 Task: Send an email with the signature Cooper Powell with the subject Product update announcement and the message I will be unavailable during this time. from softage.1@softage.net to softage.6@softage.net and softage.7@softage.net with an attached document Quality_assurance_plan.docx
Action: Mouse moved to (502, 641)
Screenshot: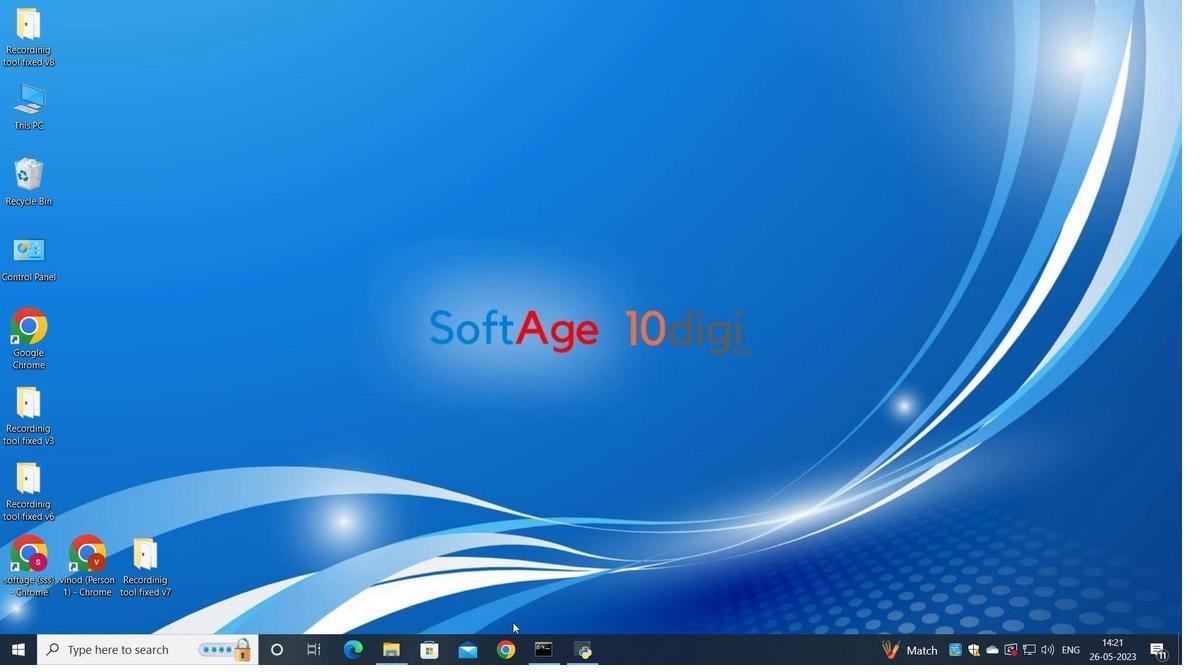 
Action: Mouse pressed left at (502, 641)
Screenshot: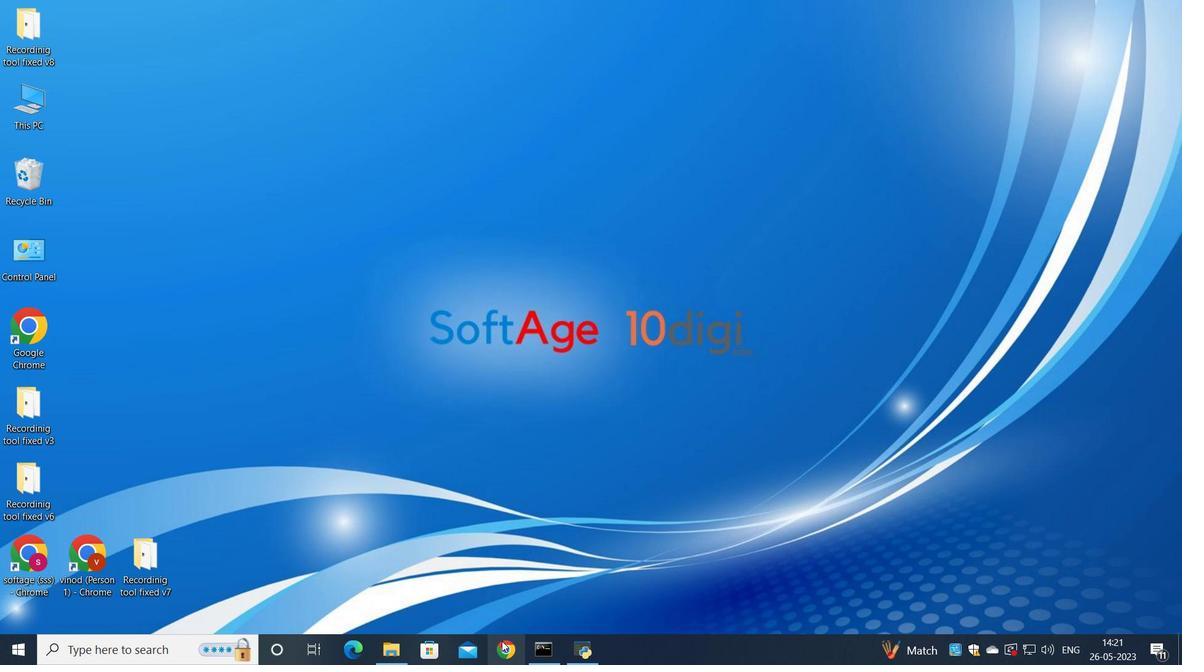 
Action: Mouse moved to (515, 407)
Screenshot: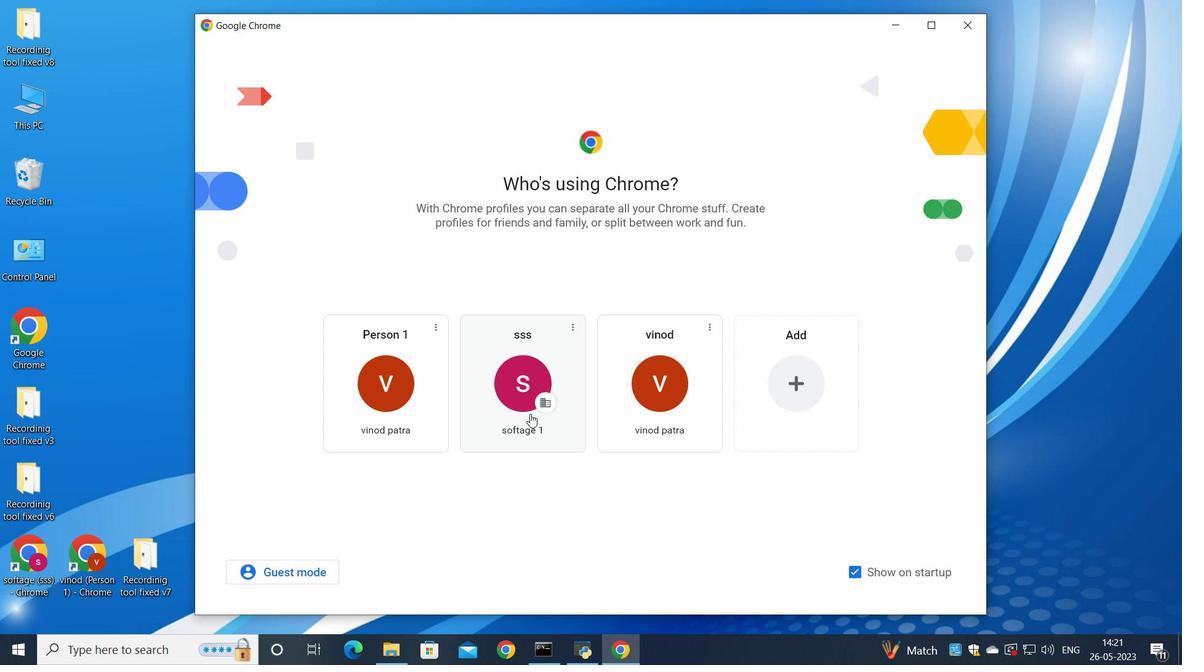 
Action: Mouse pressed left at (515, 407)
Screenshot: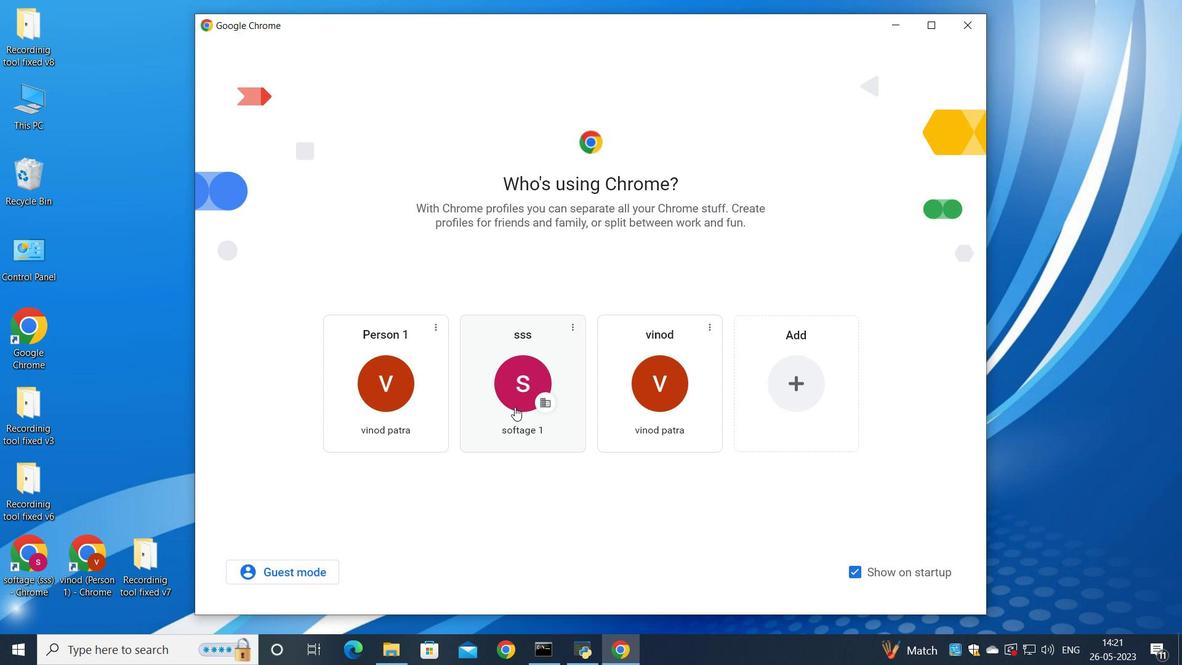 
Action: Mouse moved to (1040, 75)
Screenshot: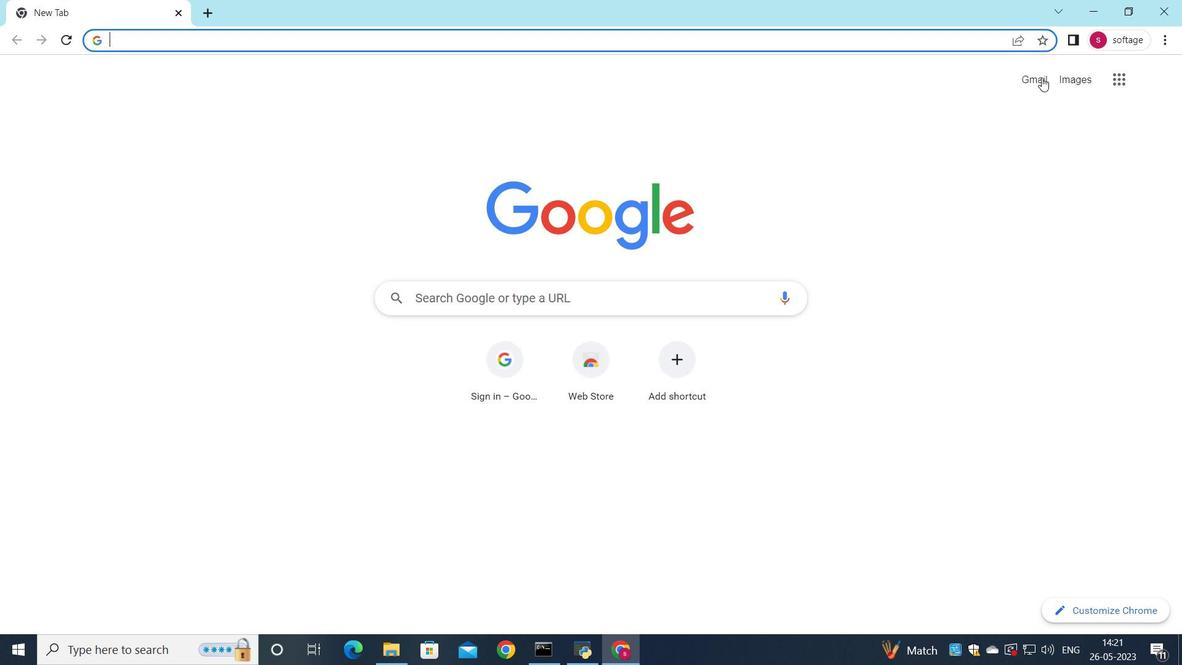 
Action: Mouse pressed left at (1040, 75)
Screenshot: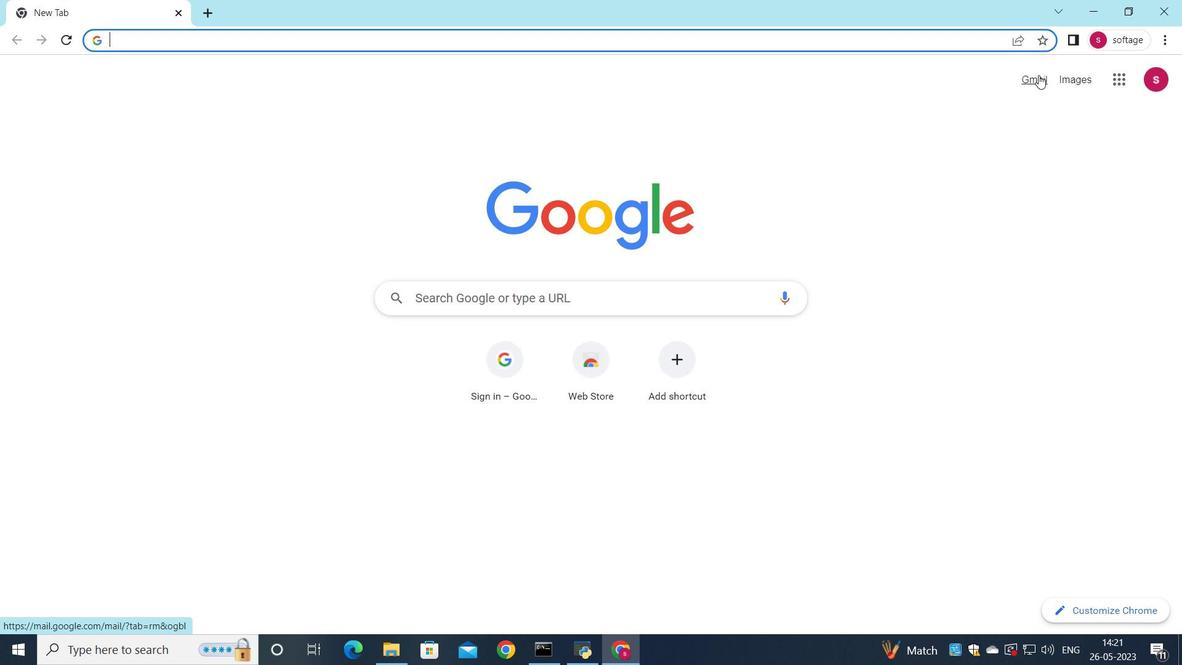 
Action: Mouse moved to (1013, 100)
Screenshot: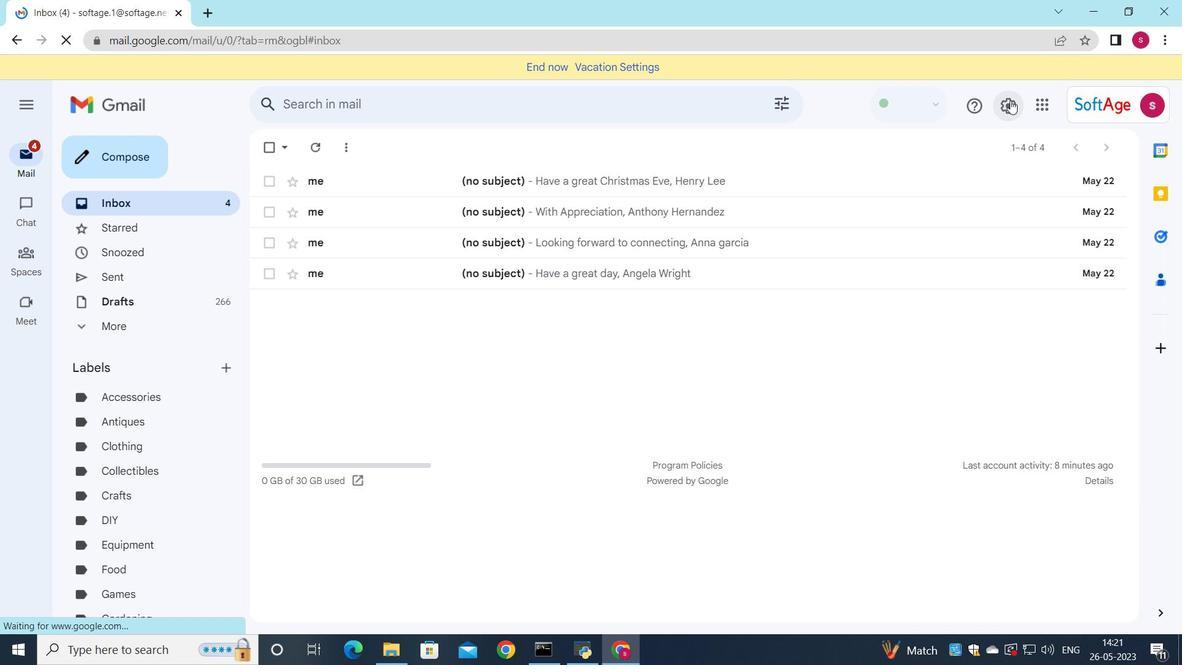 
Action: Mouse pressed left at (1013, 100)
Screenshot: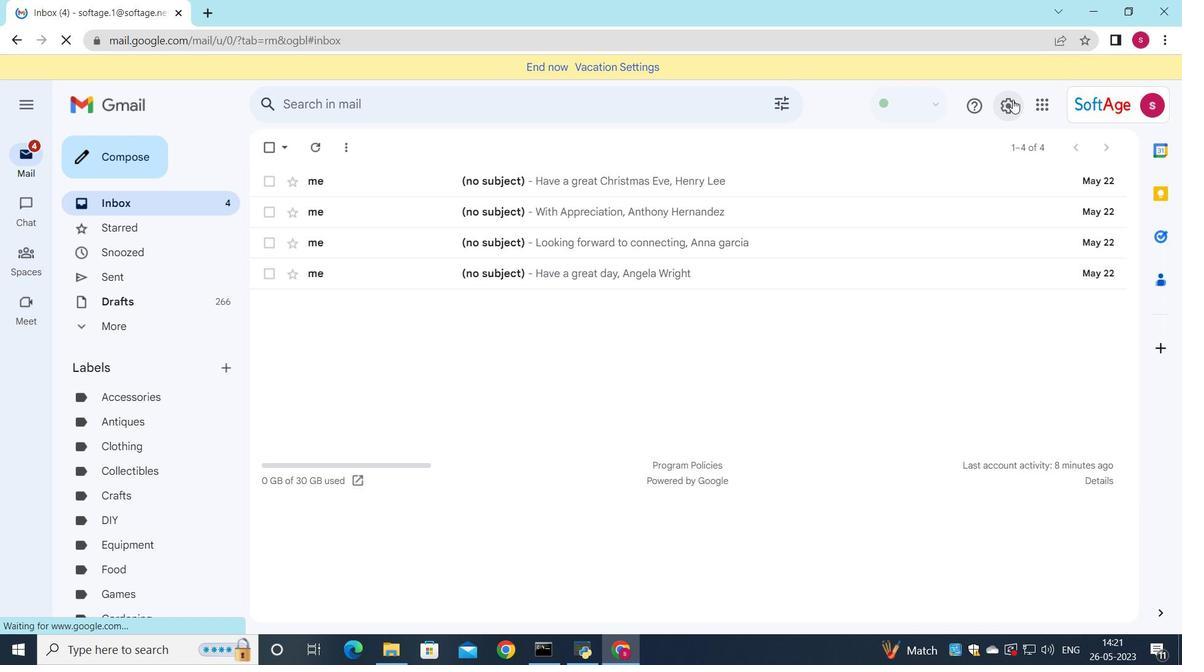 
Action: Mouse moved to (1013, 177)
Screenshot: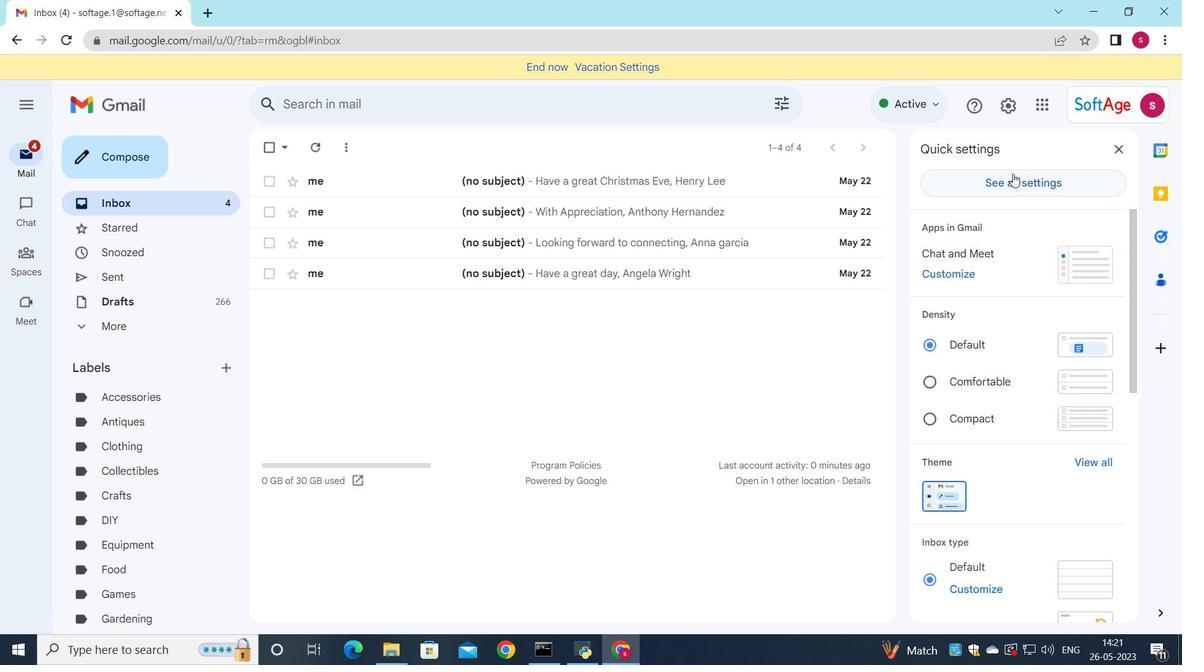
Action: Mouse pressed left at (1013, 177)
Screenshot: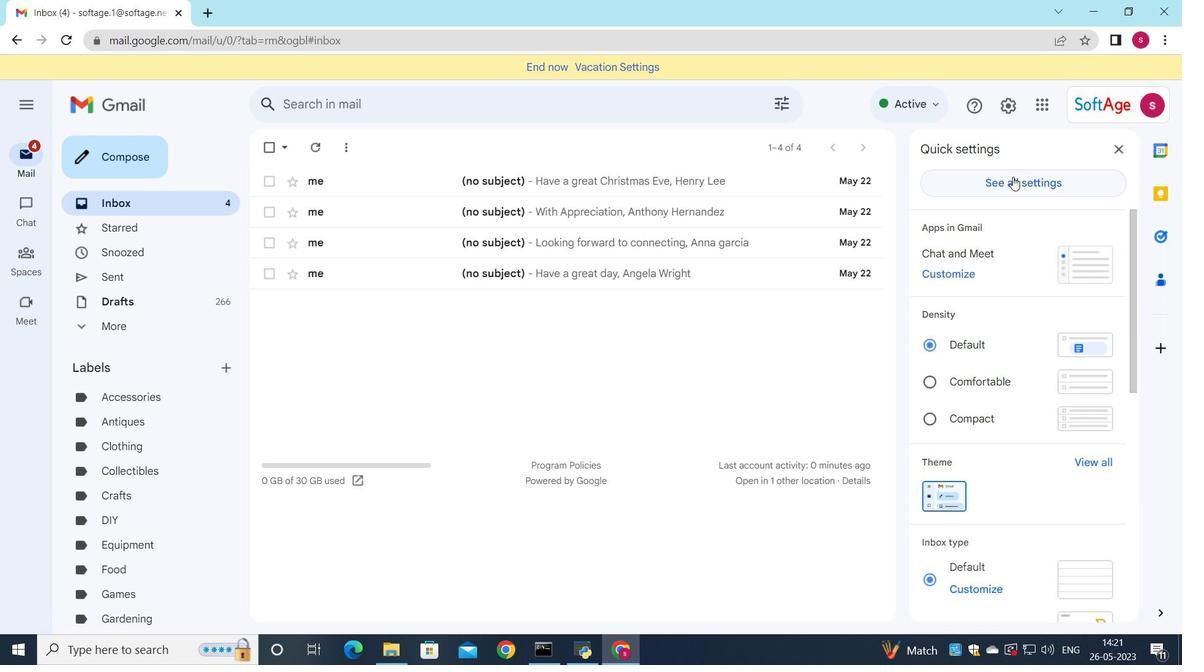 
Action: Mouse moved to (558, 429)
Screenshot: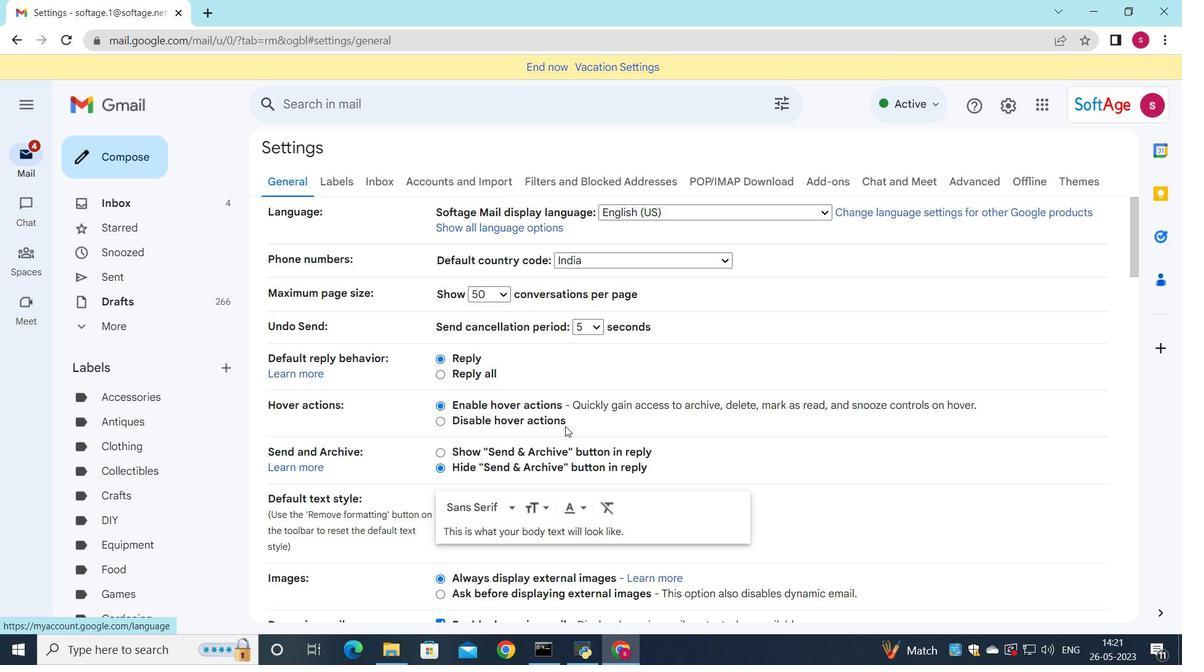 
Action: Mouse scrolled (558, 428) with delta (0, 0)
Screenshot: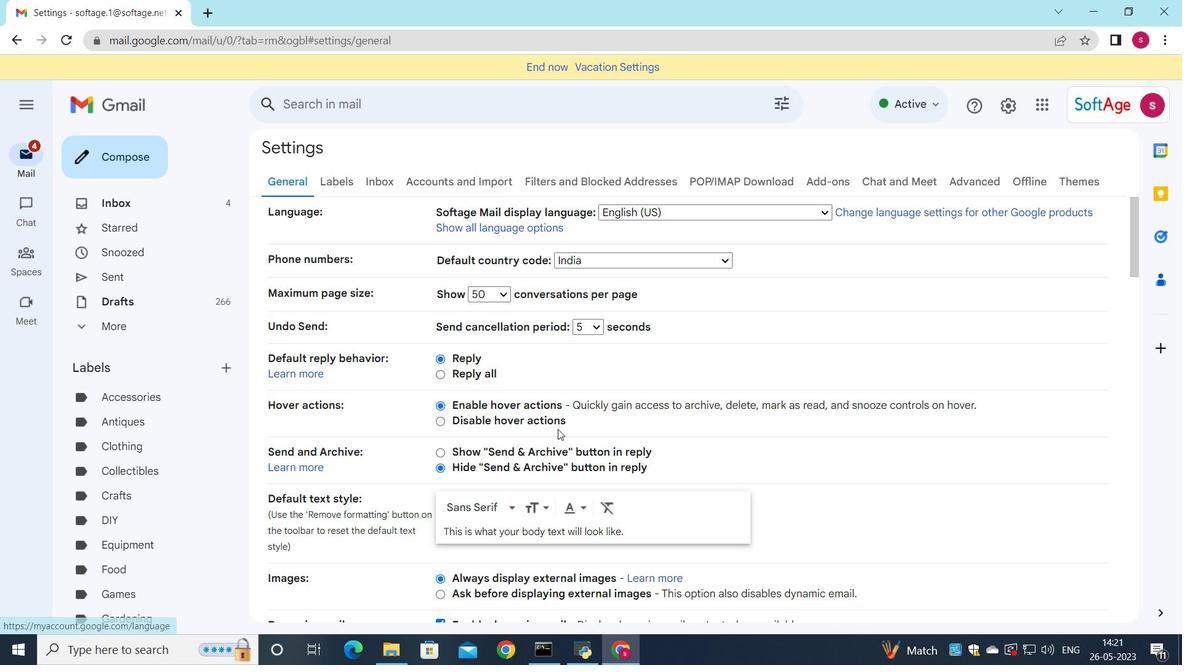 
Action: Mouse scrolled (558, 428) with delta (0, 0)
Screenshot: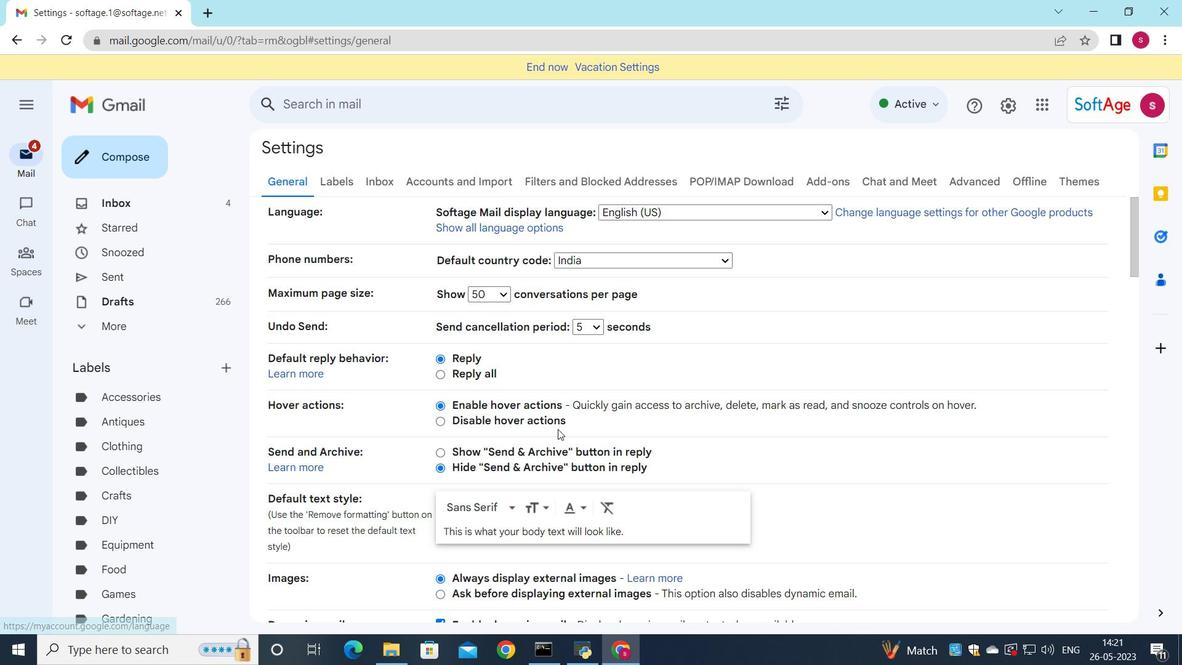 
Action: Mouse scrolled (558, 428) with delta (0, 0)
Screenshot: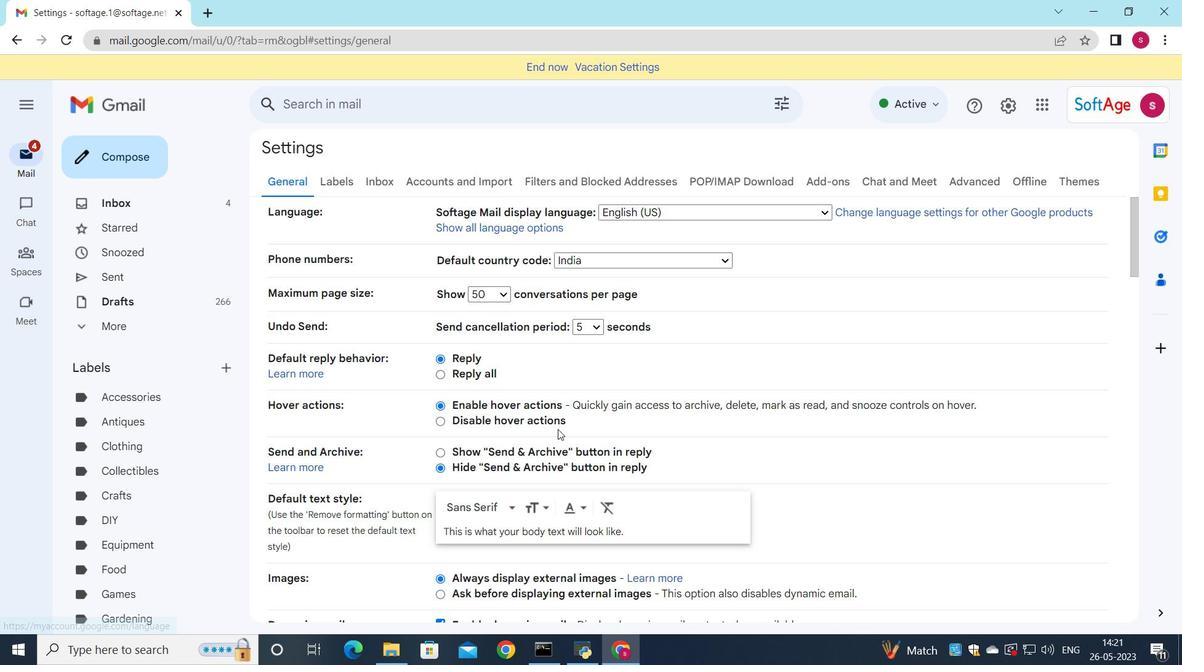 
Action: Mouse scrolled (558, 428) with delta (0, 0)
Screenshot: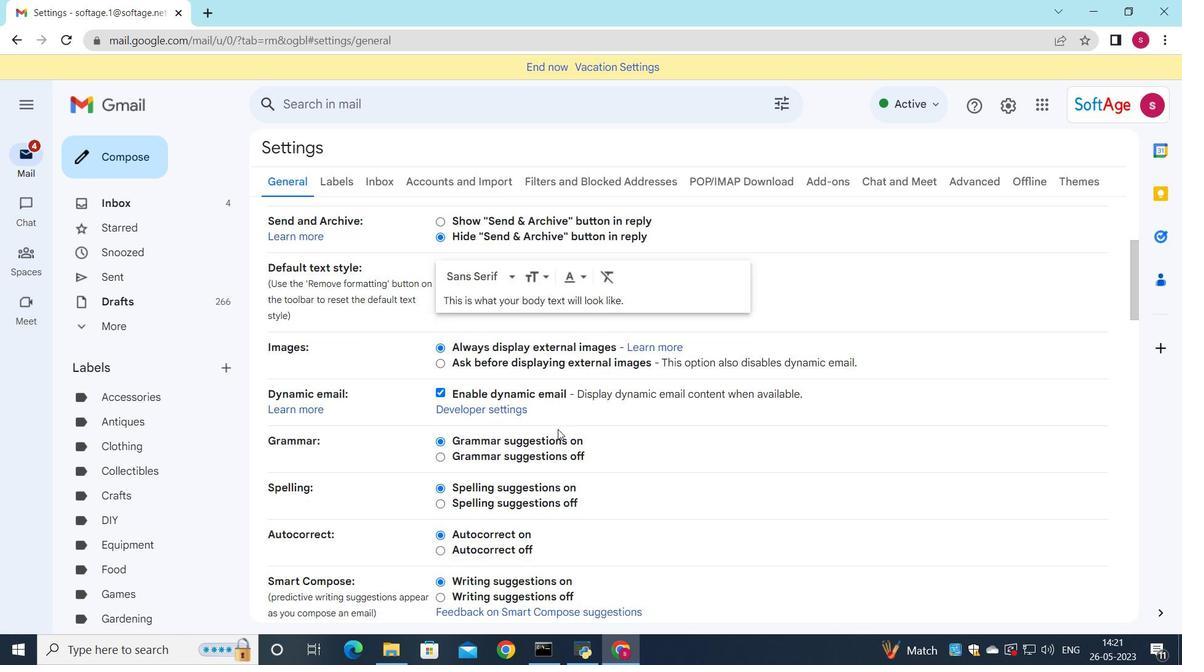 
Action: Mouse scrolled (558, 428) with delta (0, 0)
Screenshot: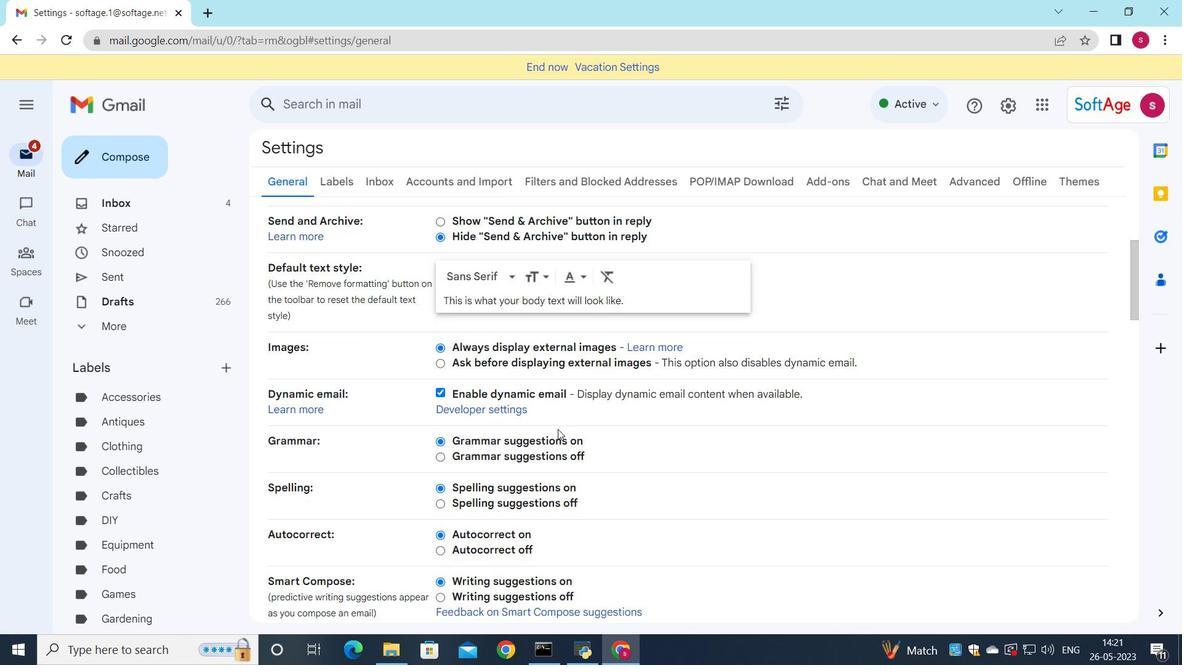 
Action: Mouse scrolled (558, 428) with delta (0, 0)
Screenshot: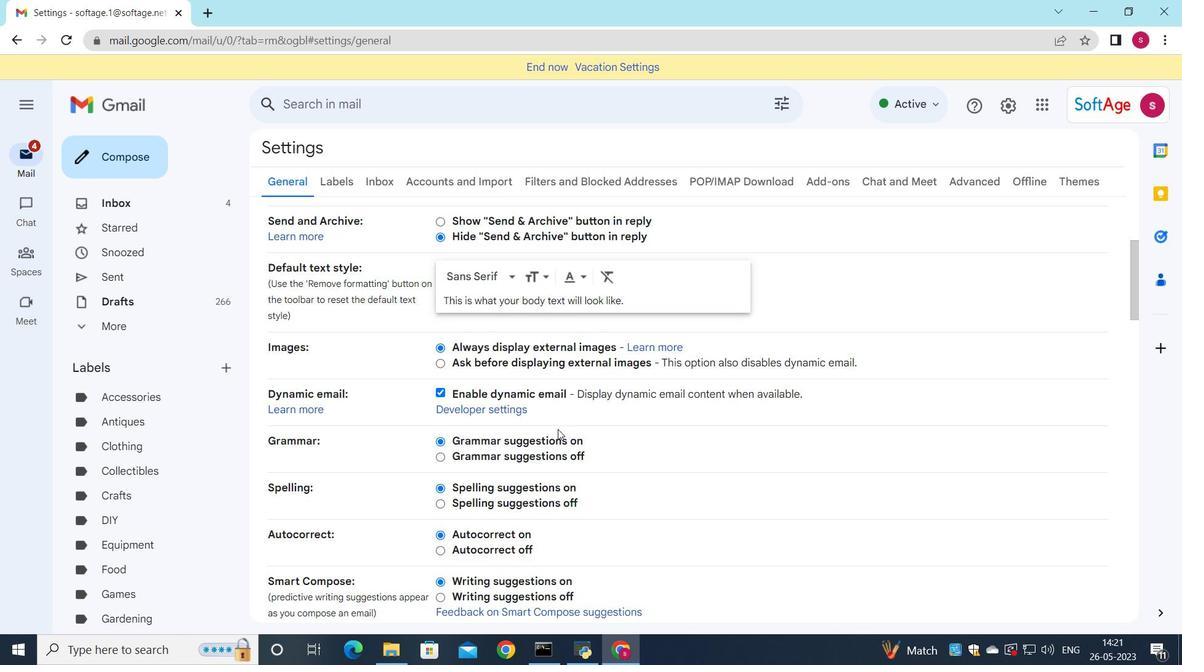
Action: Mouse scrolled (558, 428) with delta (0, 0)
Screenshot: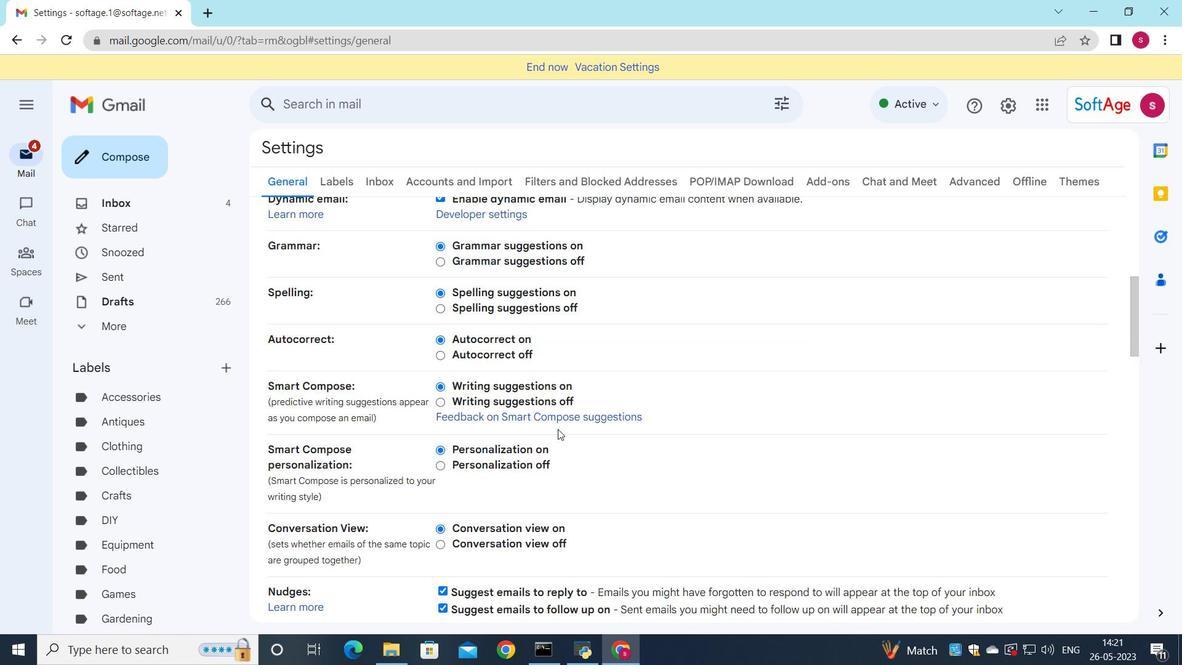
Action: Mouse scrolled (558, 428) with delta (0, 0)
Screenshot: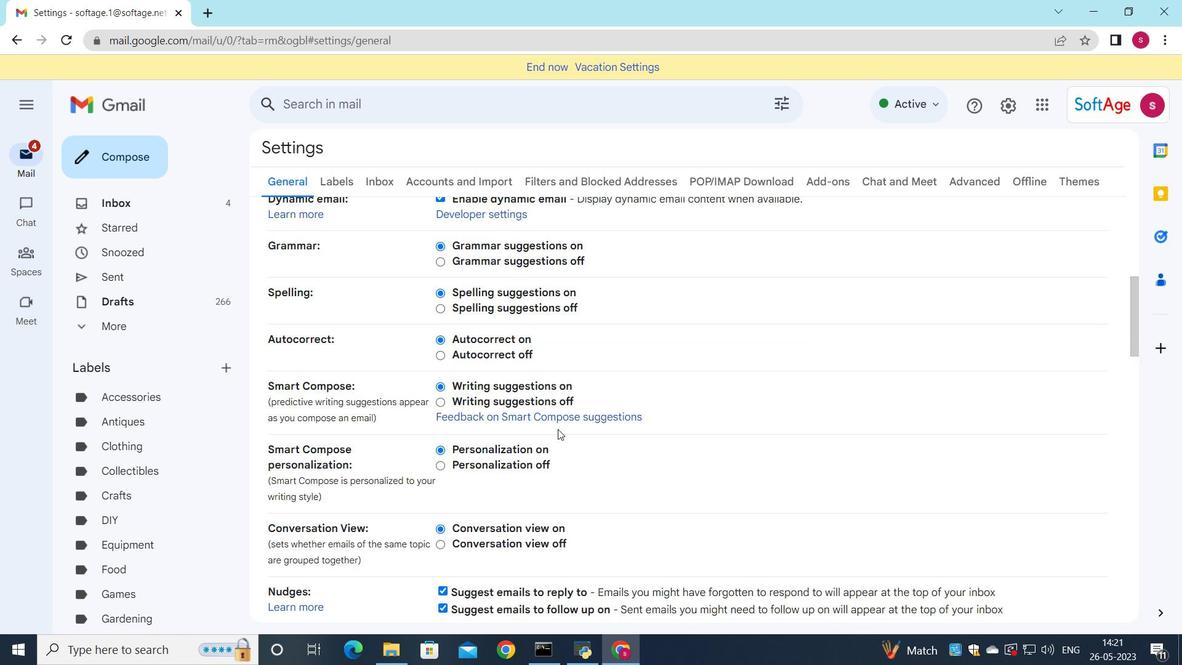 
Action: Mouse scrolled (558, 428) with delta (0, 0)
Screenshot: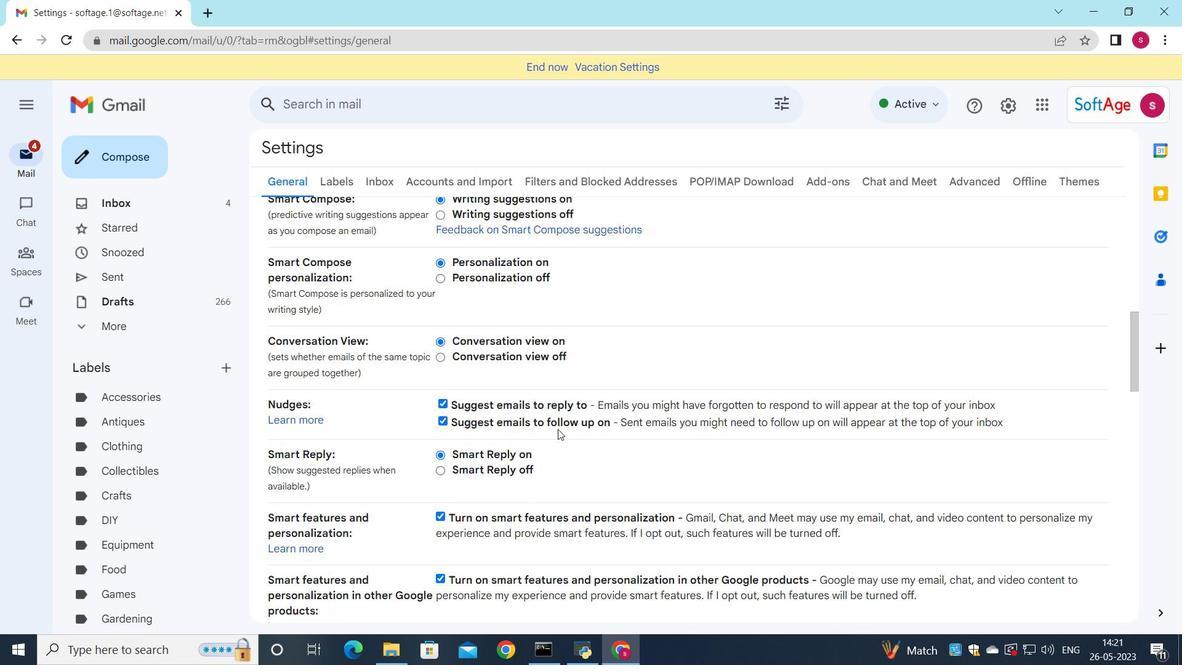 
Action: Mouse scrolled (558, 428) with delta (0, 0)
Screenshot: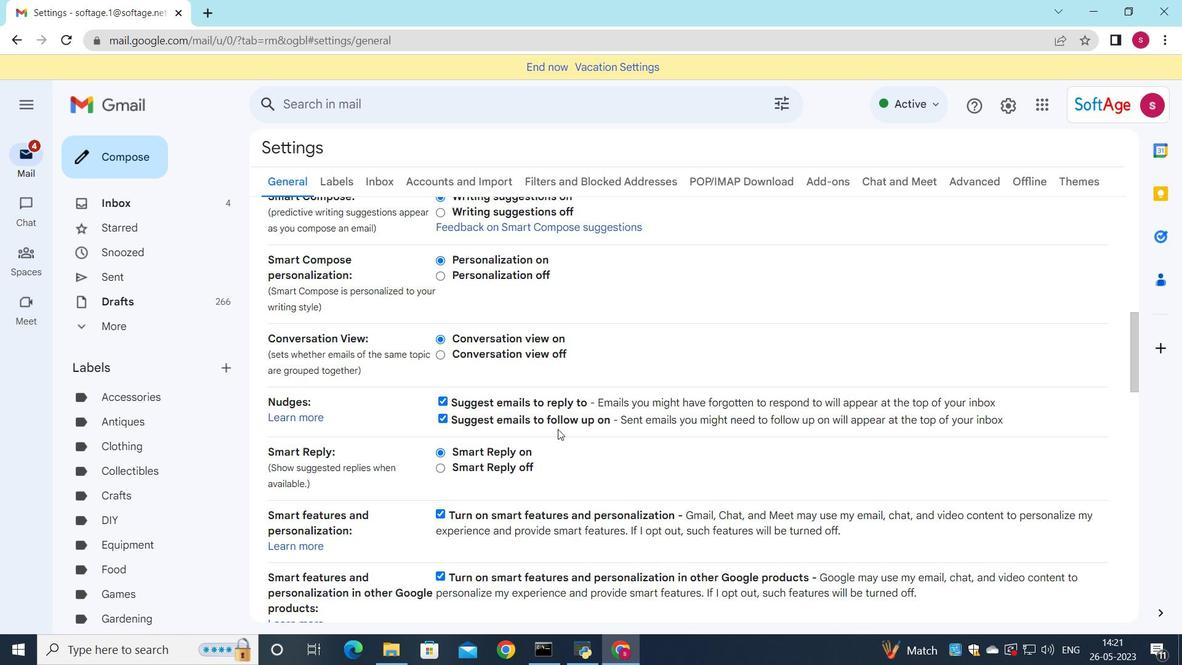 
Action: Mouse scrolled (558, 428) with delta (0, 0)
Screenshot: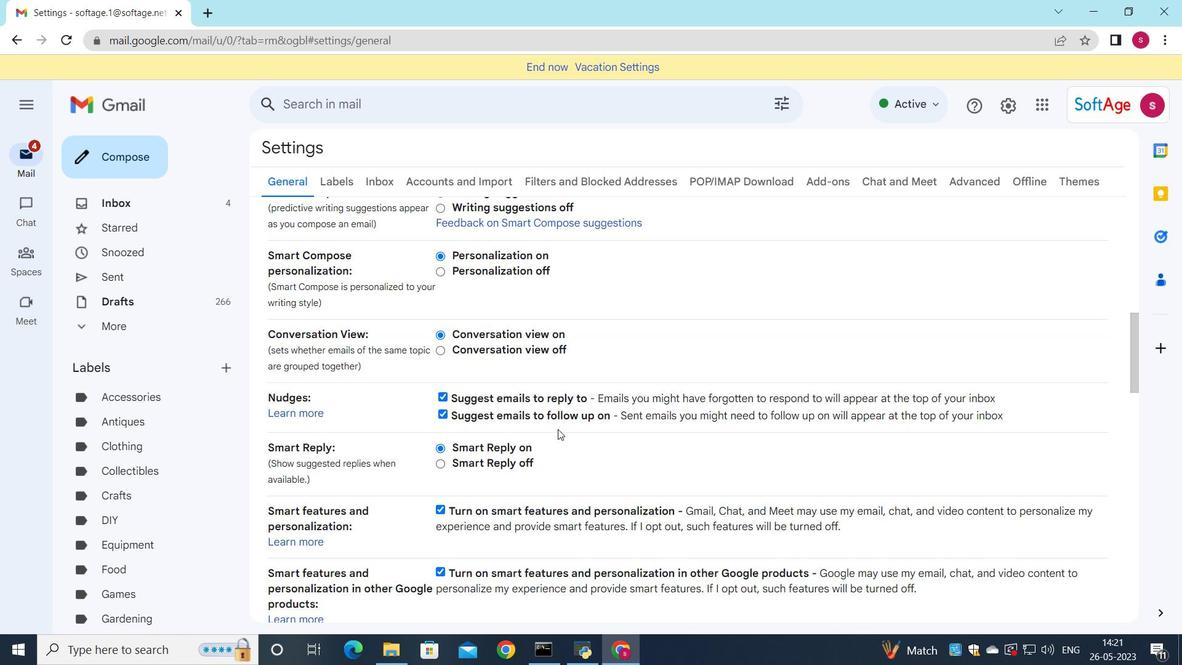 
Action: Mouse scrolled (558, 428) with delta (0, 0)
Screenshot: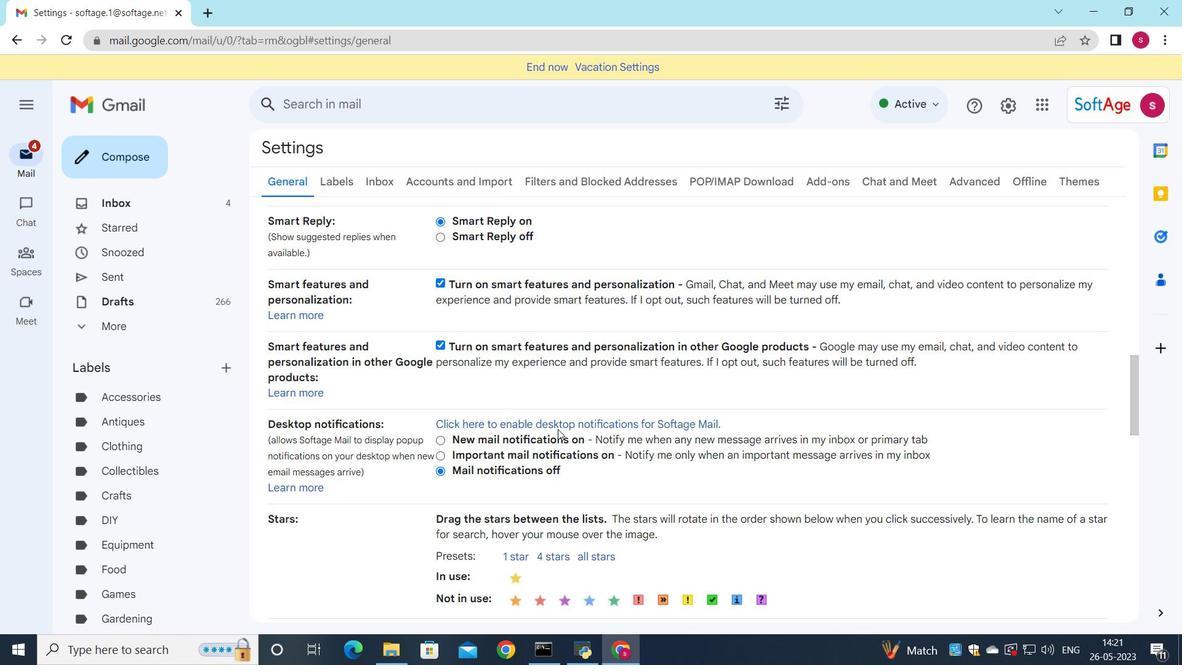 
Action: Mouse scrolled (558, 428) with delta (0, 0)
Screenshot: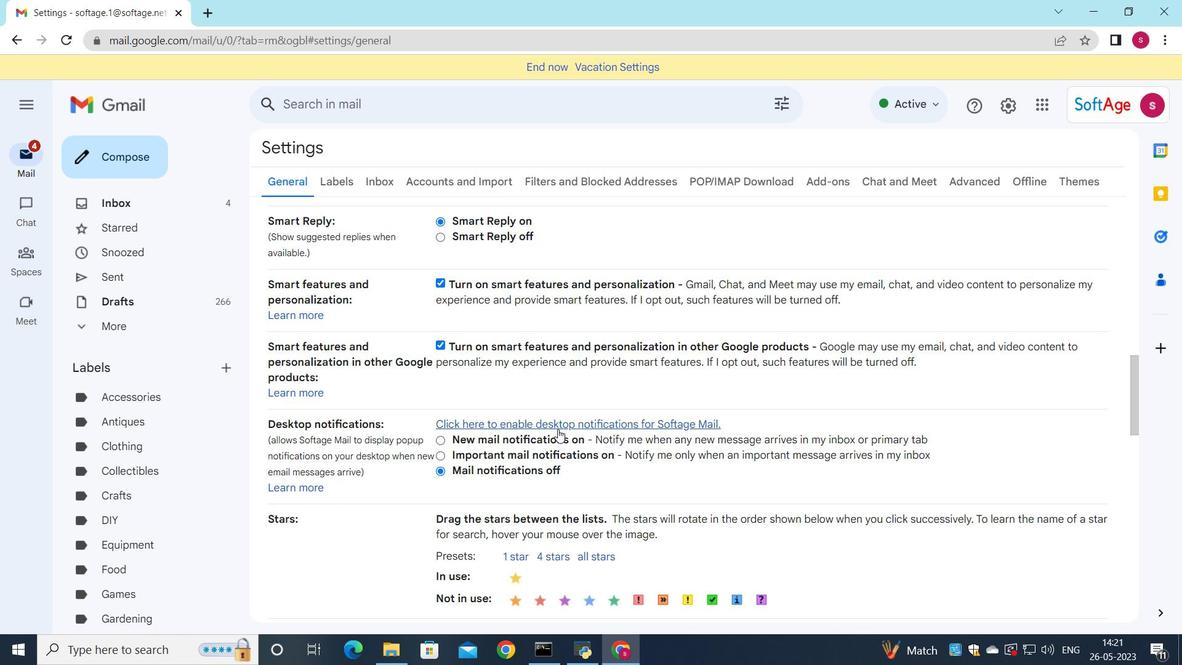 
Action: Mouse scrolled (558, 428) with delta (0, 0)
Screenshot: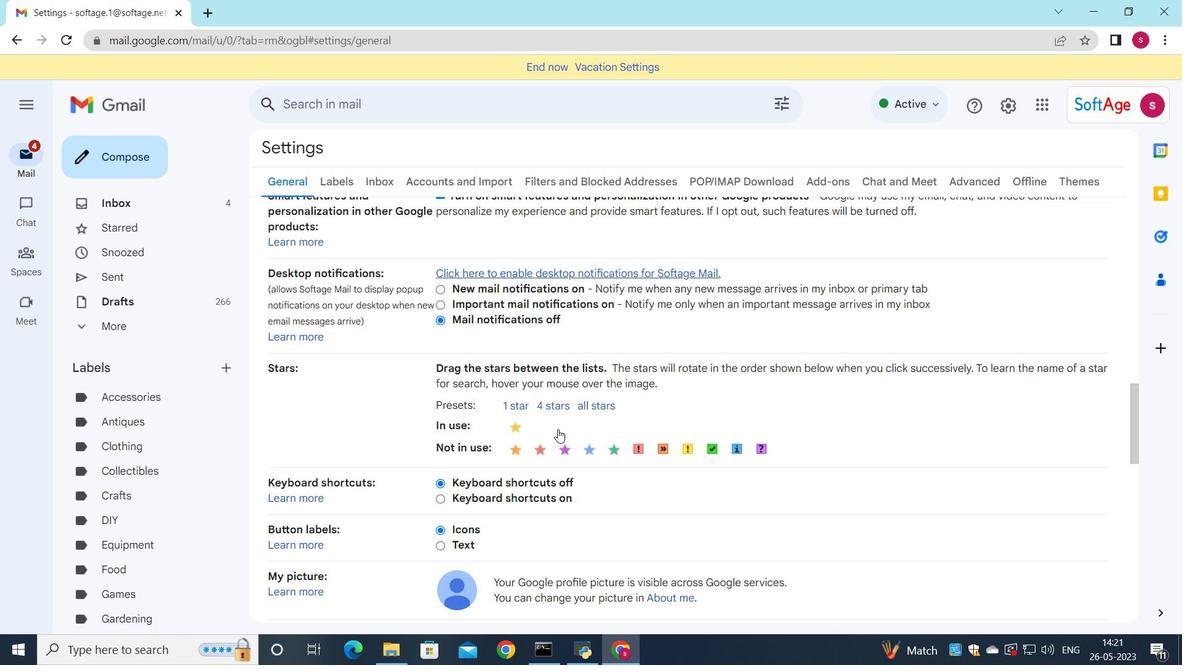 
Action: Mouse scrolled (558, 428) with delta (0, 0)
Screenshot: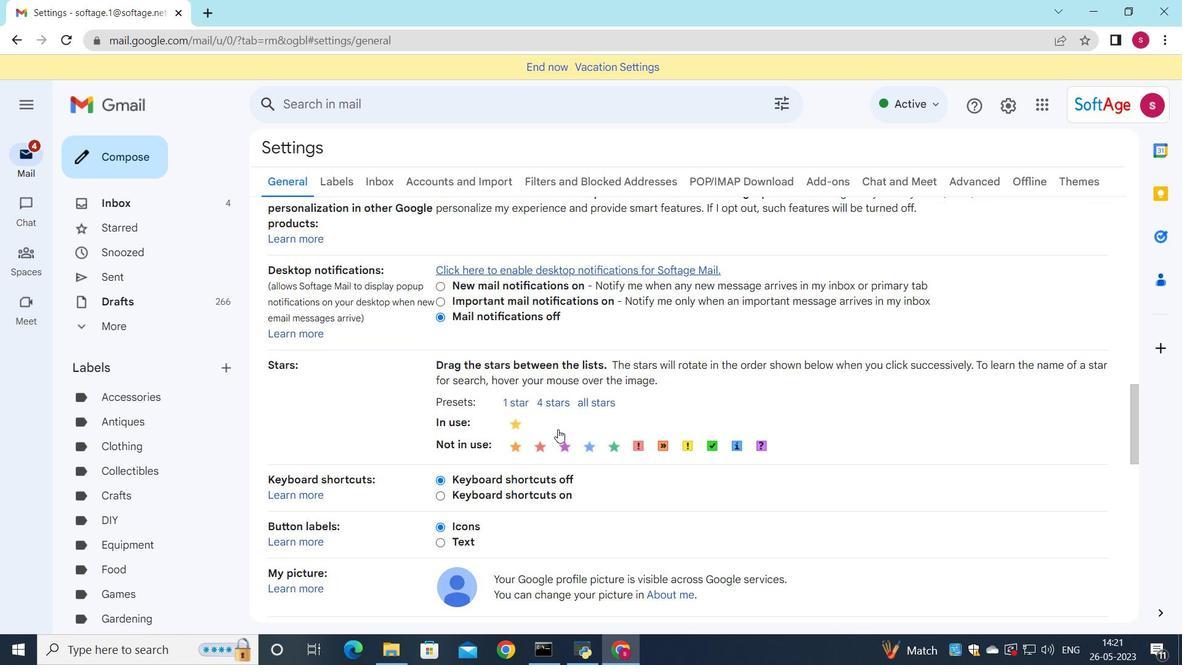 
Action: Mouse scrolled (558, 428) with delta (0, 0)
Screenshot: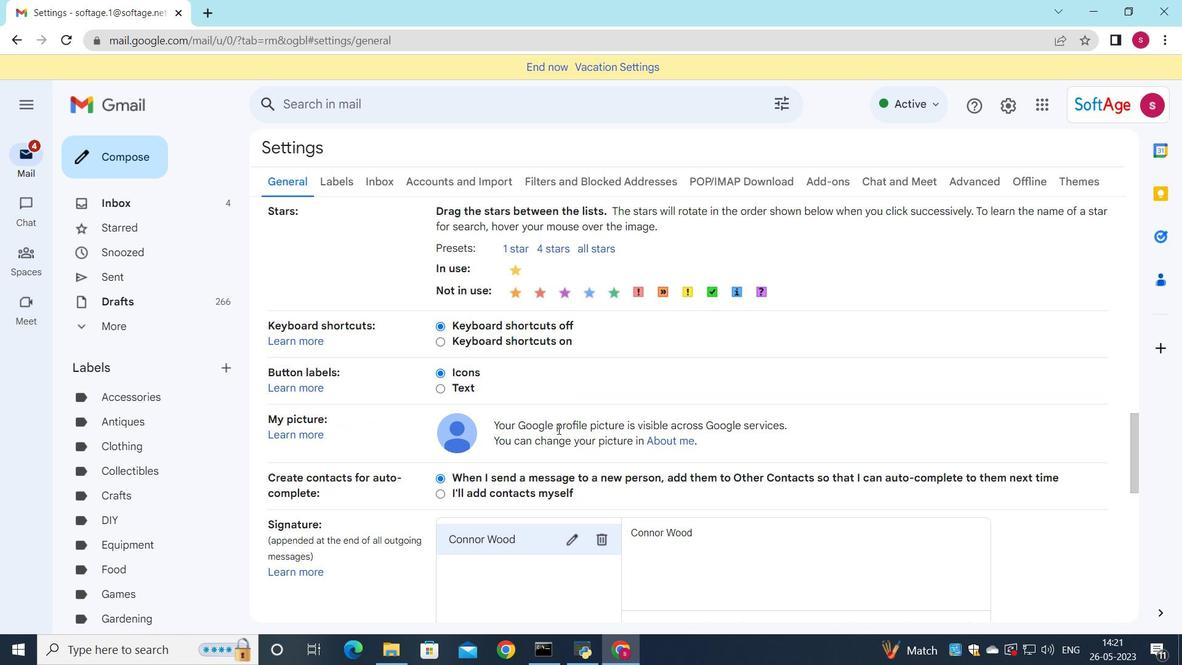 
Action: Mouse scrolled (558, 428) with delta (0, 0)
Screenshot: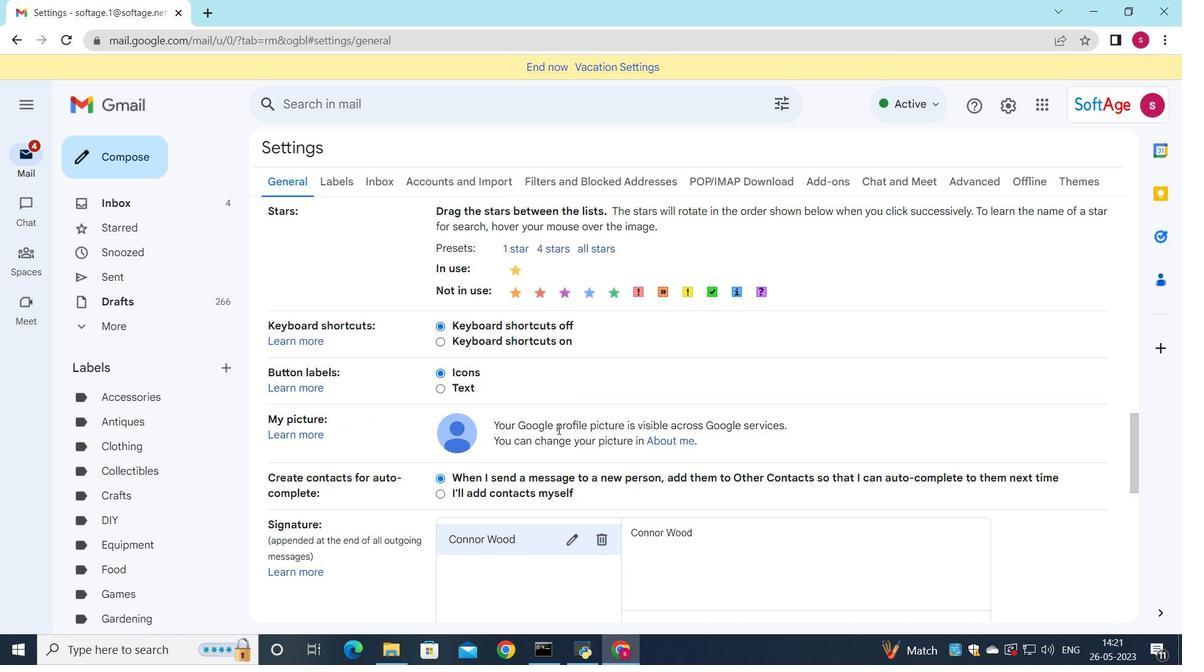 
Action: Mouse moved to (606, 388)
Screenshot: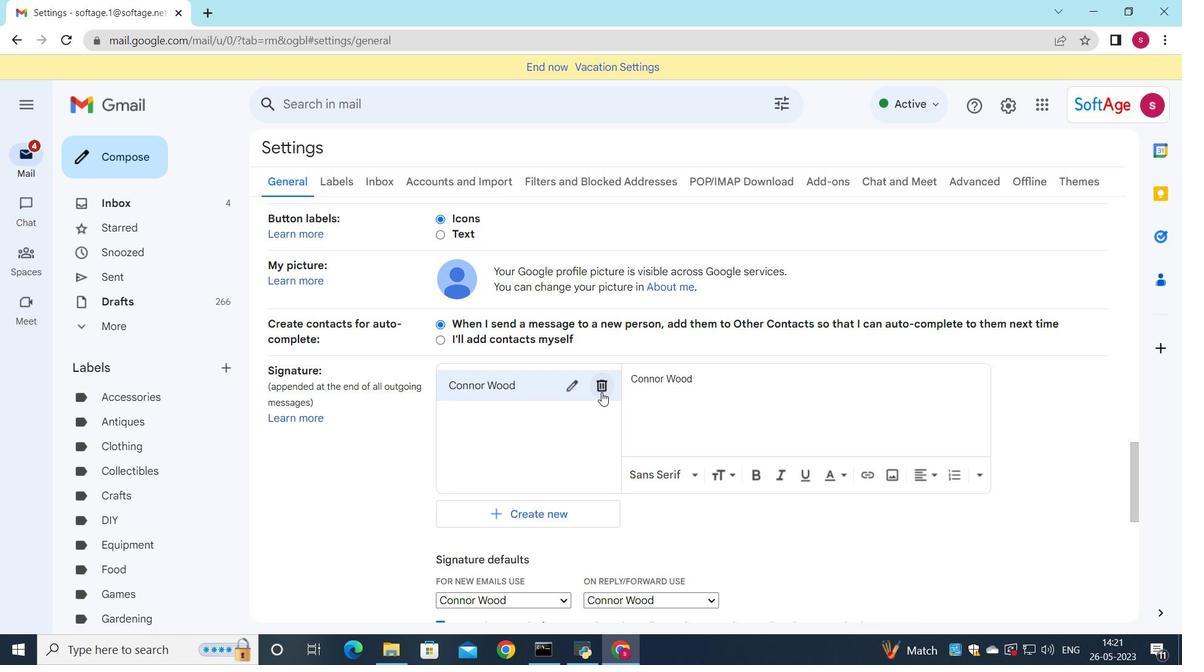 
Action: Mouse pressed left at (606, 388)
Screenshot: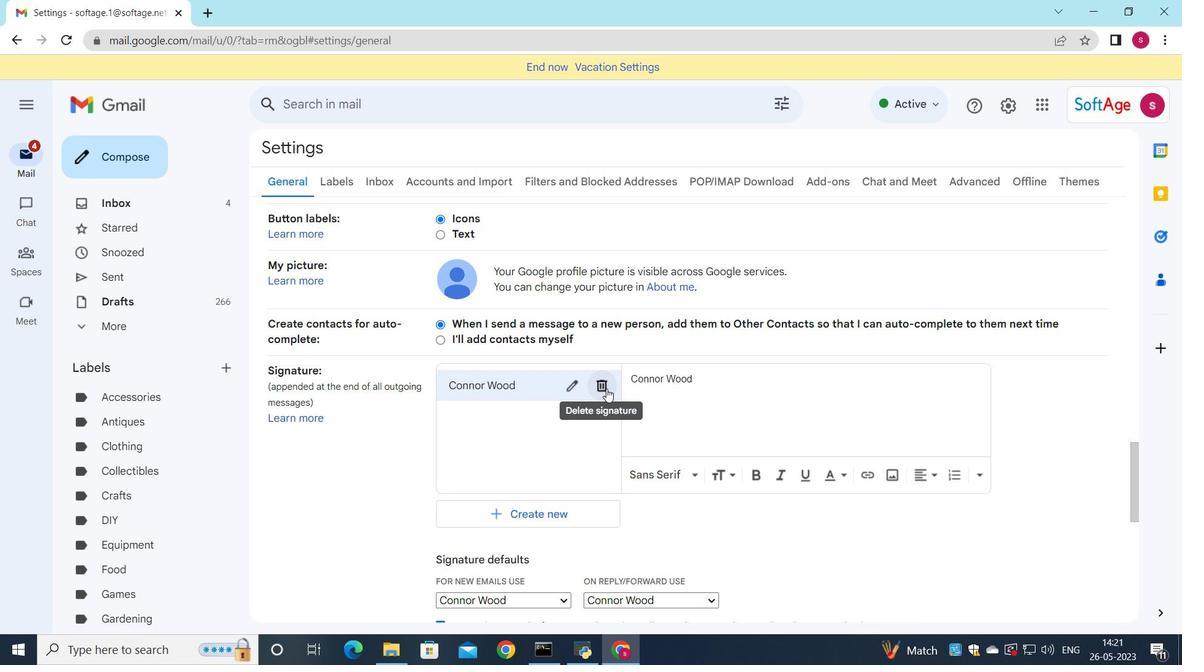 
Action: Mouse moved to (723, 381)
Screenshot: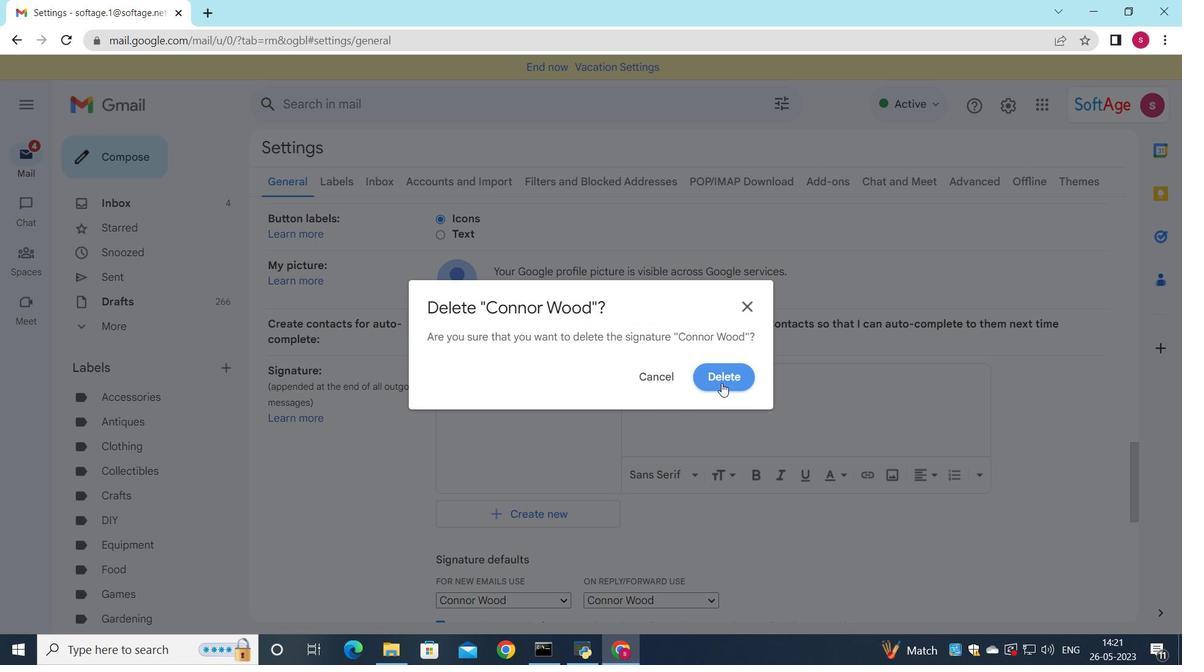 
Action: Mouse pressed left at (723, 381)
Screenshot: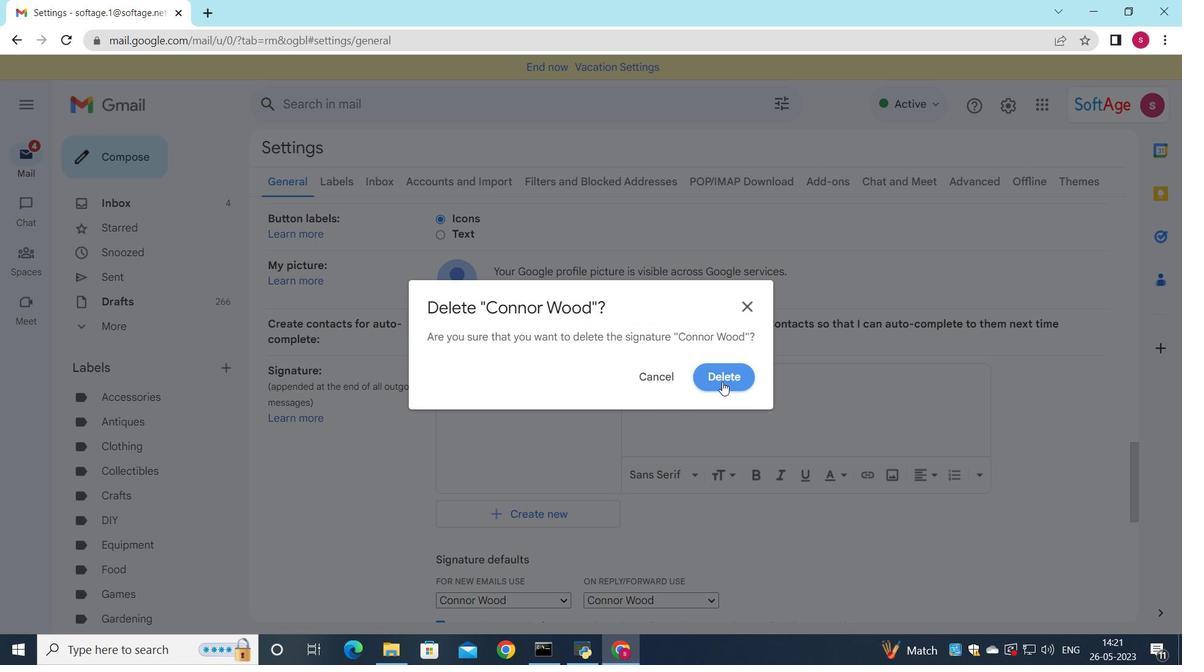 
Action: Mouse moved to (513, 402)
Screenshot: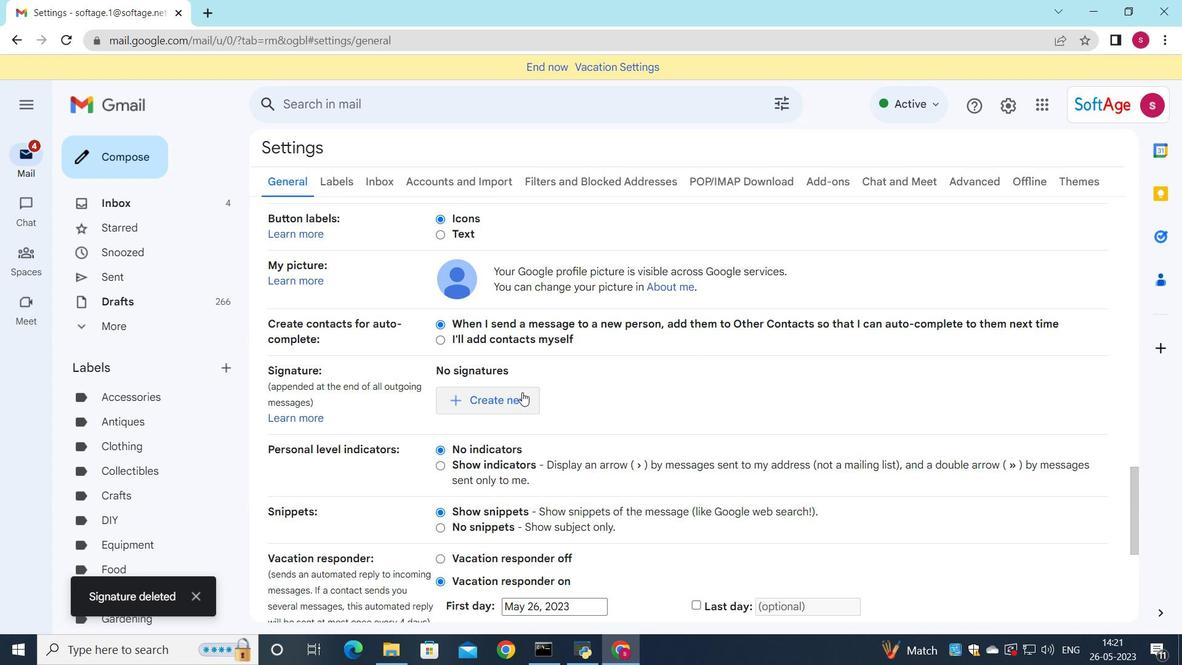 
Action: Mouse pressed left at (513, 402)
Screenshot: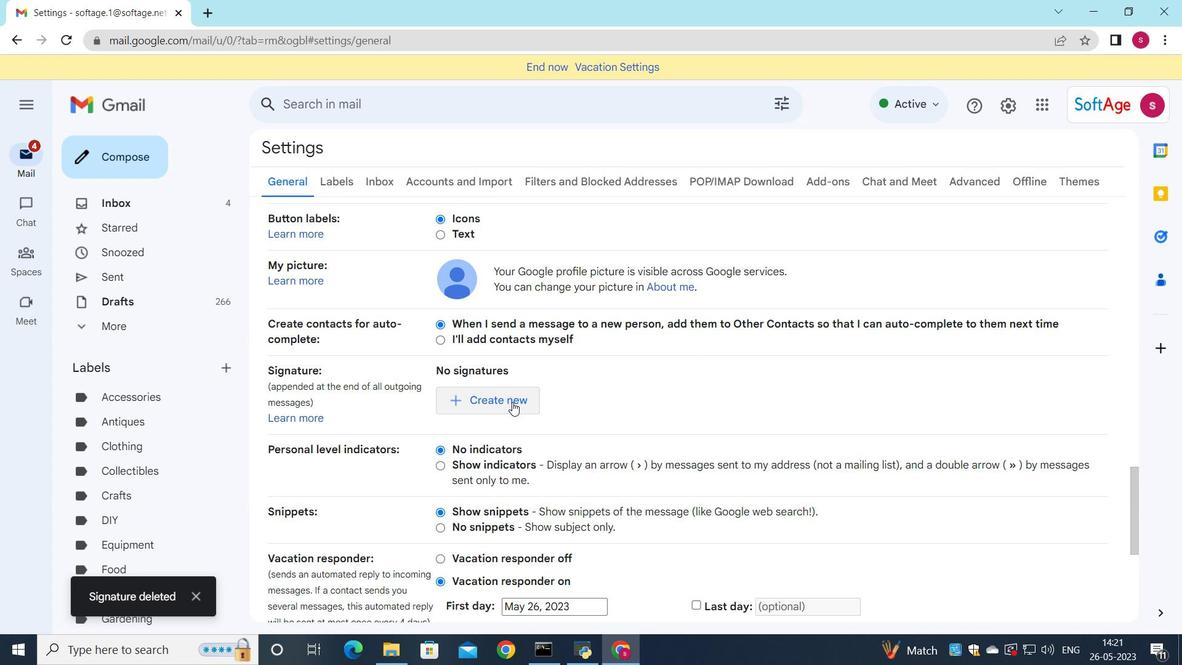 
Action: Mouse moved to (1066, 325)
Screenshot: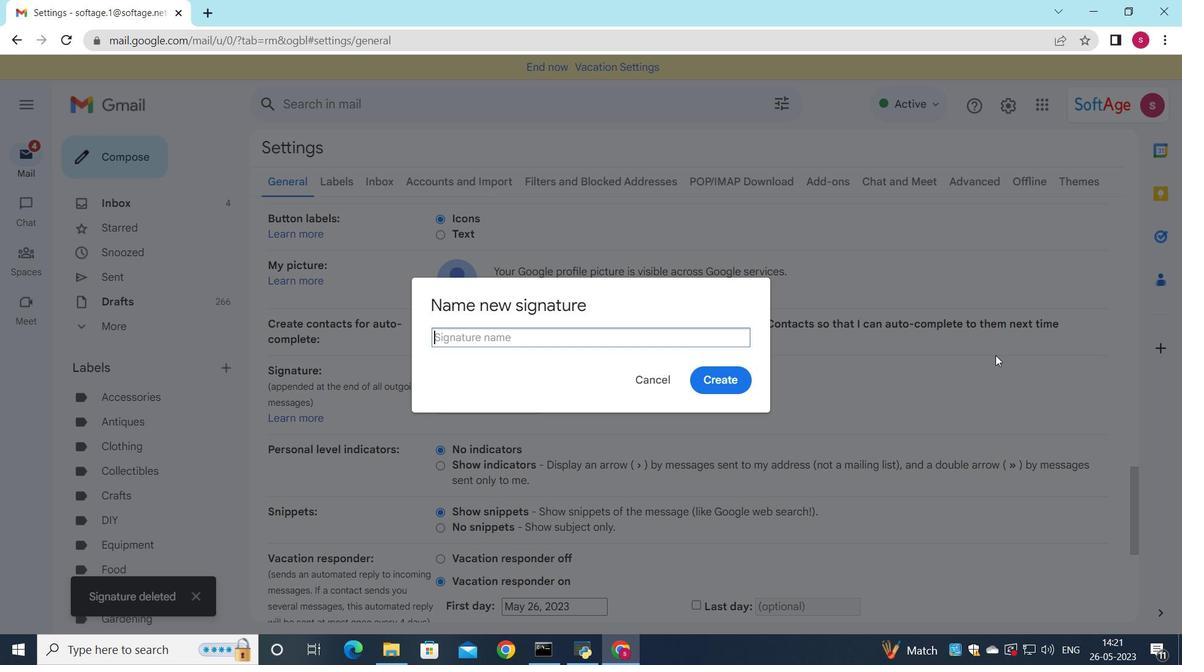 
Action: Key pressed <Key.shift>Cooper<Key.space><Key.shift>Powell
Screenshot: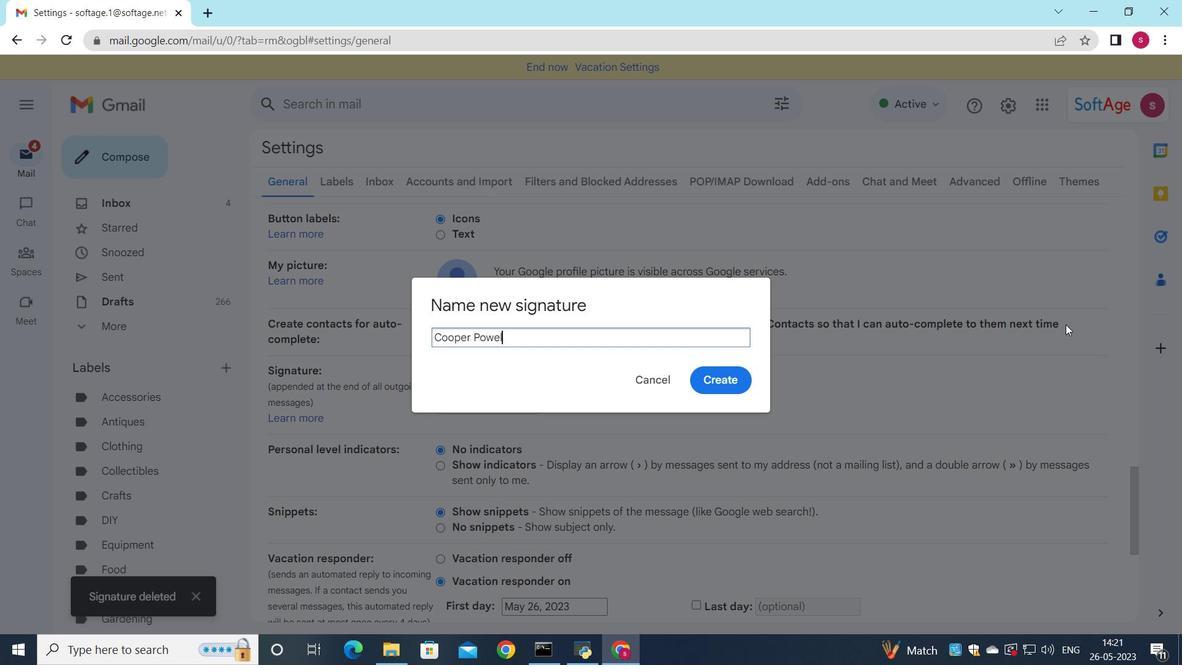 
Action: Mouse moved to (737, 377)
Screenshot: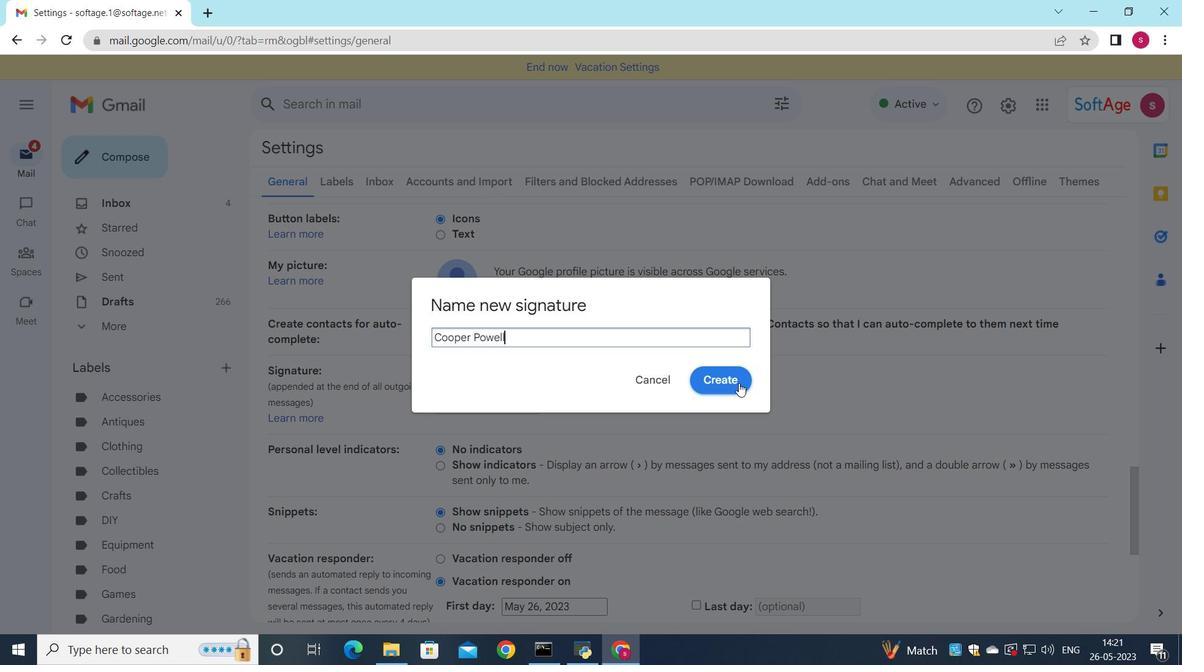 
Action: Mouse pressed left at (737, 377)
Screenshot: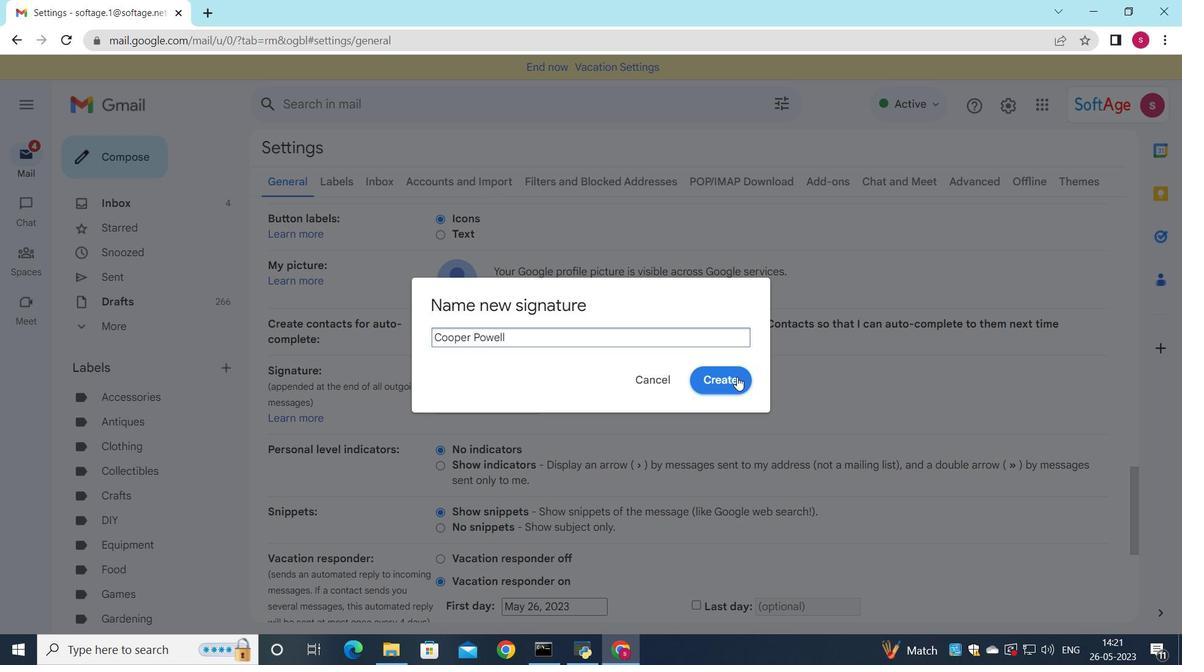 
Action: Mouse moved to (641, 379)
Screenshot: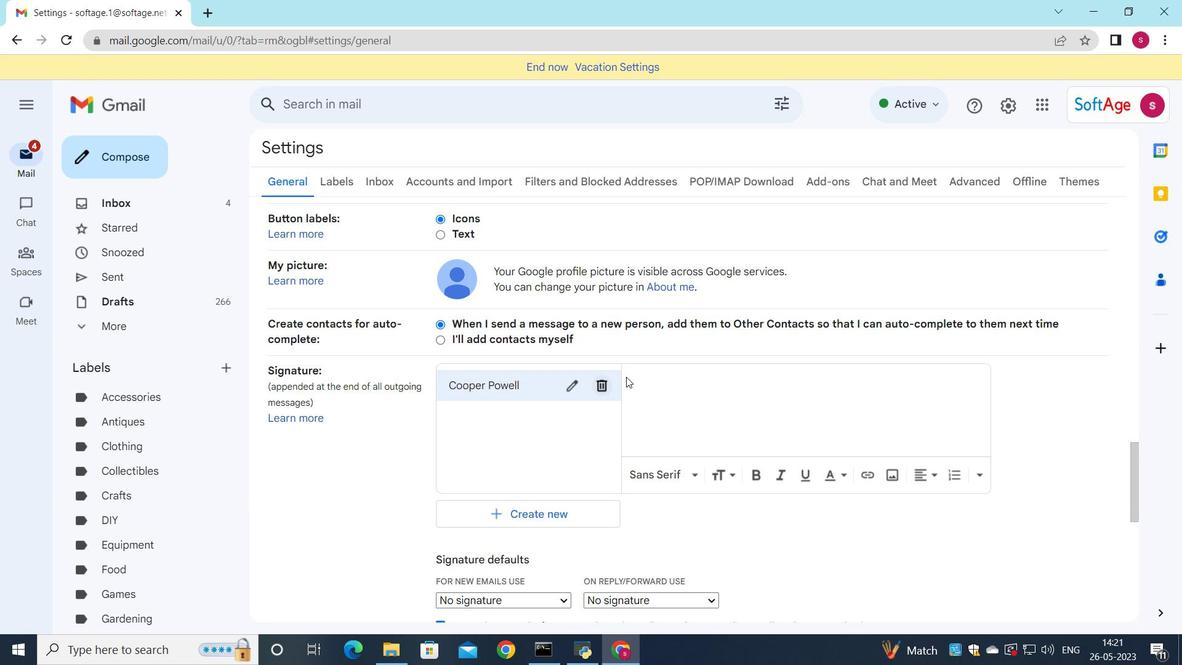 
Action: Mouse pressed left at (641, 379)
Screenshot: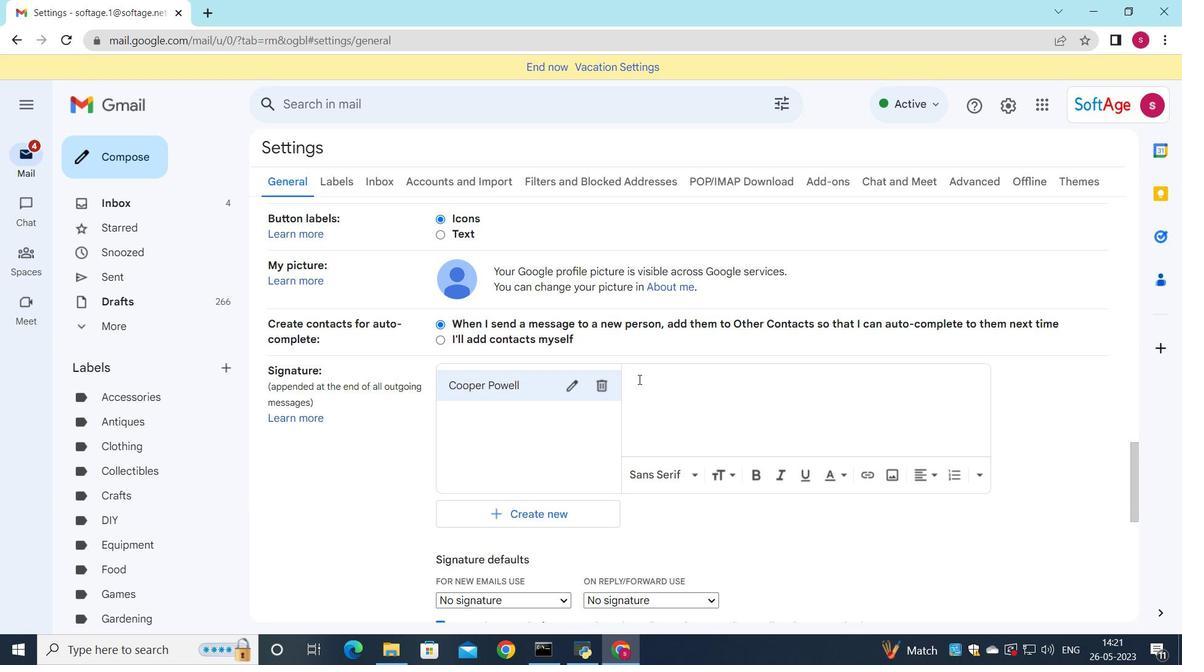 
Action: Mouse moved to (637, 394)
Screenshot: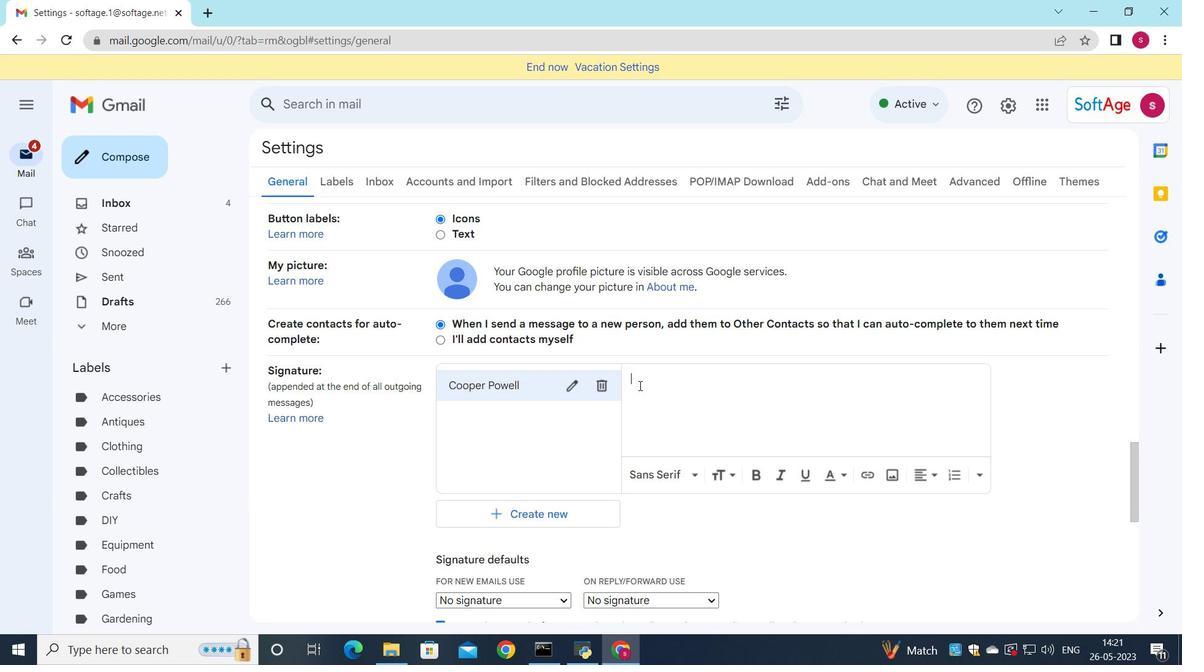 
Action: Key pressed <Key.shift>Cooper<Key.space><Key.shift><Key.shift><Key.shift><Key.shift><Key.shift><Key.shift><Key.shift><Key.shift><Key.shift><Key.shift><Key.shift><Key.shift><Key.shift><Key.shift>Powell
Screenshot: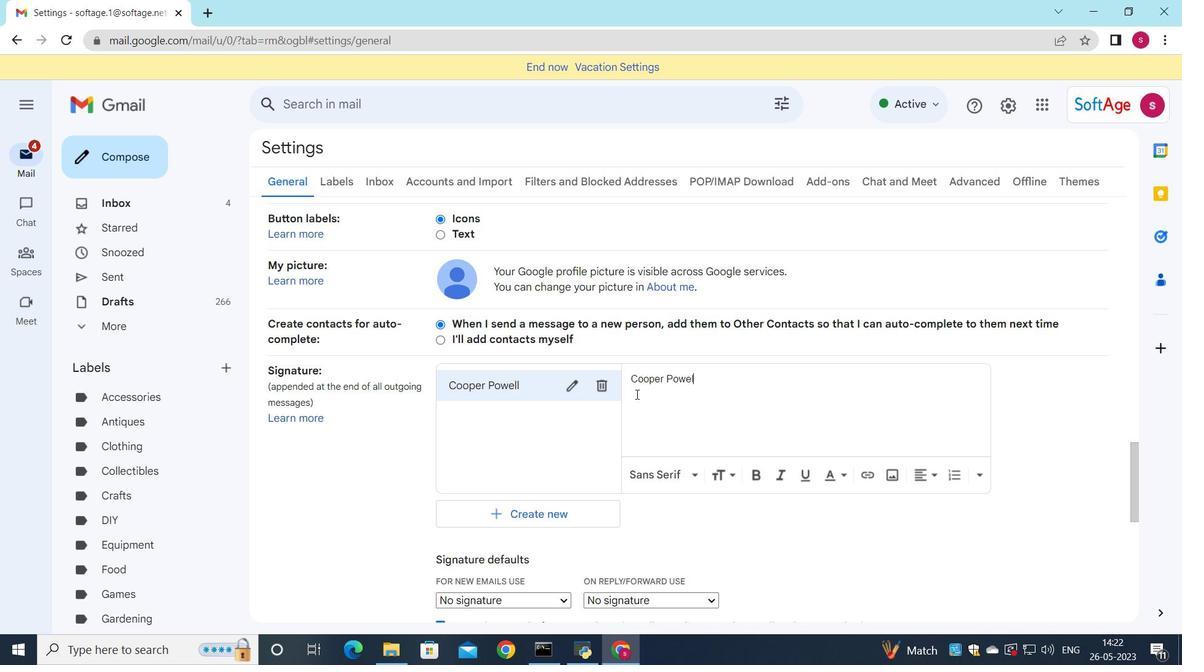 
Action: Mouse moved to (716, 226)
Screenshot: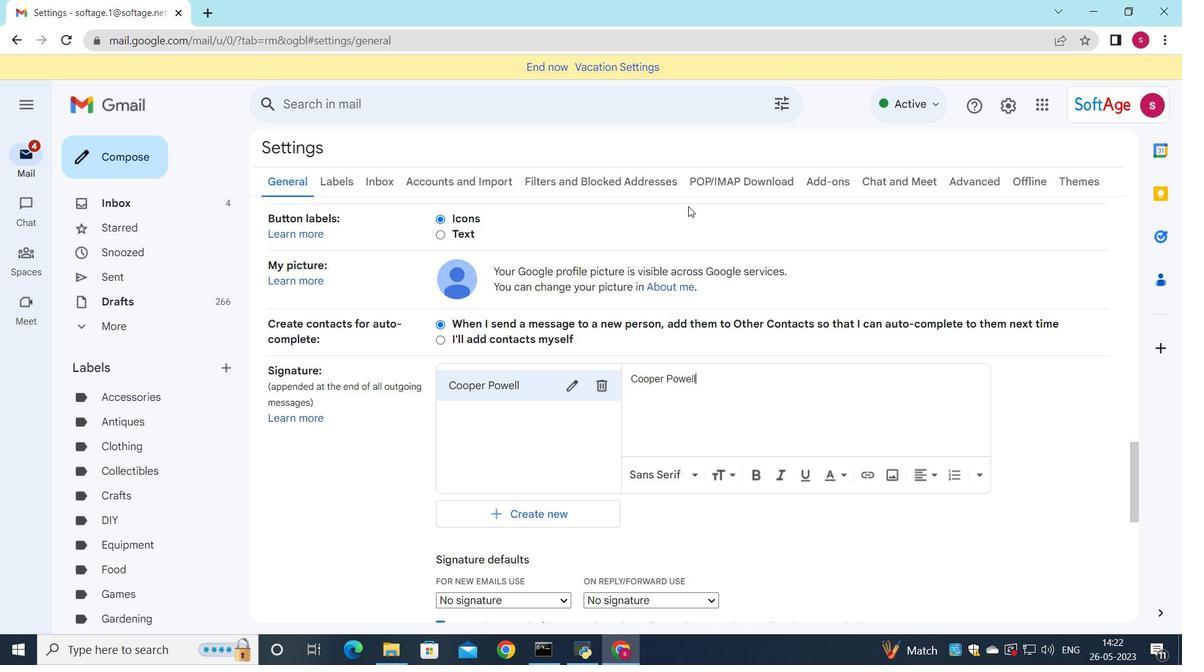 
Action: Mouse scrolled (716, 225) with delta (0, 0)
Screenshot: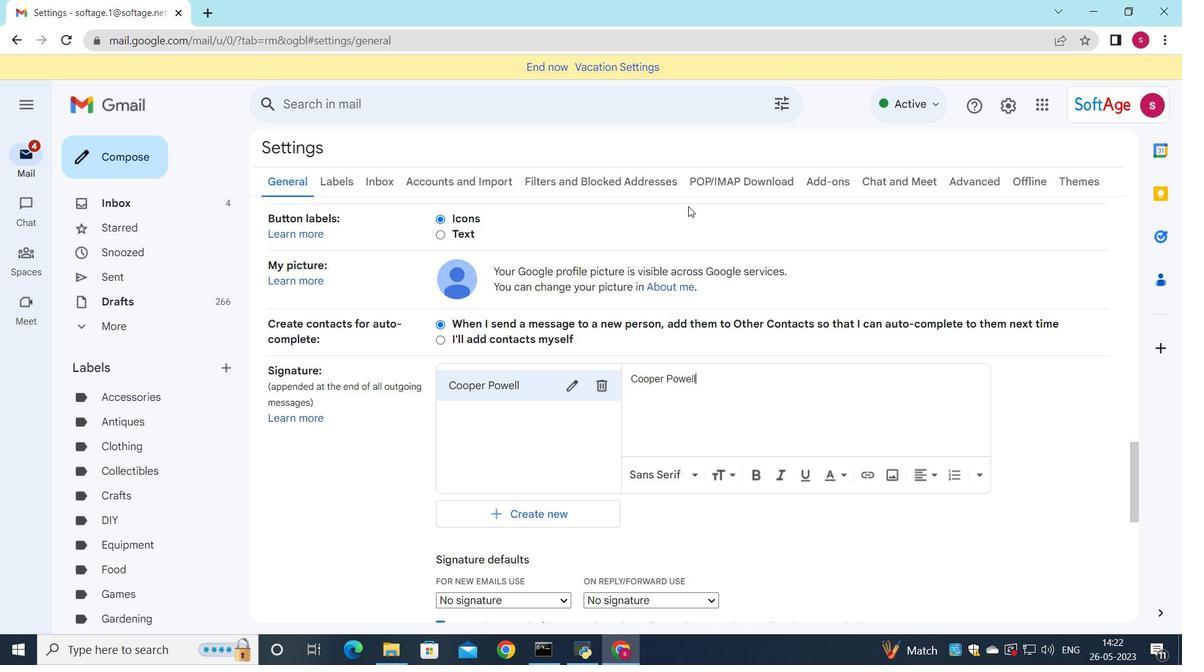 
Action: Mouse moved to (637, 296)
Screenshot: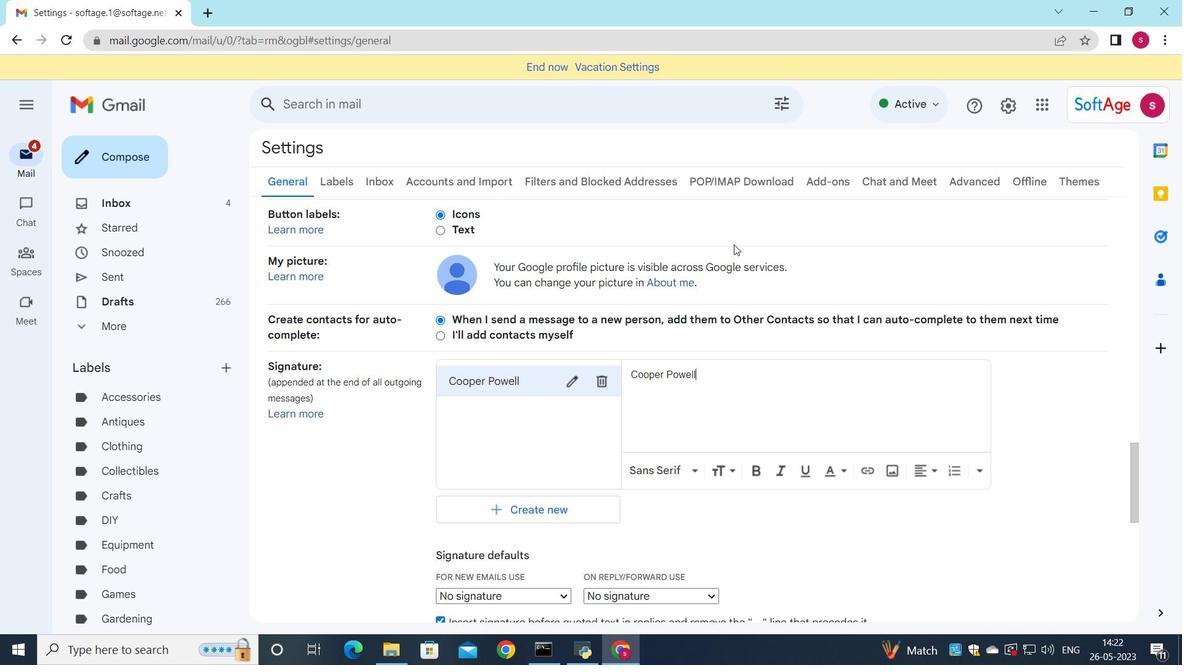 
Action: Mouse scrolled (637, 295) with delta (0, 0)
Screenshot: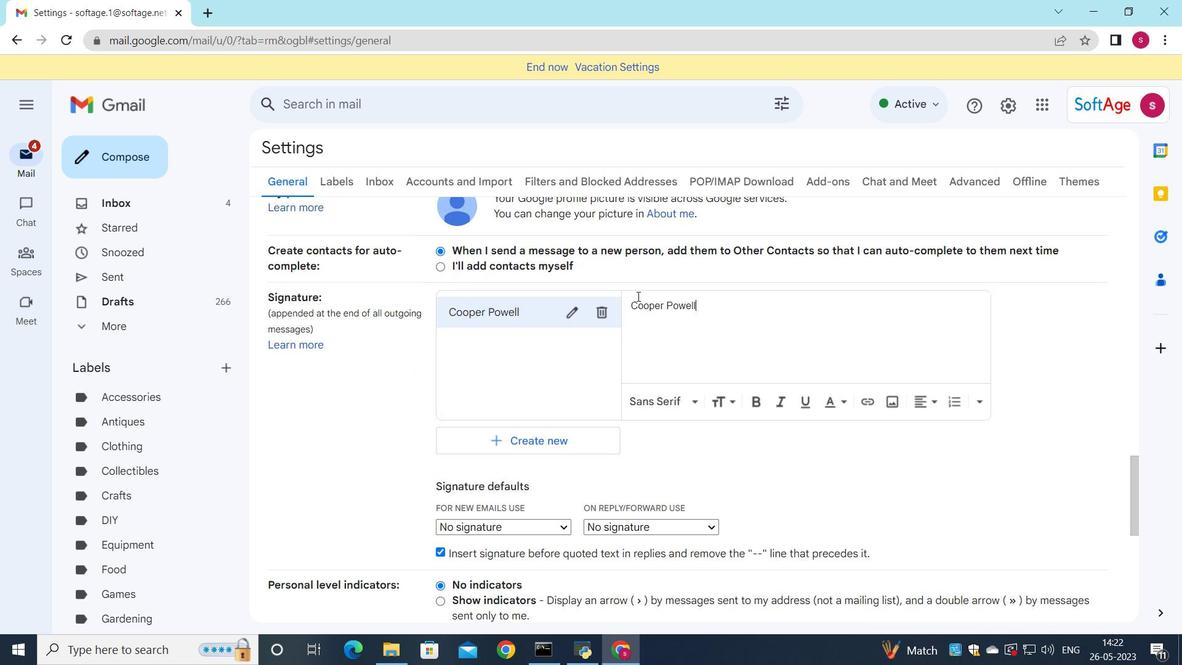 
Action: Mouse moved to (628, 296)
Screenshot: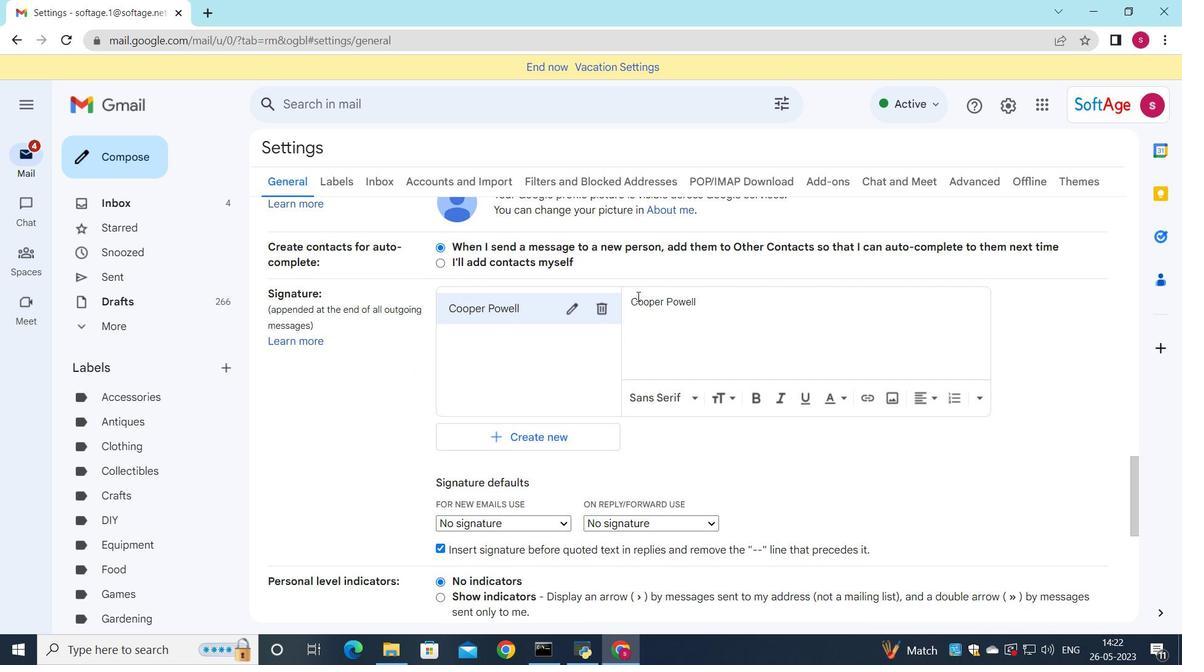 
Action: Mouse scrolled (628, 295) with delta (0, 0)
Screenshot: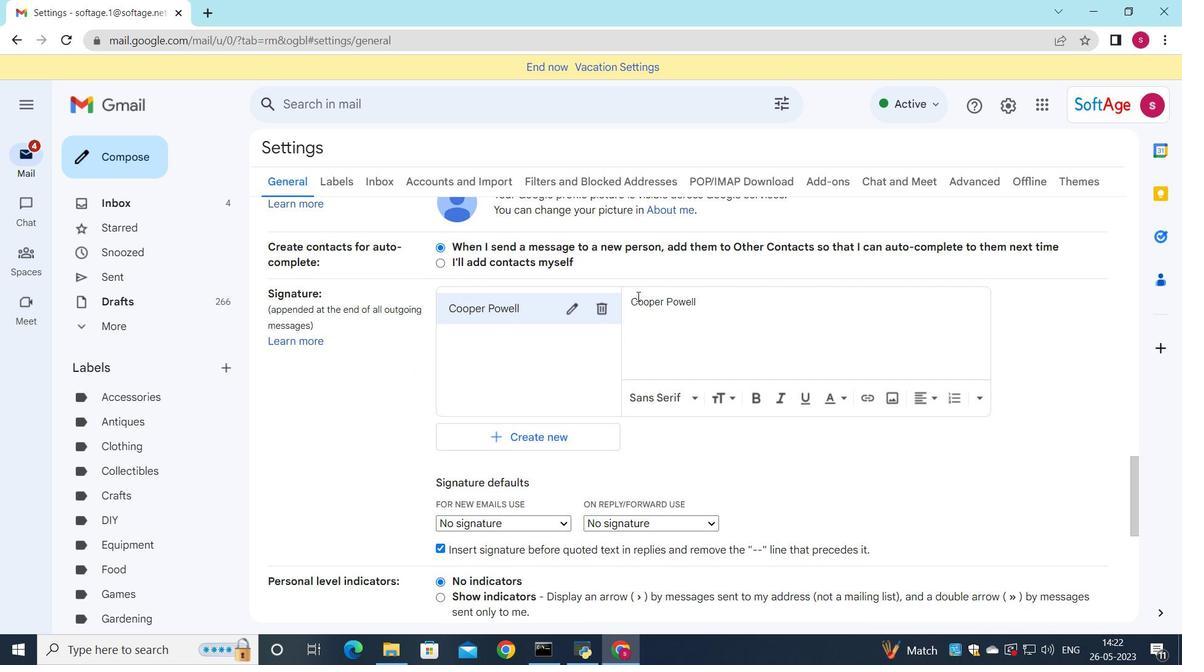 
Action: Mouse moved to (540, 367)
Screenshot: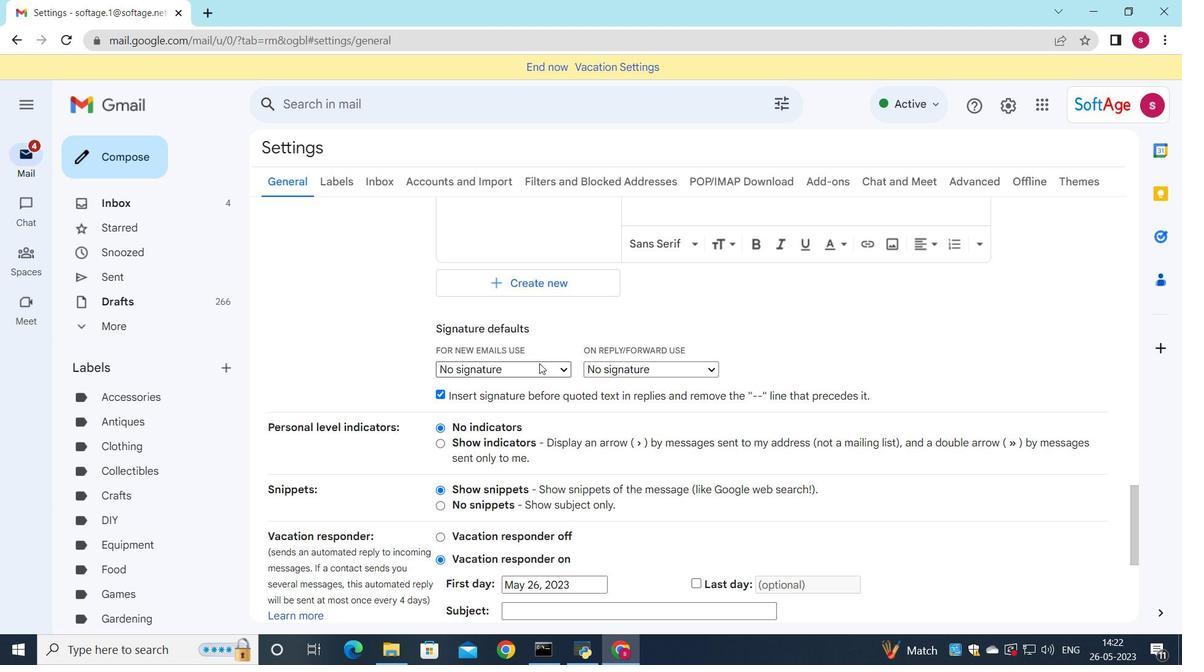 
Action: Mouse pressed left at (540, 367)
Screenshot: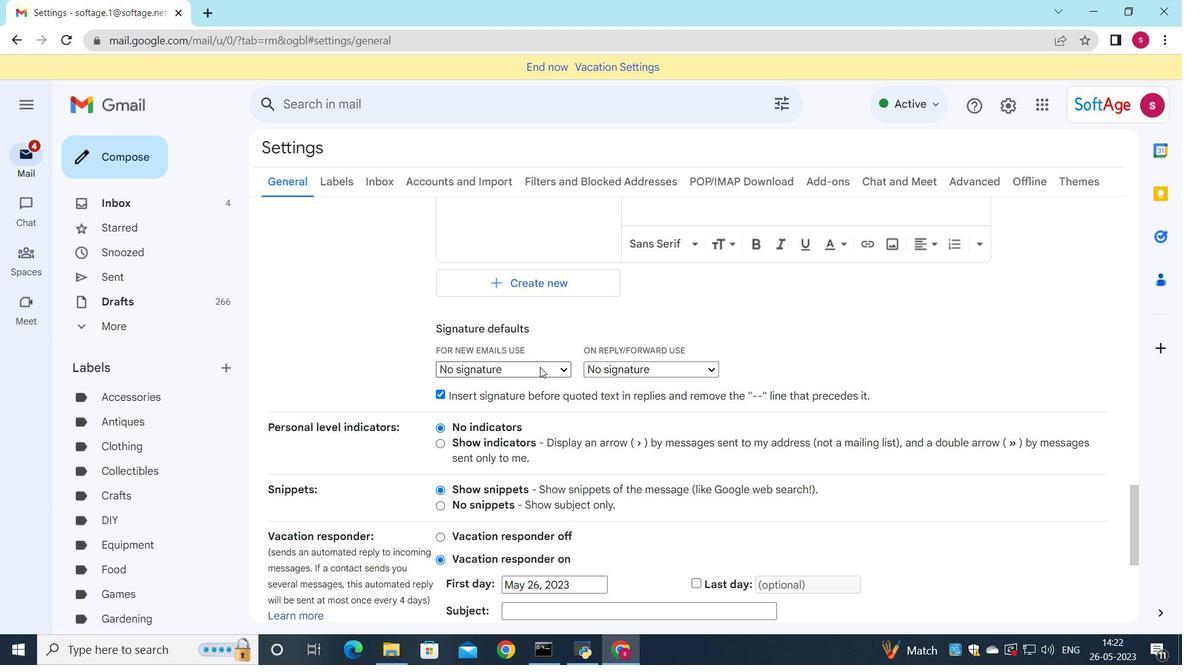 
Action: Mouse moved to (552, 398)
Screenshot: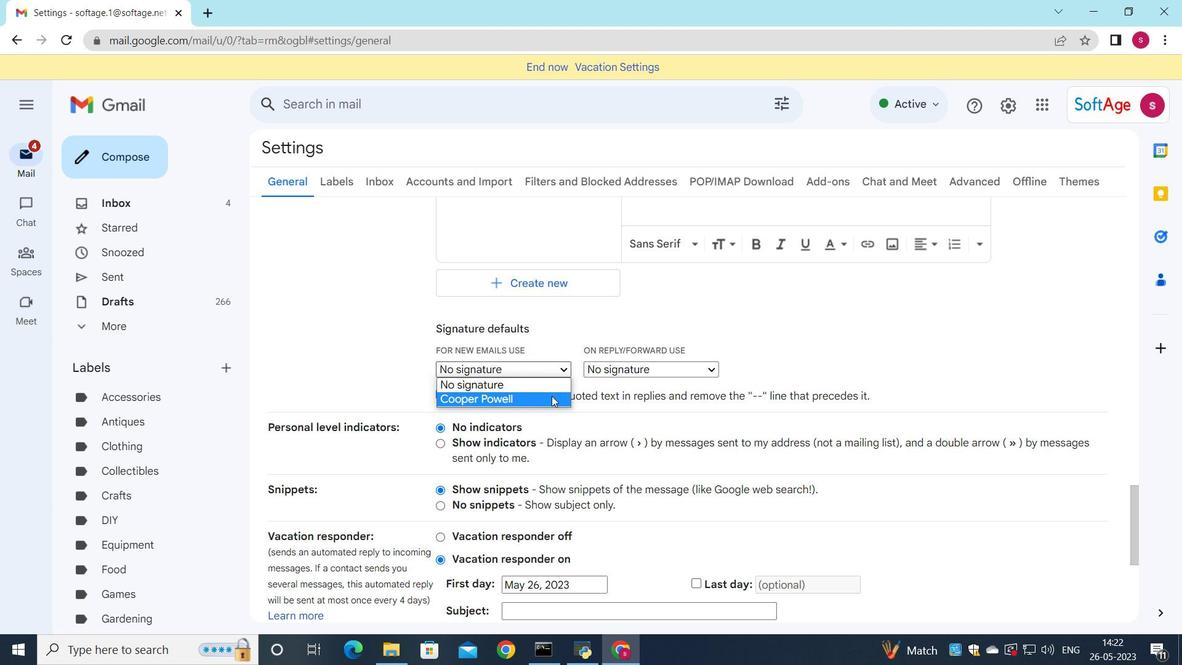 
Action: Mouse pressed left at (552, 398)
Screenshot: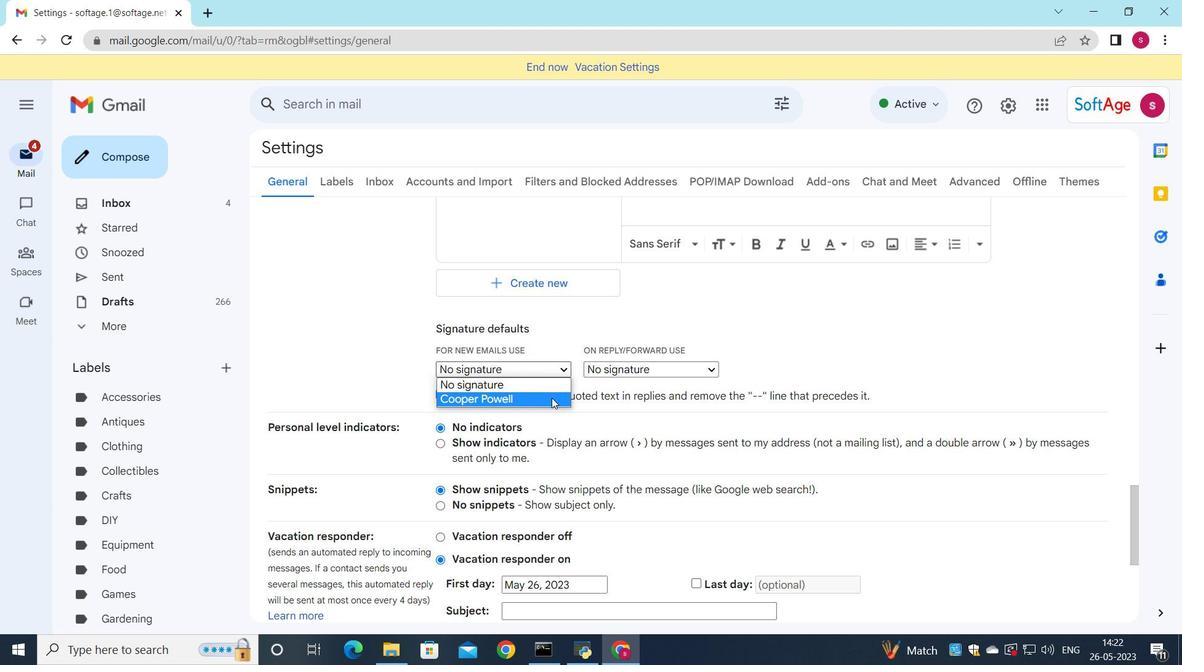 
Action: Mouse moved to (611, 363)
Screenshot: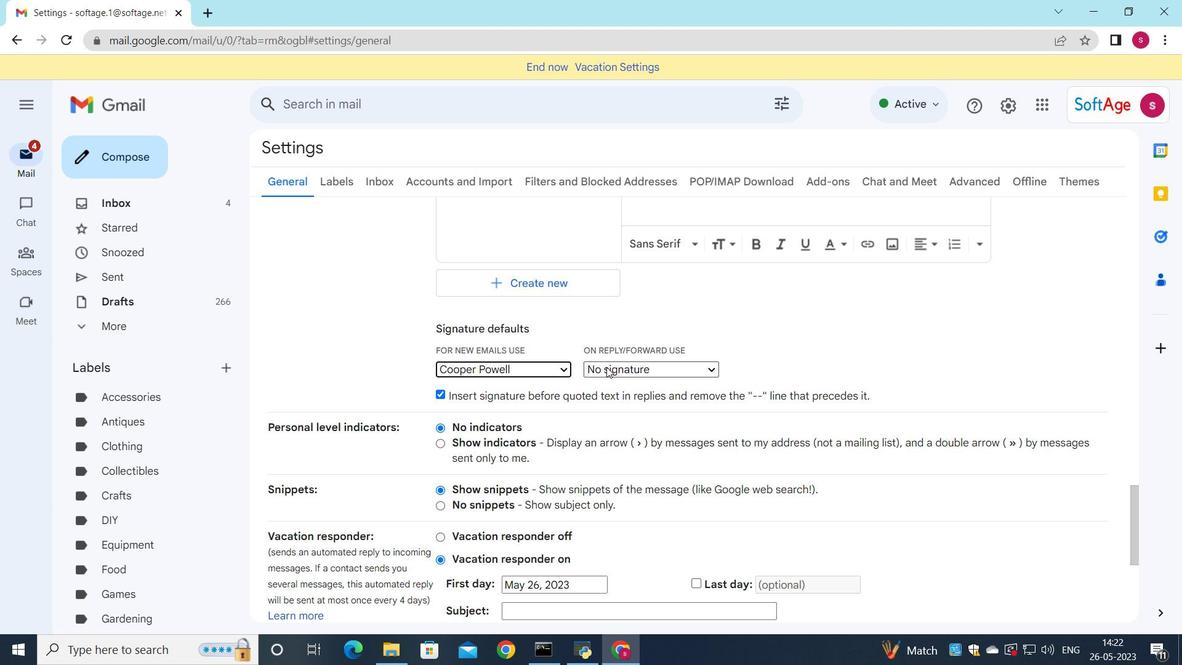 
Action: Mouse pressed left at (611, 363)
Screenshot: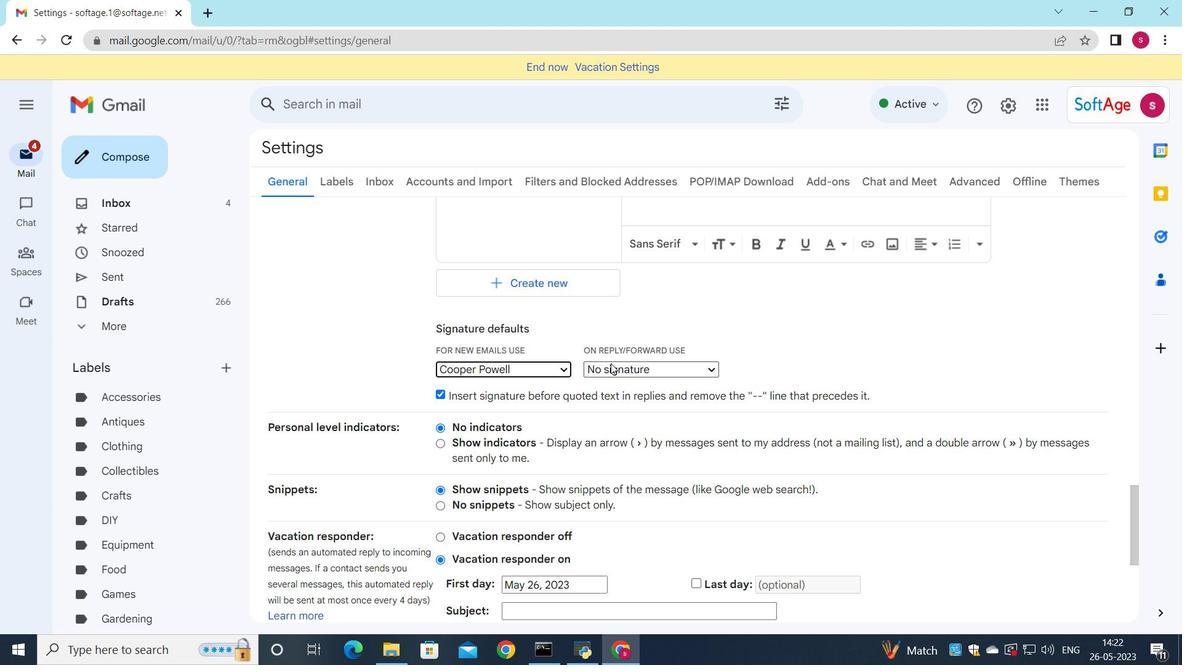
Action: Mouse moved to (608, 396)
Screenshot: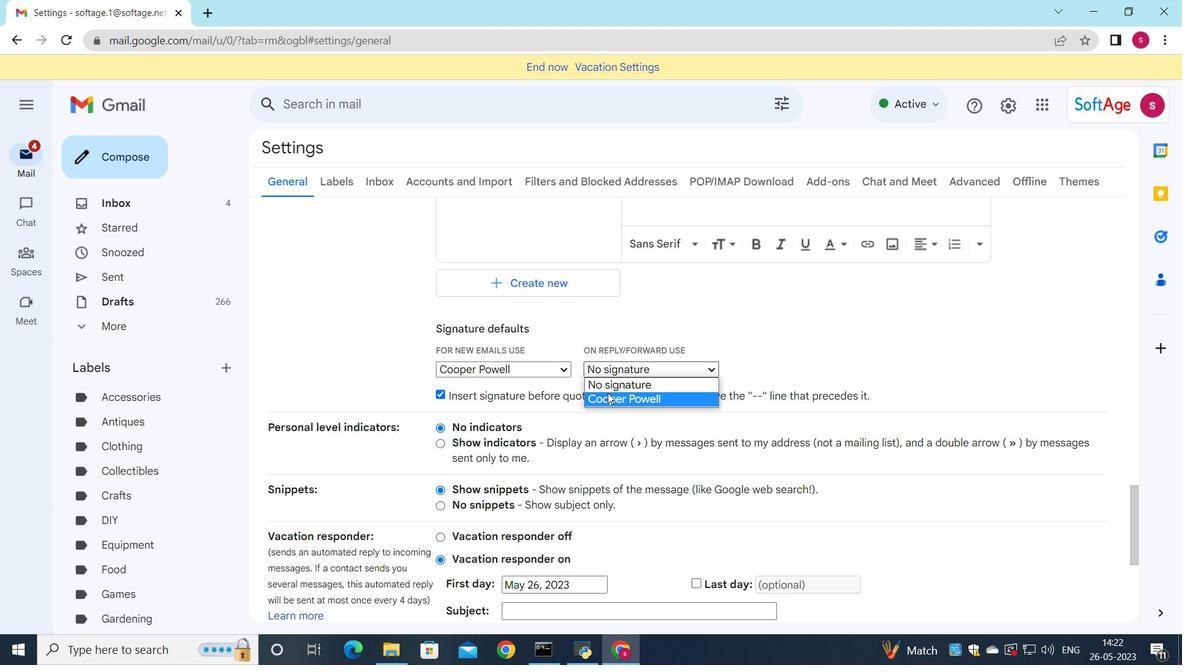
Action: Mouse pressed left at (608, 396)
Screenshot: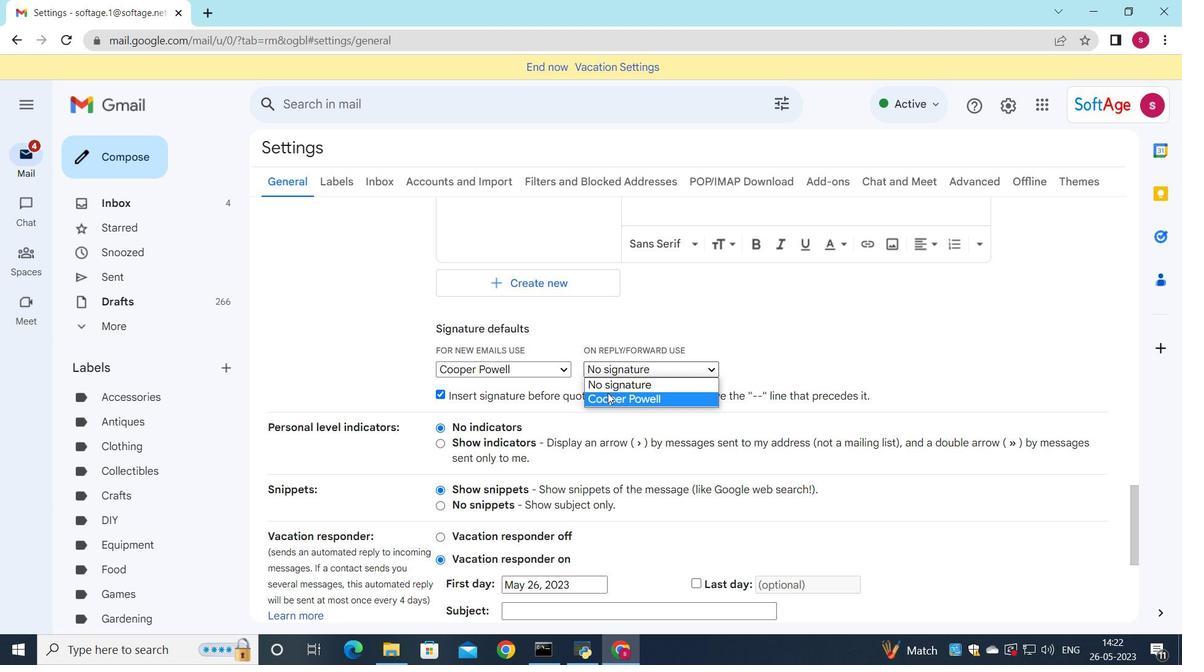 
Action: Mouse moved to (602, 385)
Screenshot: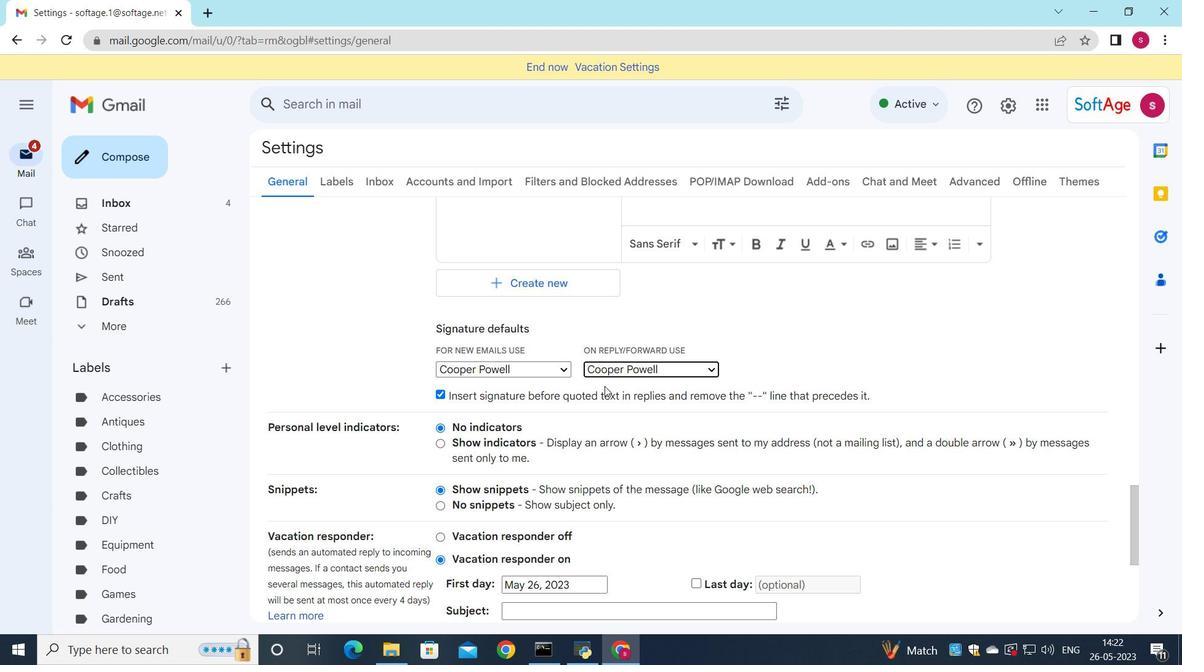 
Action: Mouse scrolled (602, 385) with delta (0, 0)
Screenshot: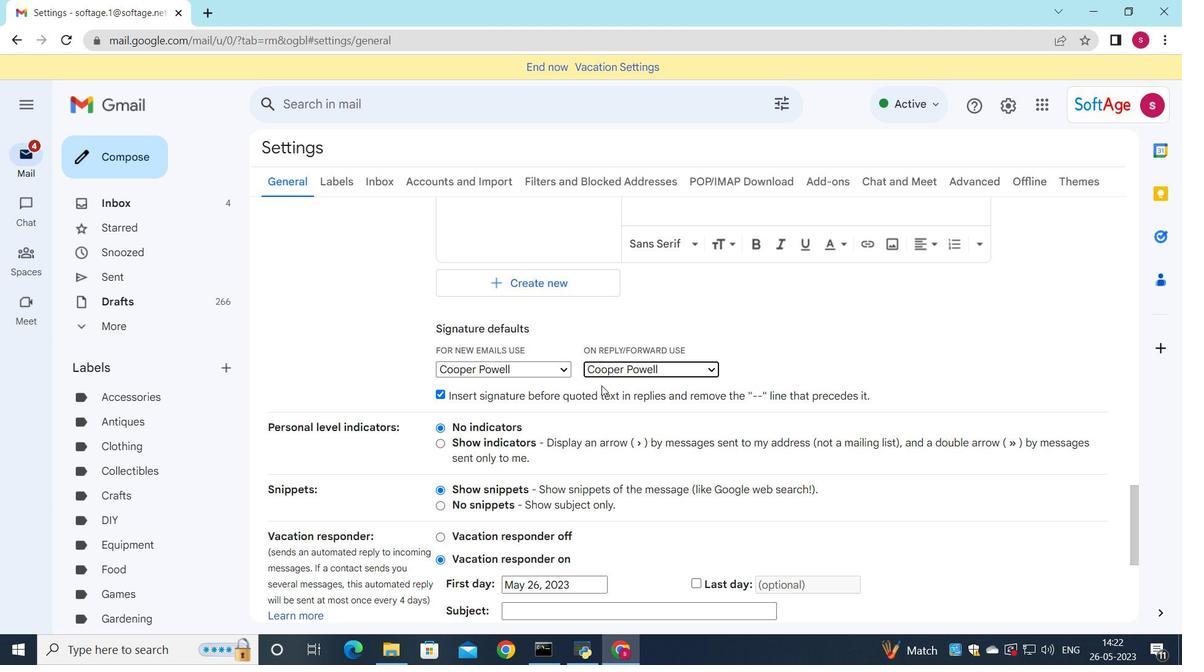 
Action: Mouse scrolled (602, 385) with delta (0, 0)
Screenshot: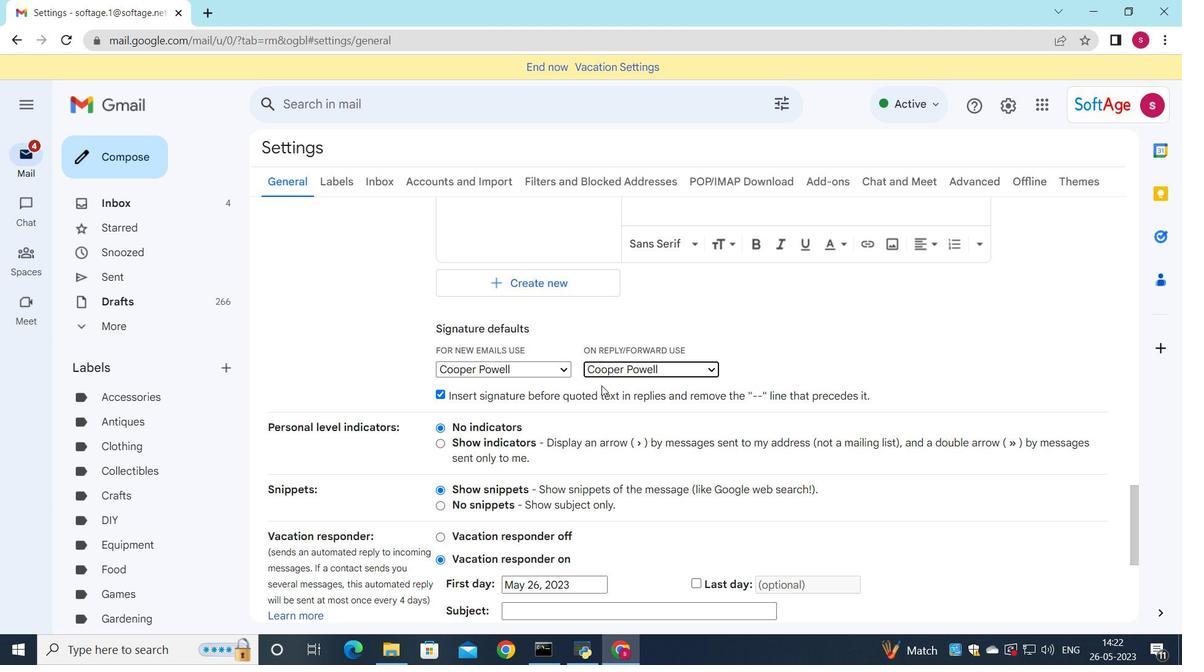 
Action: Mouse moved to (592, 314)
Screenshot: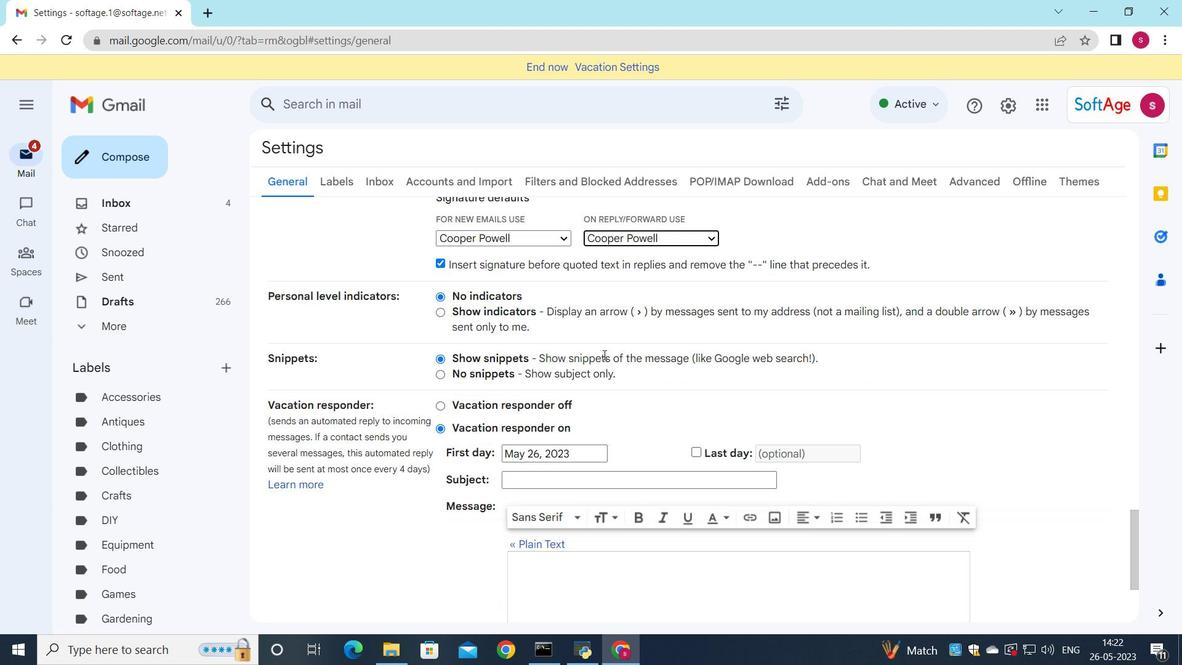 
Action: Mouse scrolled (592, 314) with delta (0, 0)
Screenshot: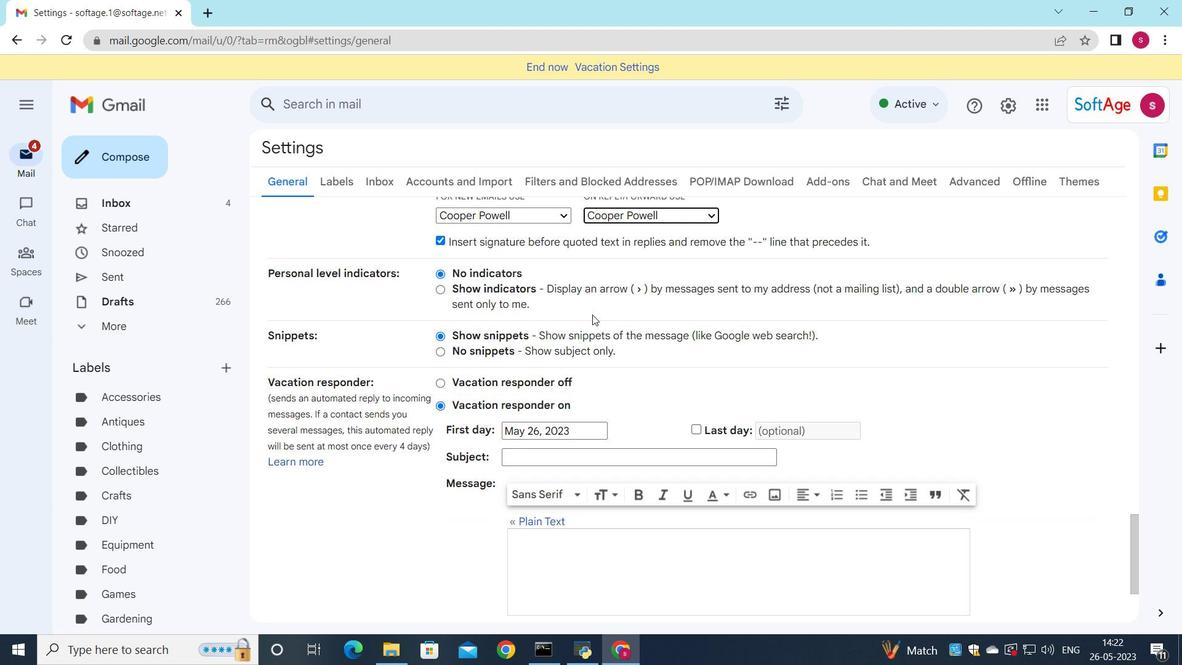 
Action: Mouse scrolled (592, 314) with delta (0, 0)
Screenshot: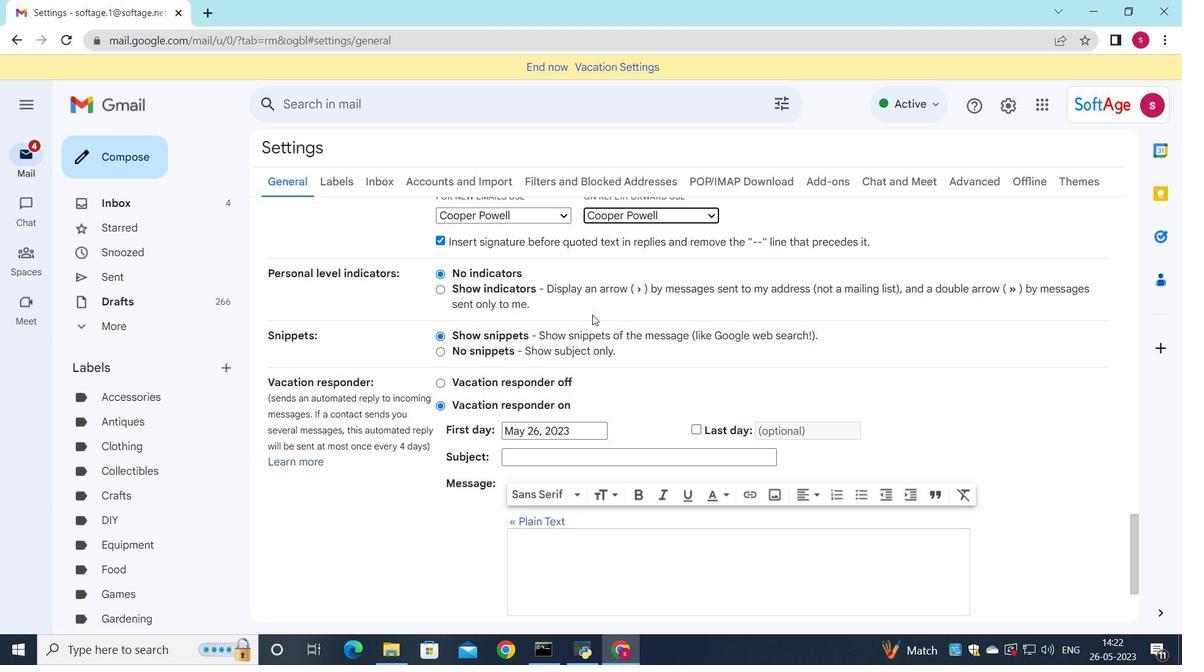 
Action: Mouse scrolled (592, 314) with delta (0, 0)
Screenshot: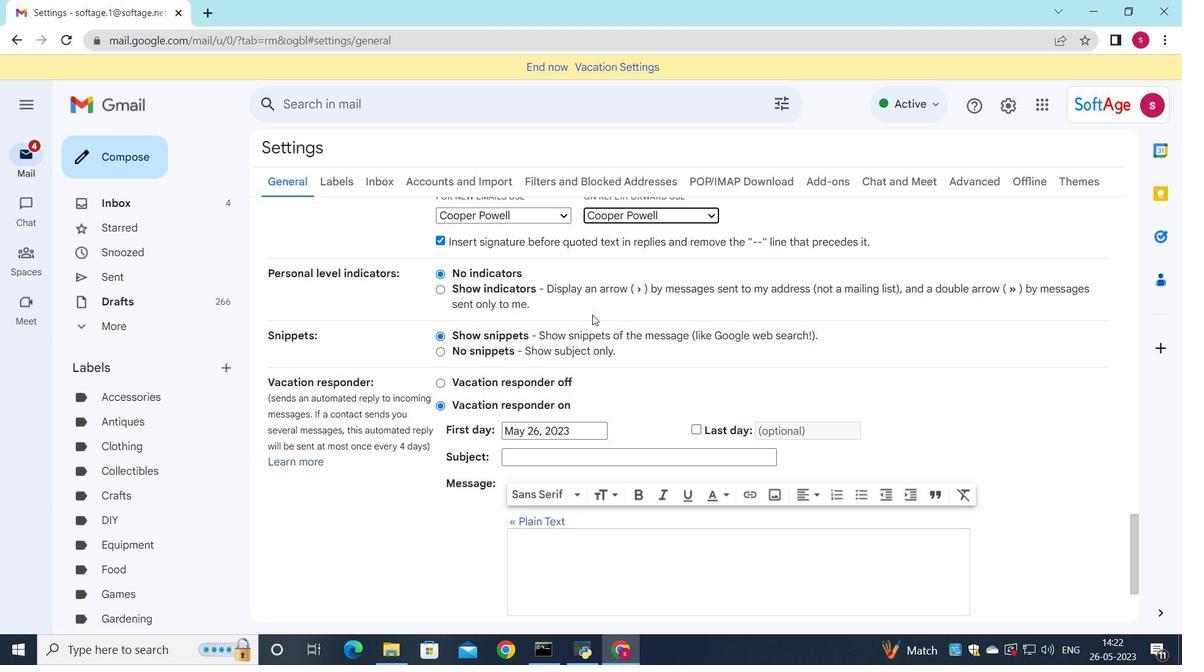
Action: Mouse moved to (589, 312)
Screenshot: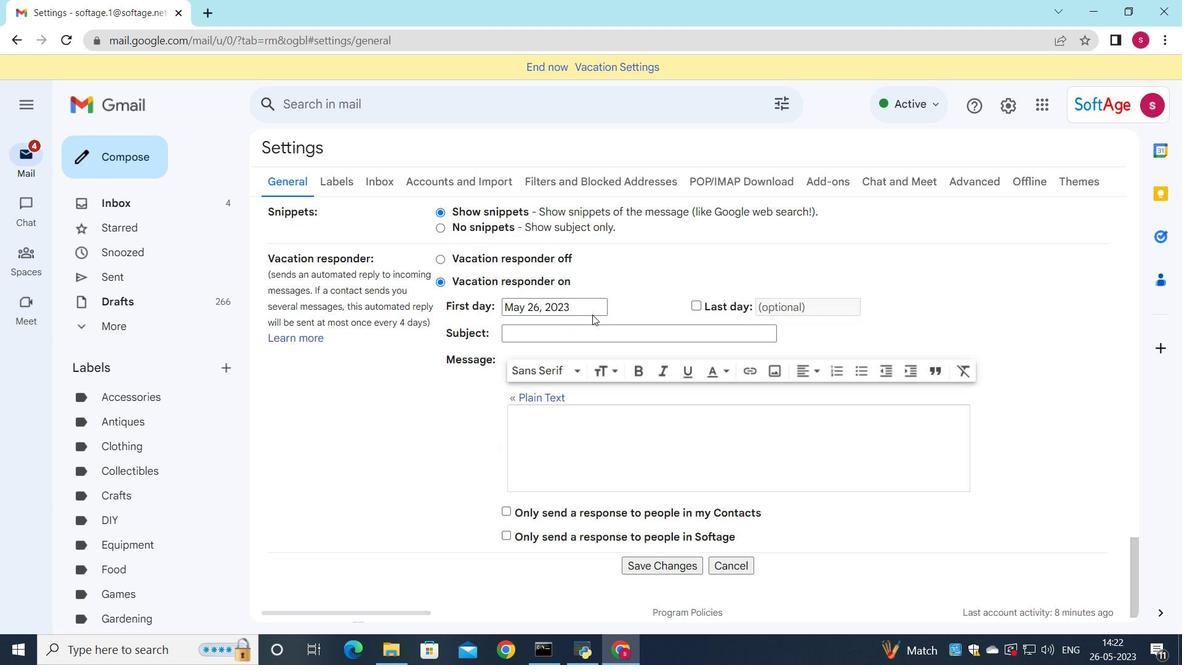 
Action: Mouse scrolled (589, 312) with delta (0, 0)
Screenshot: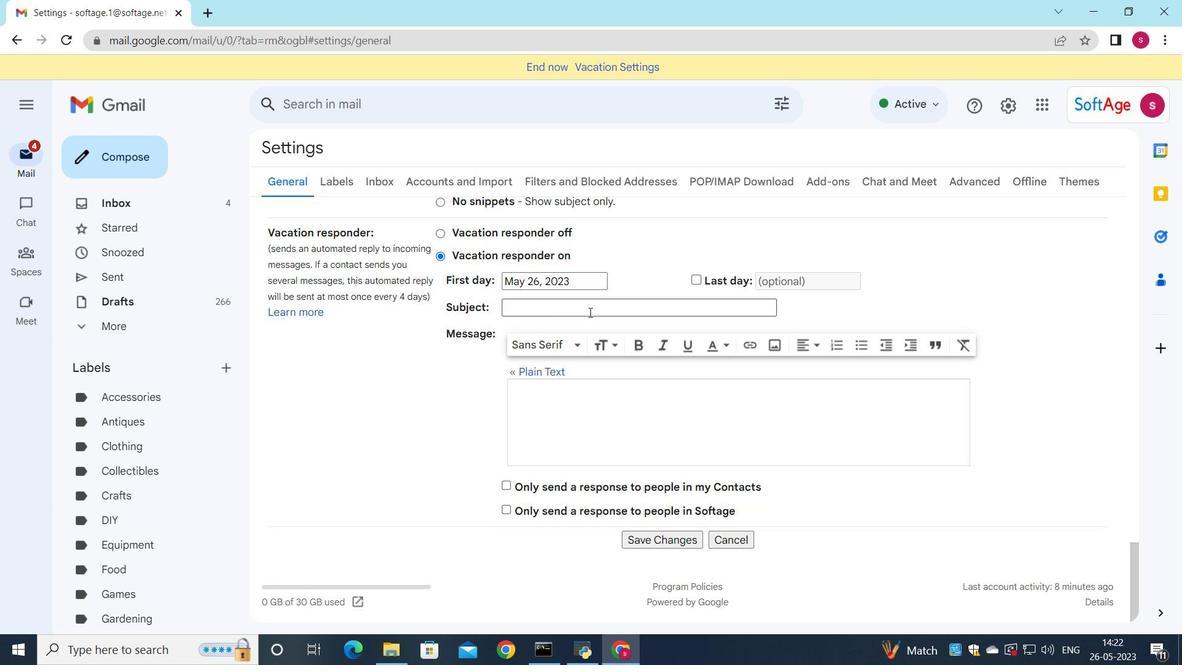 
Action: Mouse moved to (588, 312)
Screenshot: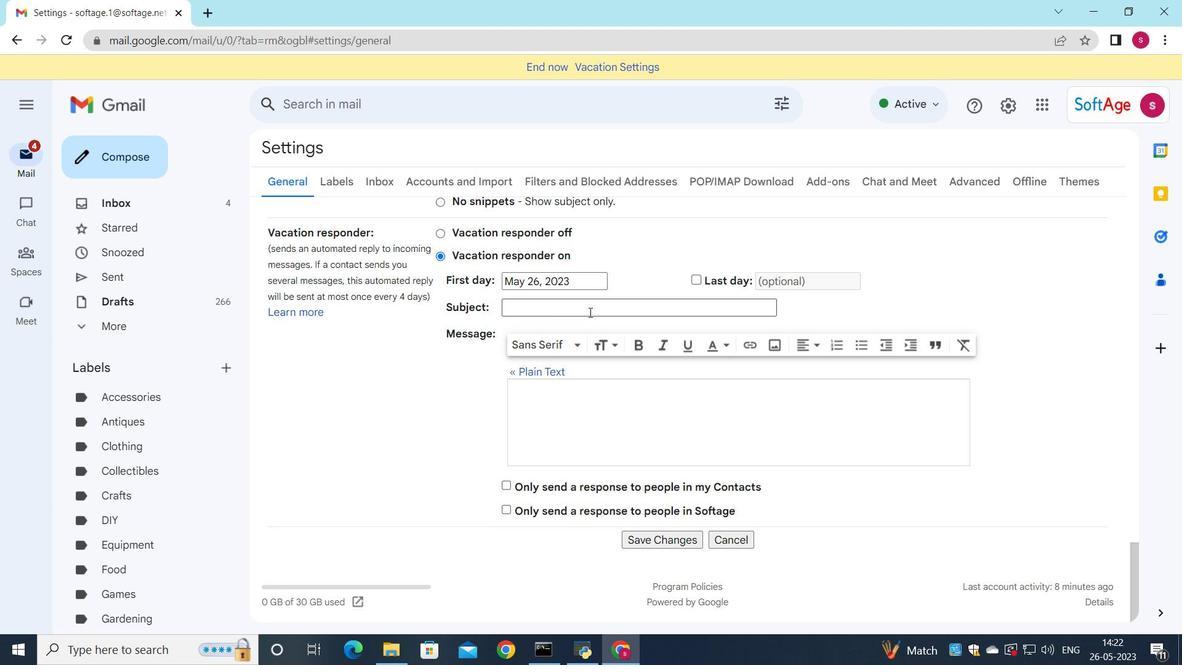 
Action: Mouse scrolled (589, 312) with delta (0, 0)
Screenshot: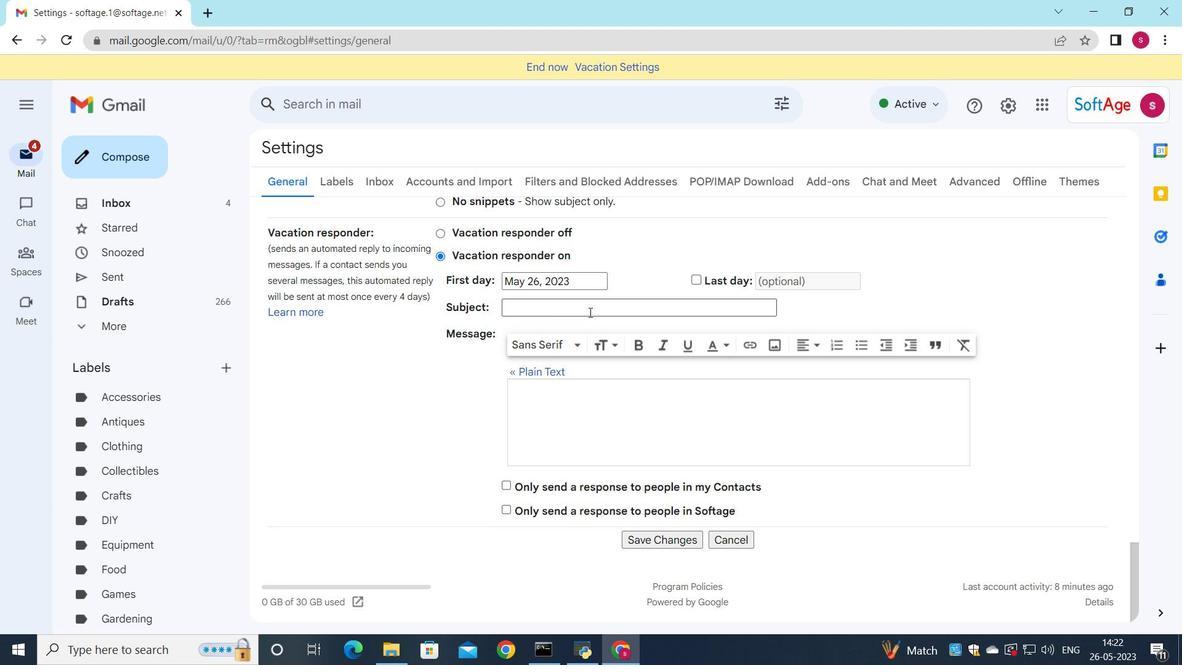 
Action: Mouse moved to (587, 316)
Screenshot: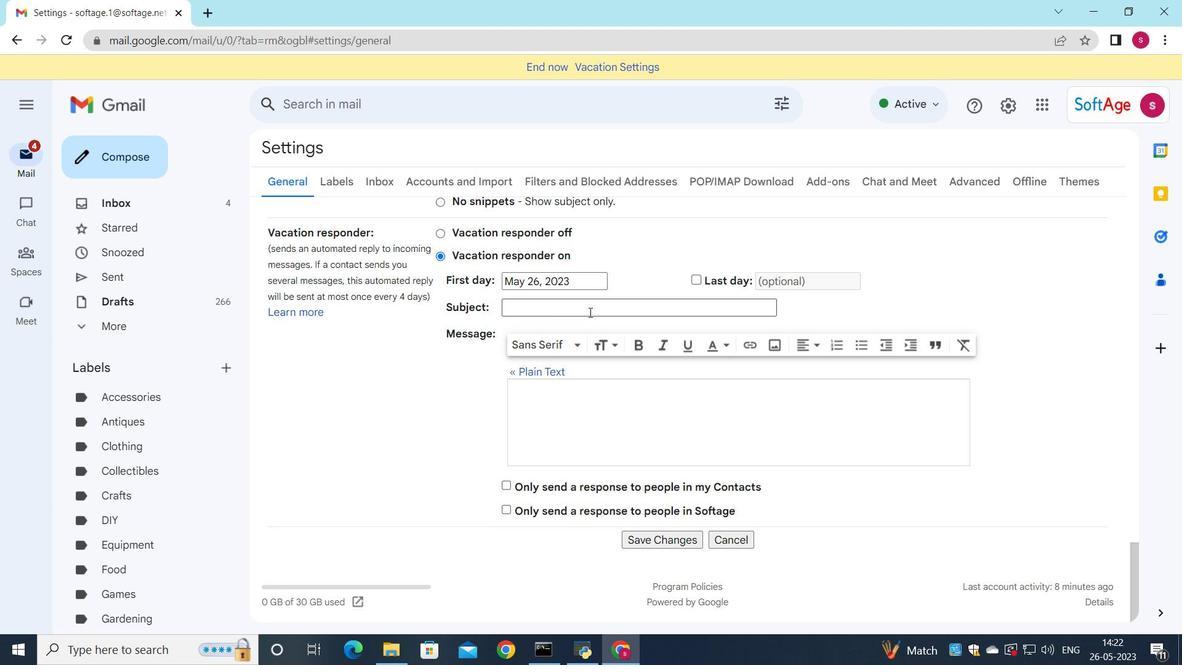 
Action: Mouse scrolled (587, 316) with delta (0, 0)
Screenshot: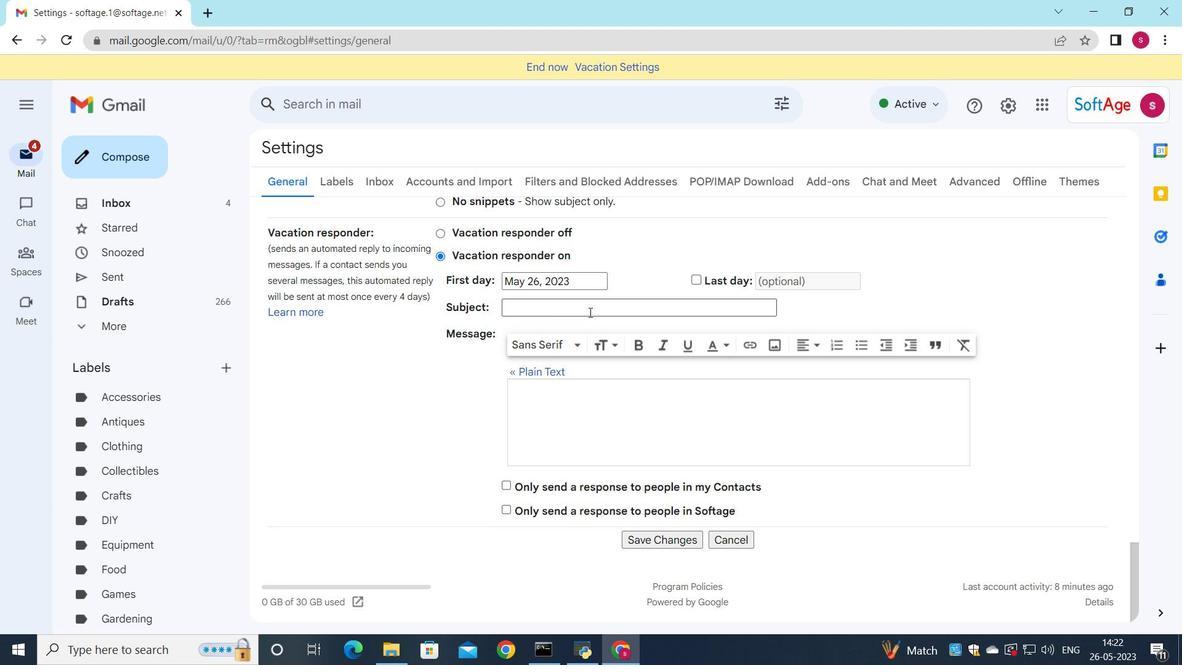 
Action: Mouse moved to (592, 338)
Screenshot: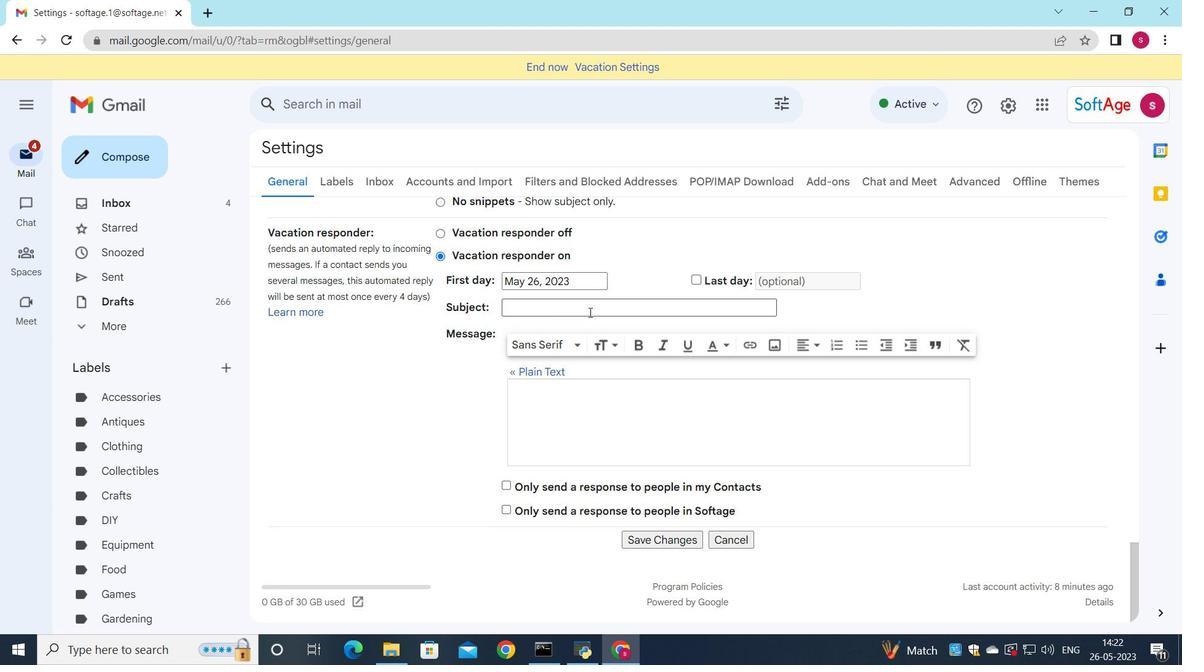 
Action: Mouse scrolled (592, 337) with delta (0, 0)
Screenshot: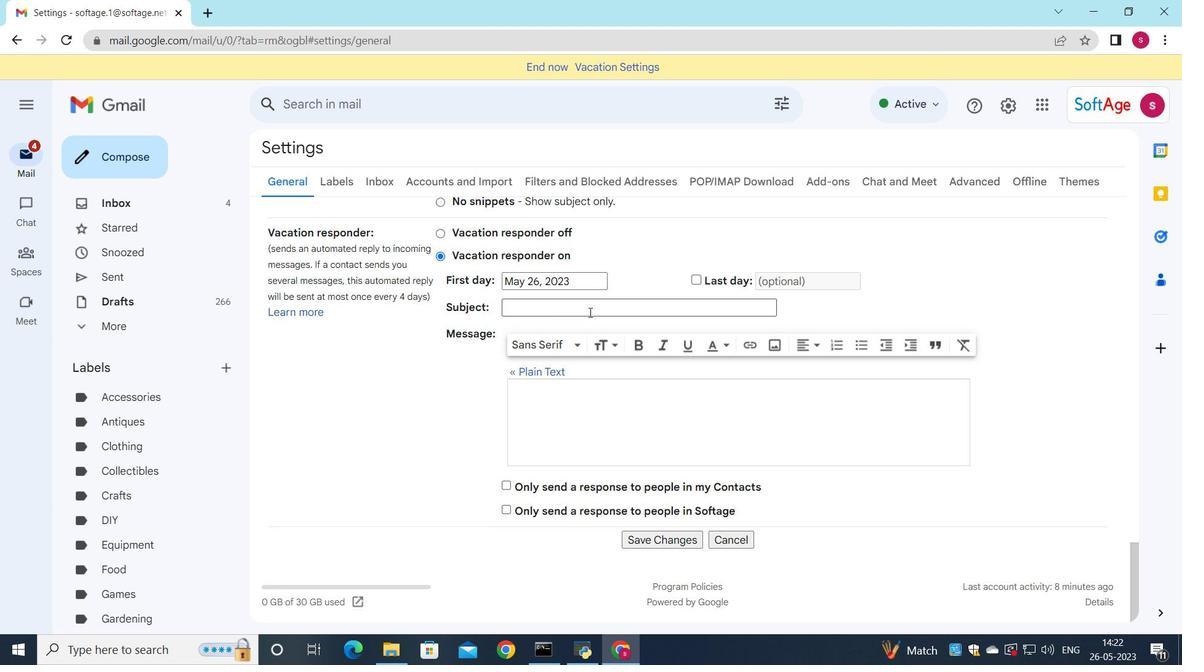 
Action: Mouse moved to (682, 539)
Screenshot: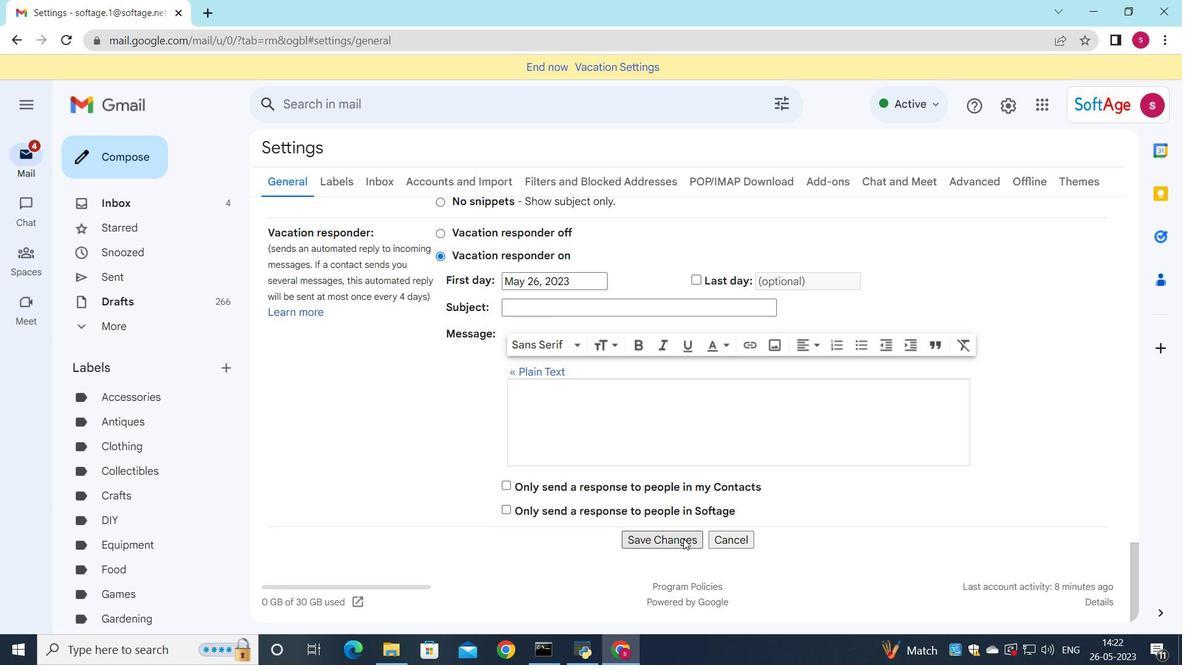
Action: Mouse pressed left at (682, 539)
Screenshot: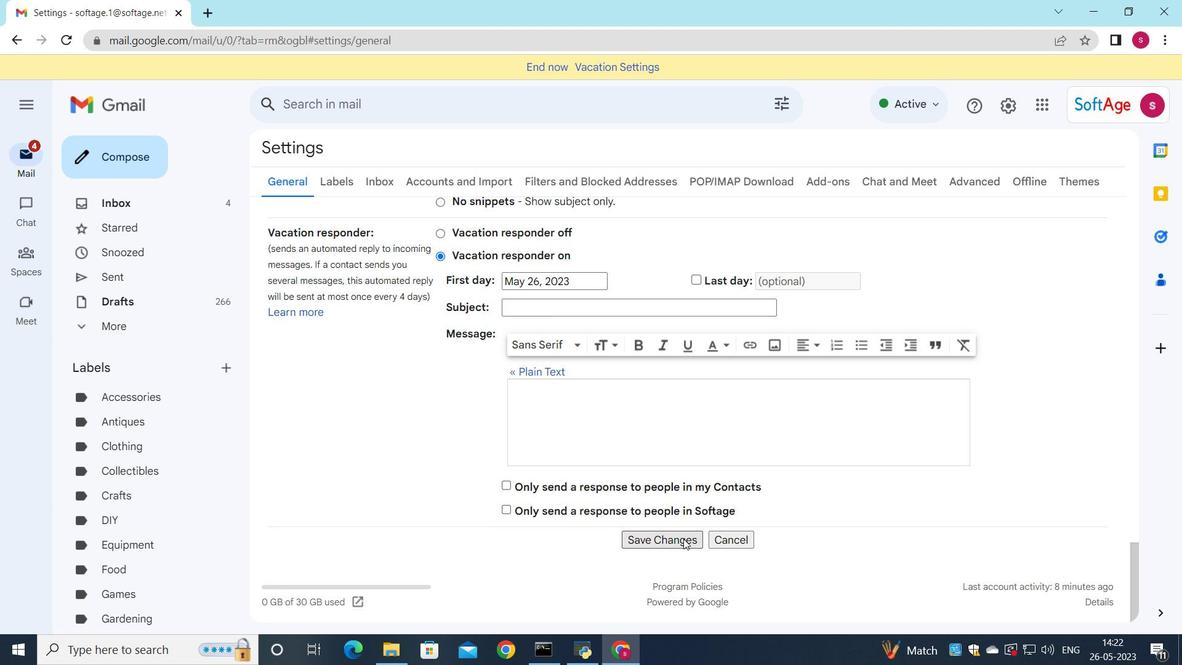 
Action: Mouse moved to (122, 155)
Screenshot: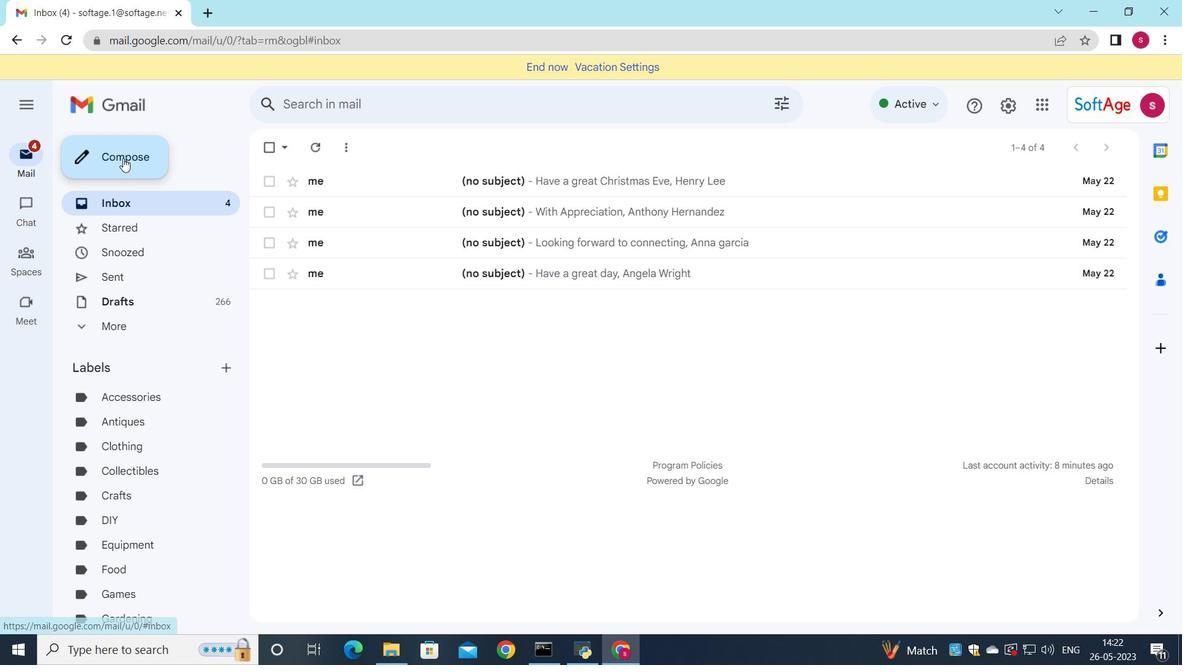 
Action: Mouse pressed left at (122, 155)
Screenshot: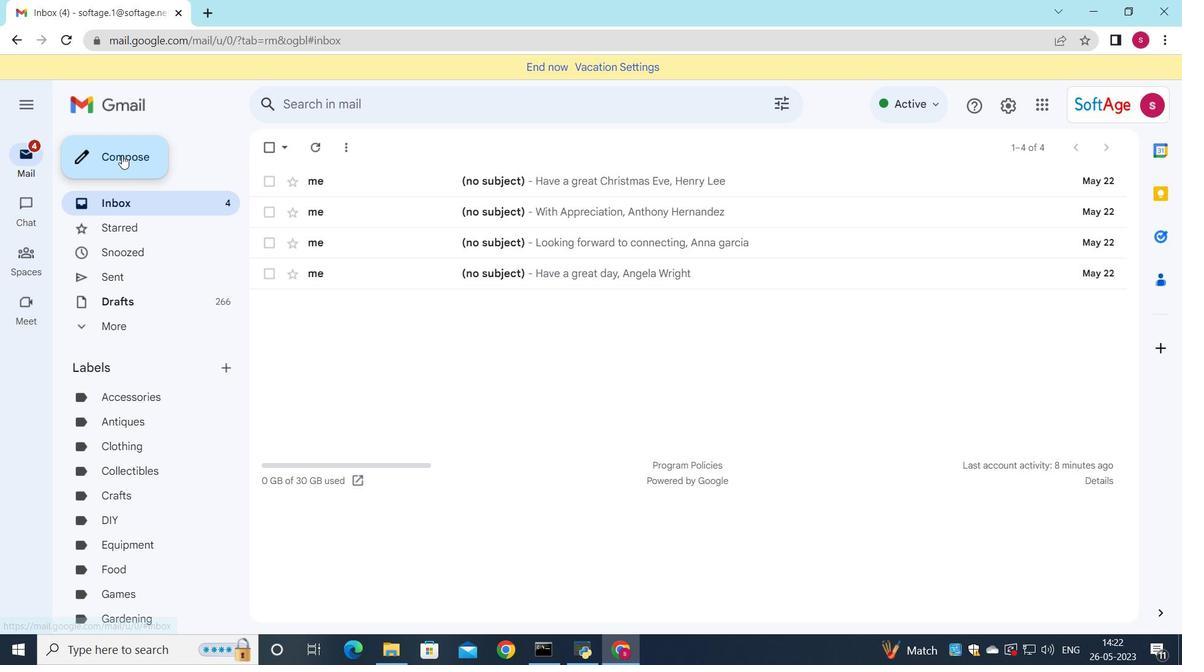 
Action: Mouse moved to (833, 282)
Screenshot: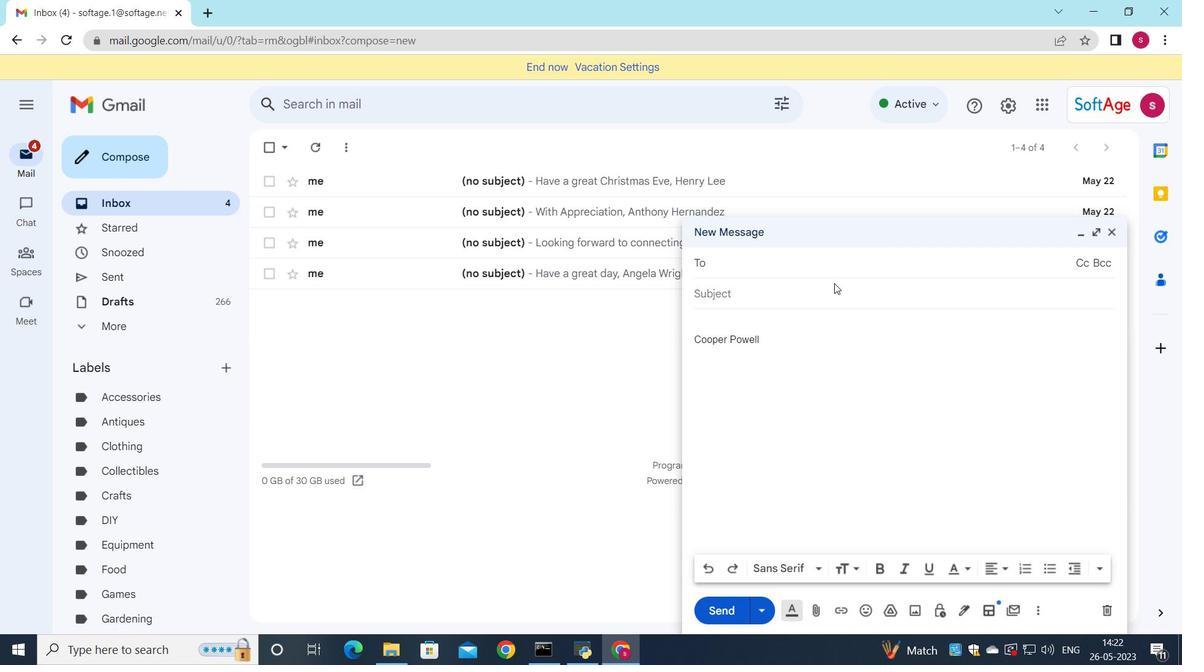 
Action: Key pressed <Key.shift>Product<Key.space>update<Key.space>announcement
Screenshot: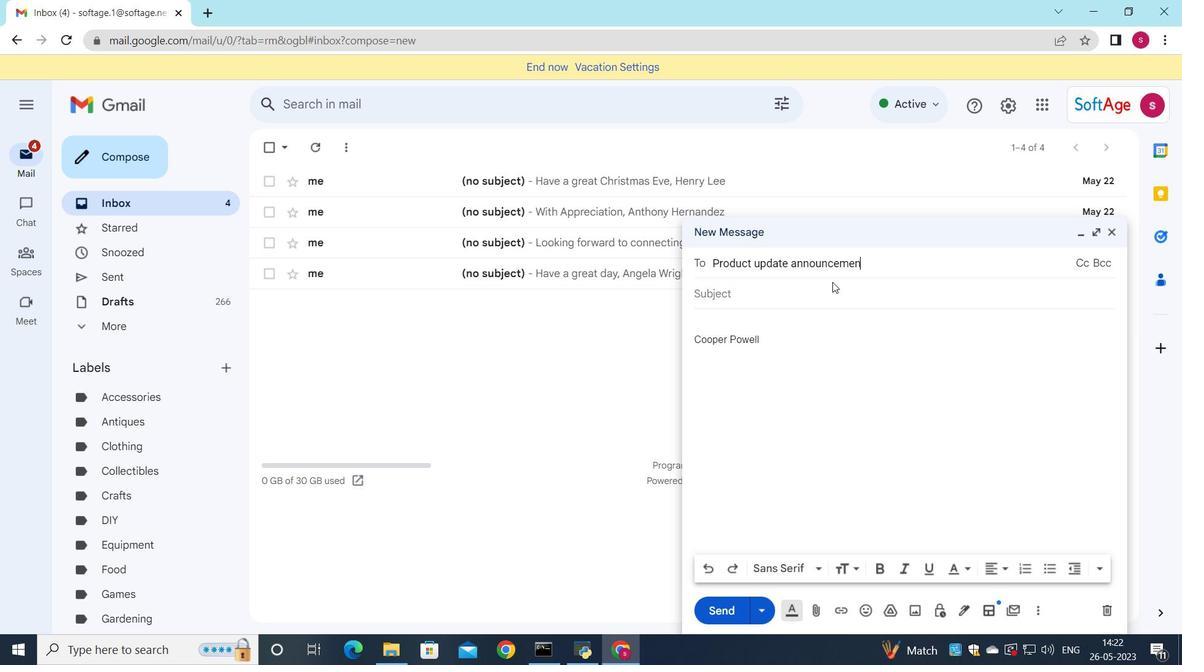 
Action: Mouse moved to (714, 261)
Screenshot: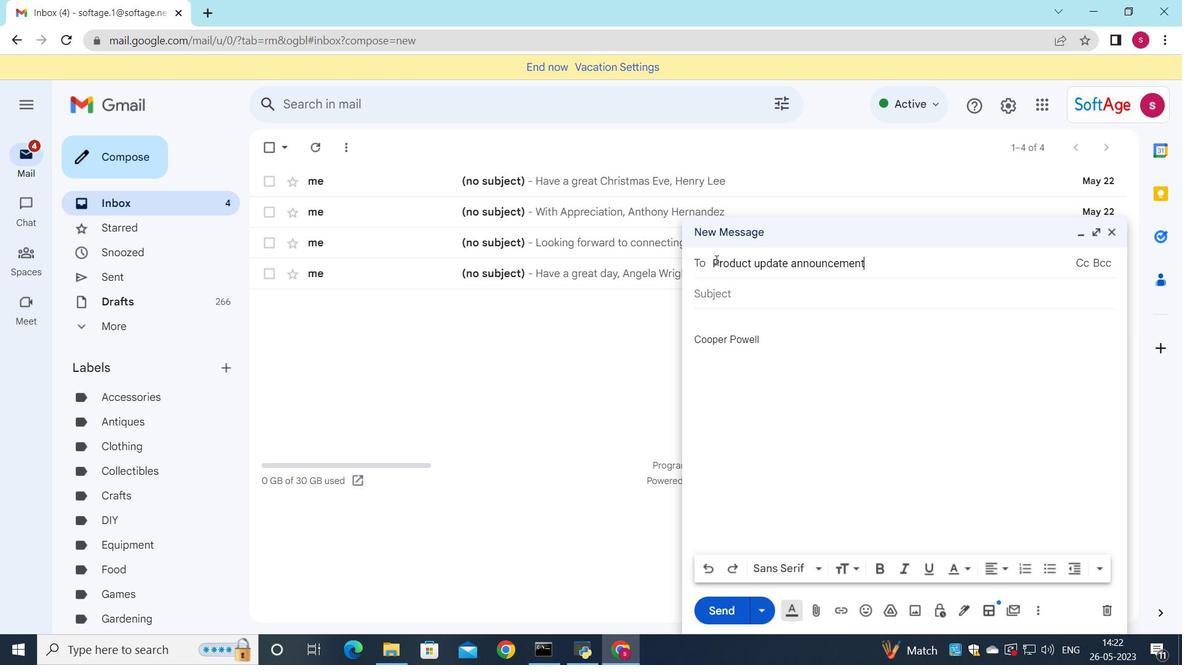 
Action: Mouse pressed left at (714, 261)
Screenshot: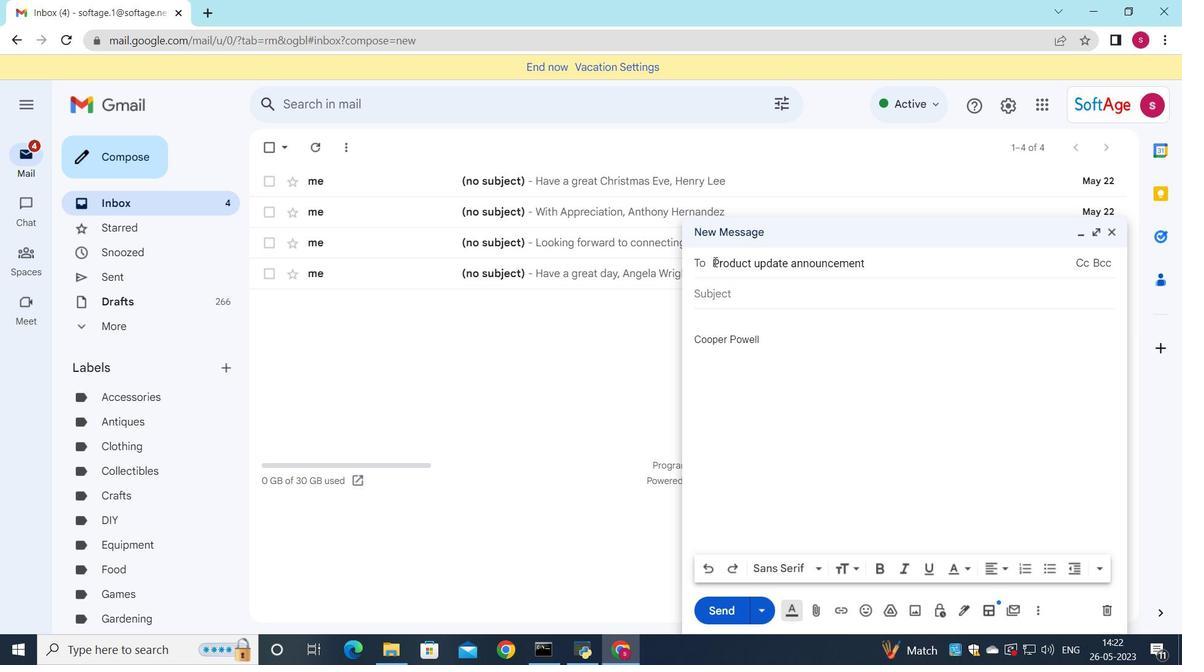 
Action: Mouse moved to (866, 262)
Screenshot: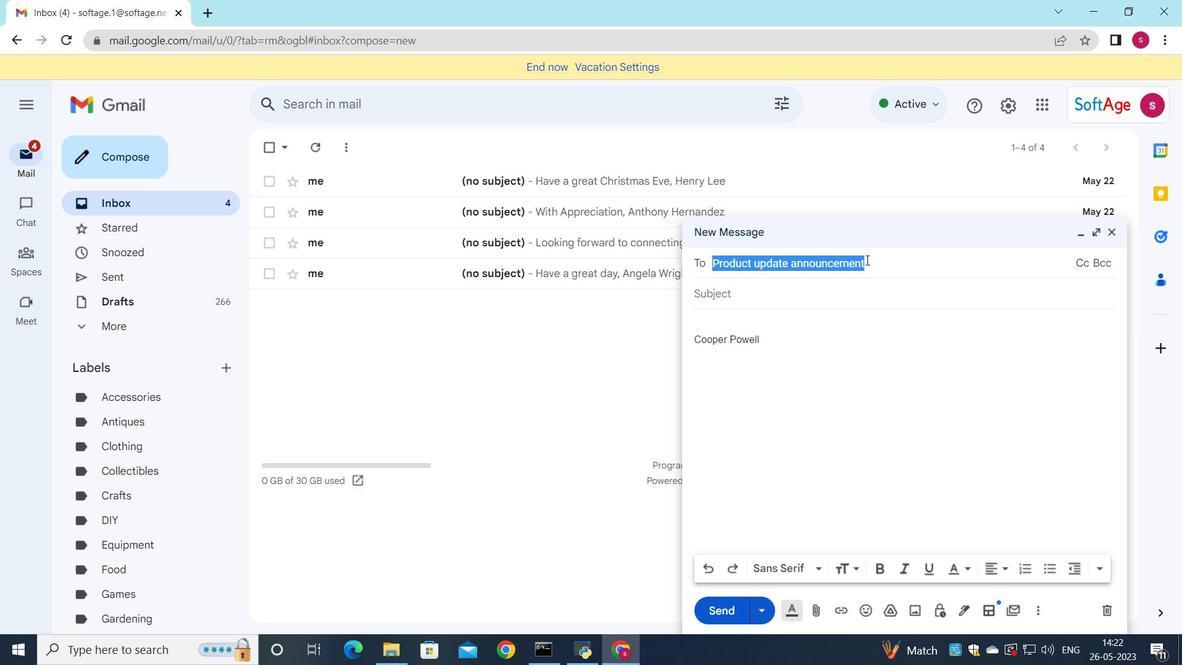 
Action: Key pressed ctrl+C
Screenshot: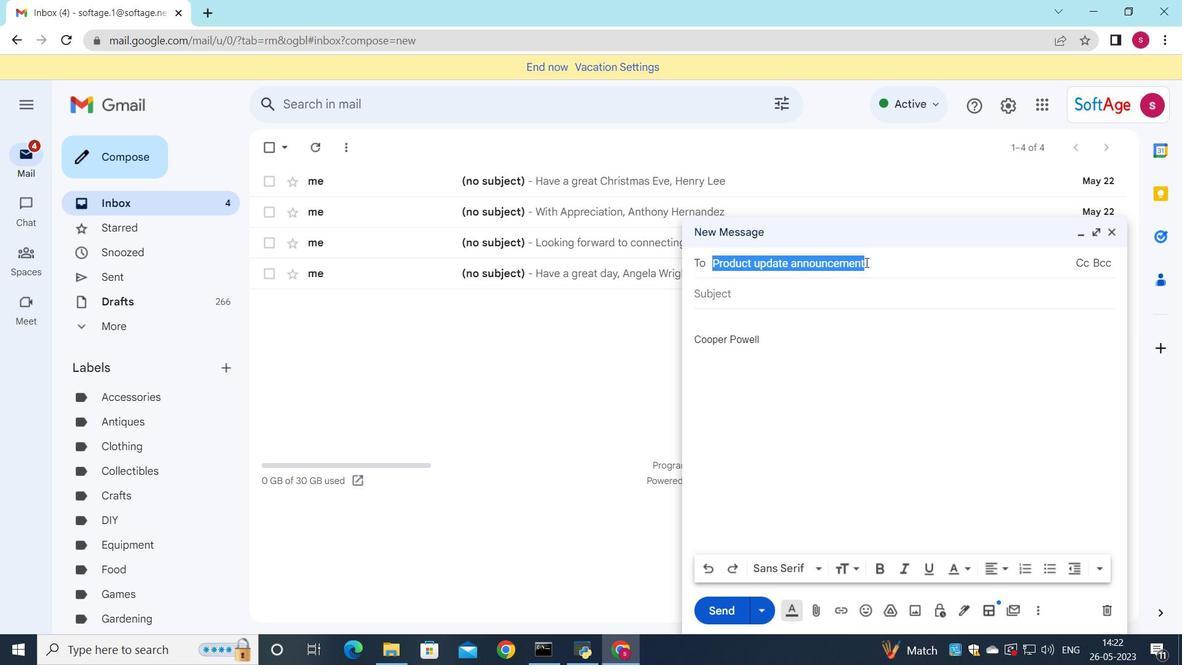 
Action: Mouse moved to (808, 299)
Screenshot: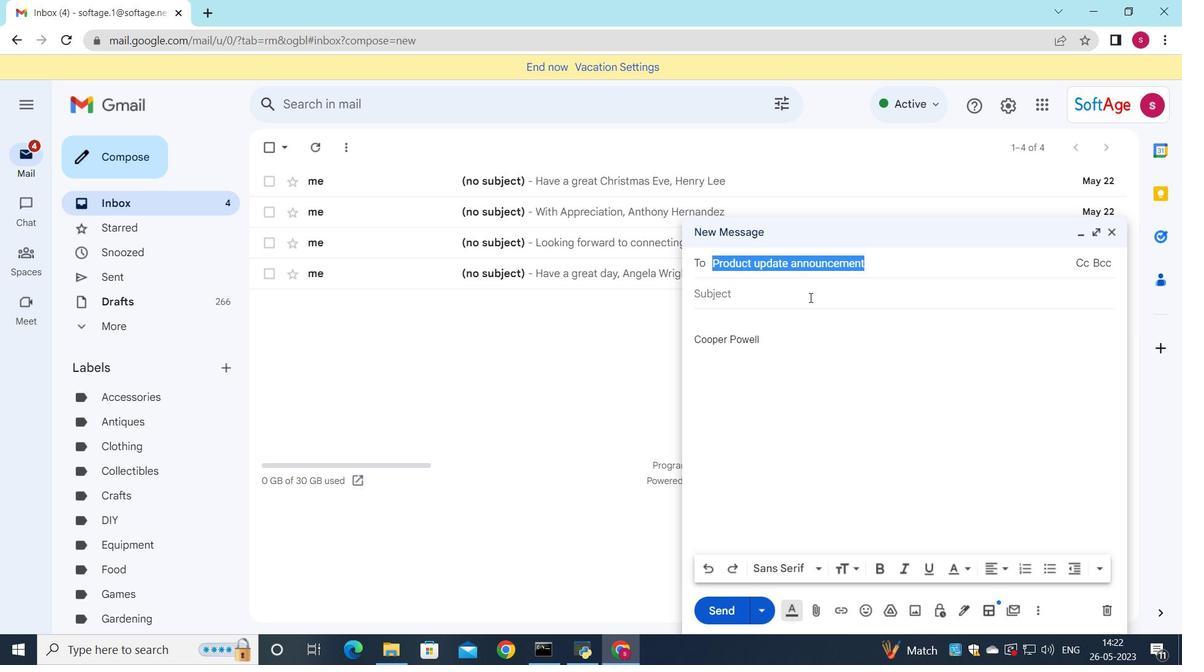 
Action: Mouse pressed left at (808, 299)
Screenshot: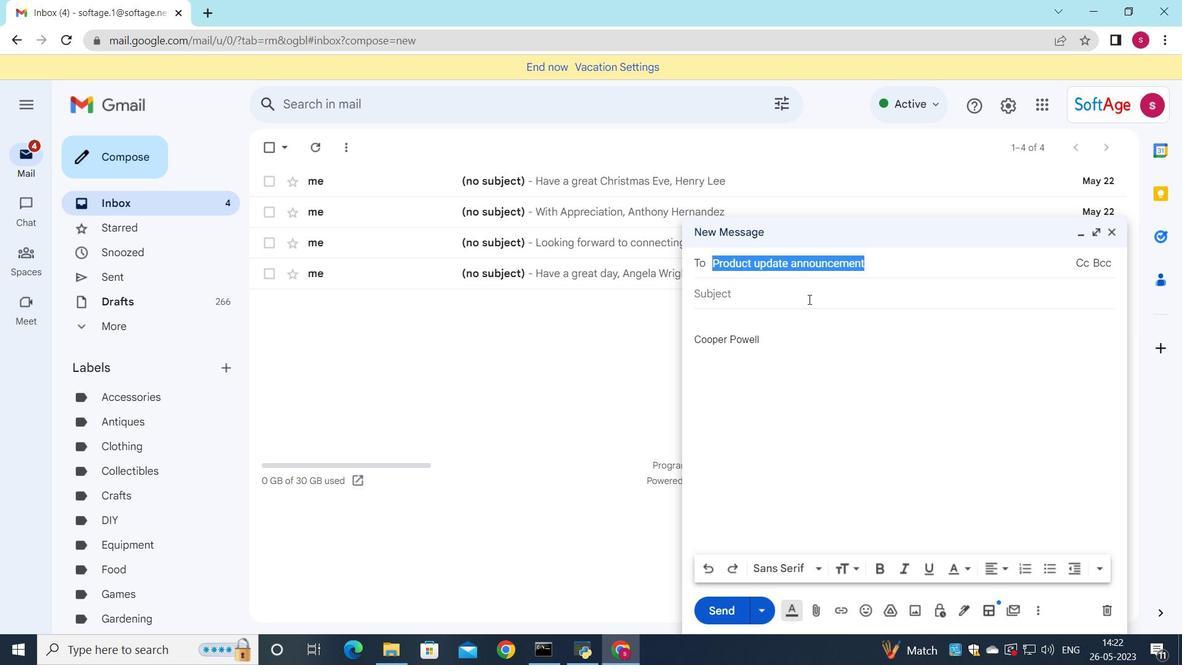 
Action: Key pressed ctrl+V
Screenshot: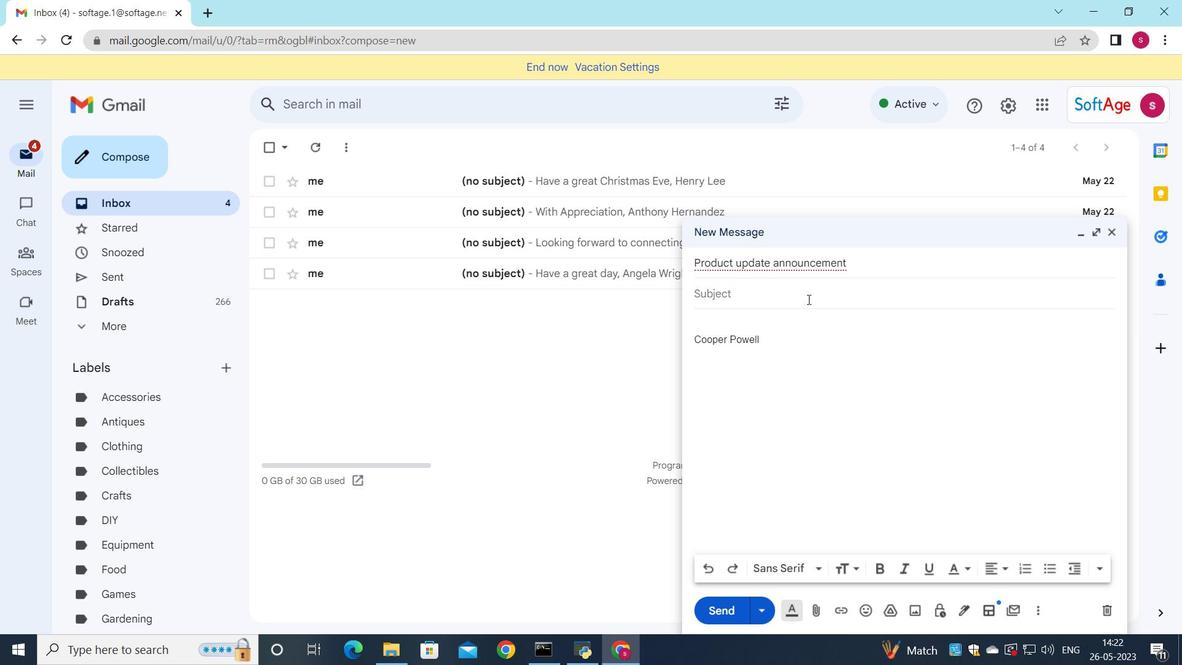 
Action: Mouse moved to (861, 255)
Screenshot: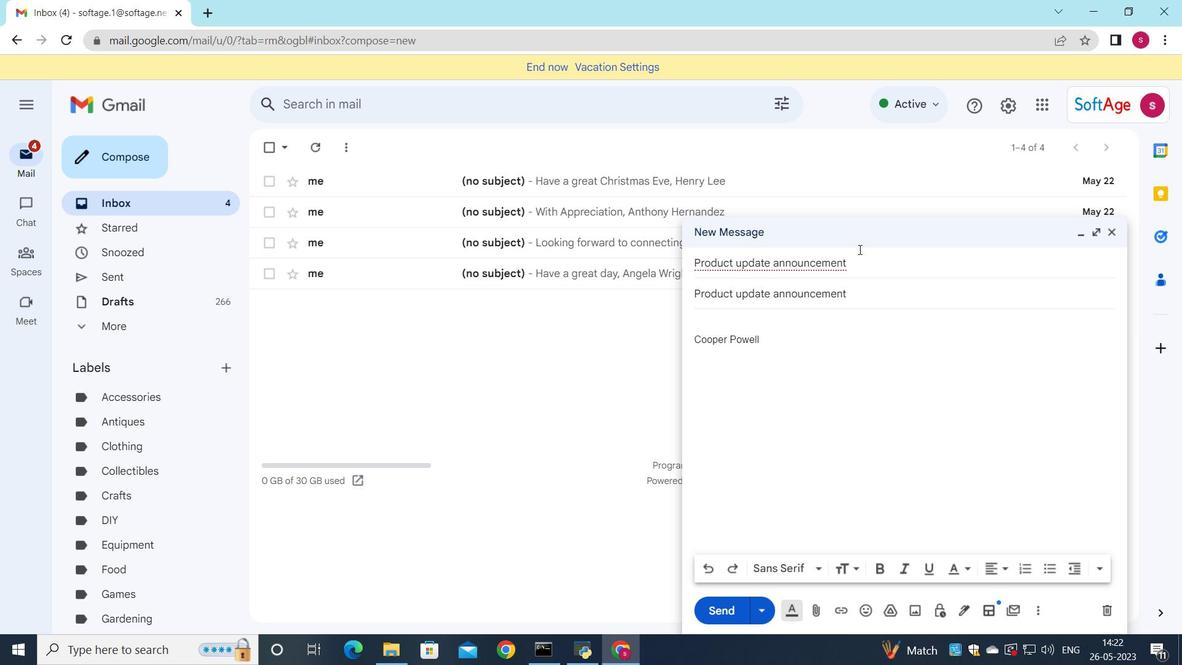 
Action: Mouse pressed left at (861, 255)
Screenshot: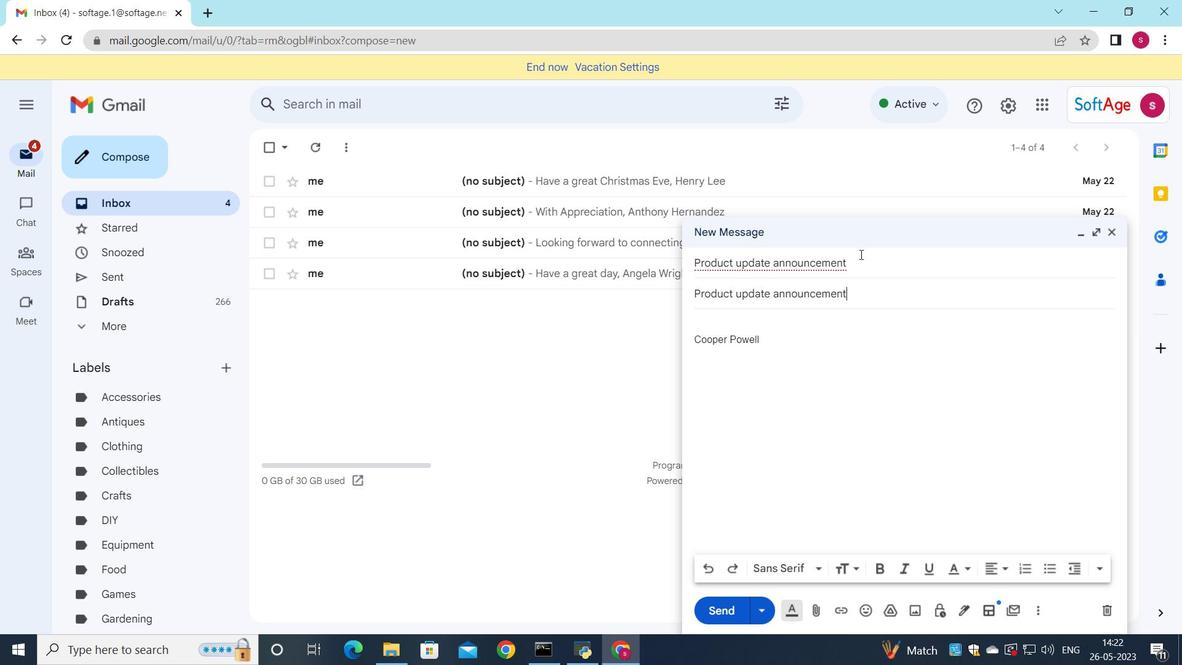 
Action: Mouse moved to (826, 260)
Screenshot: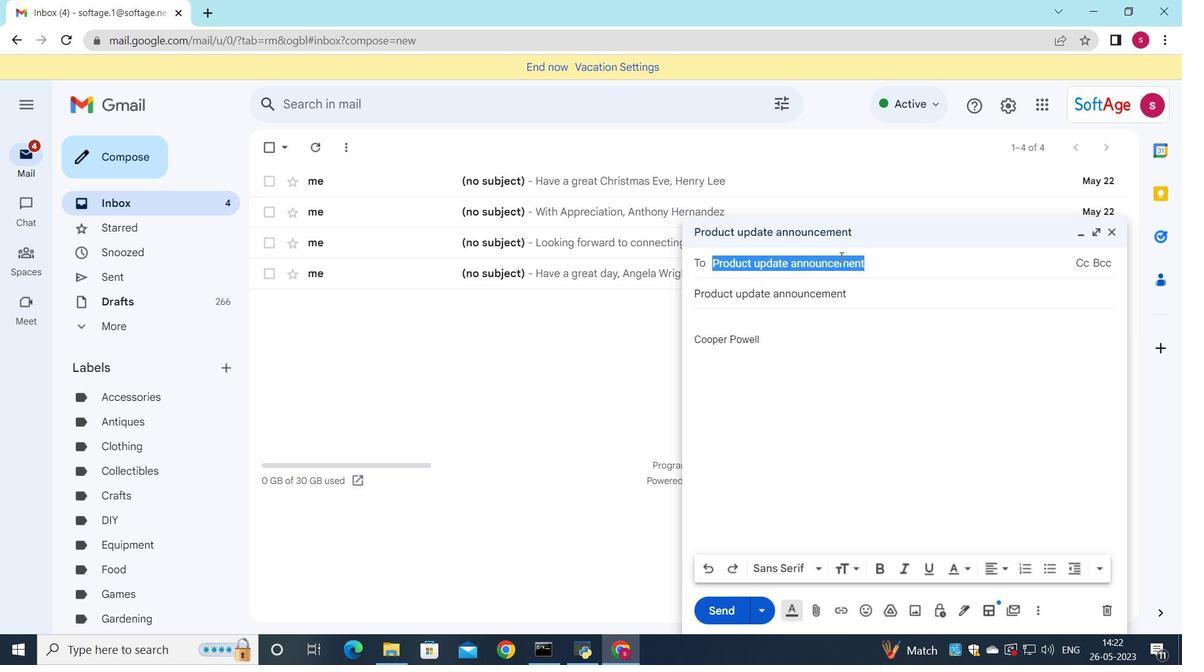 
Action: Key pressed <Key.delete>
Screenshot: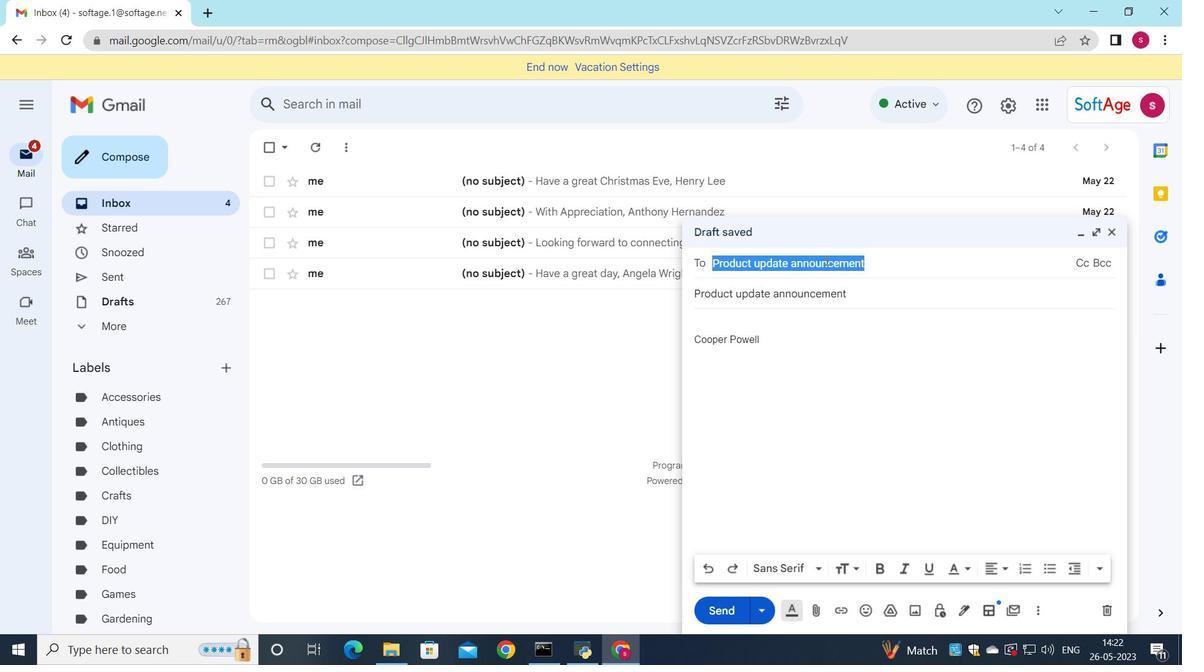 
Action: Mouse moved to (770, 295)
Screenshot: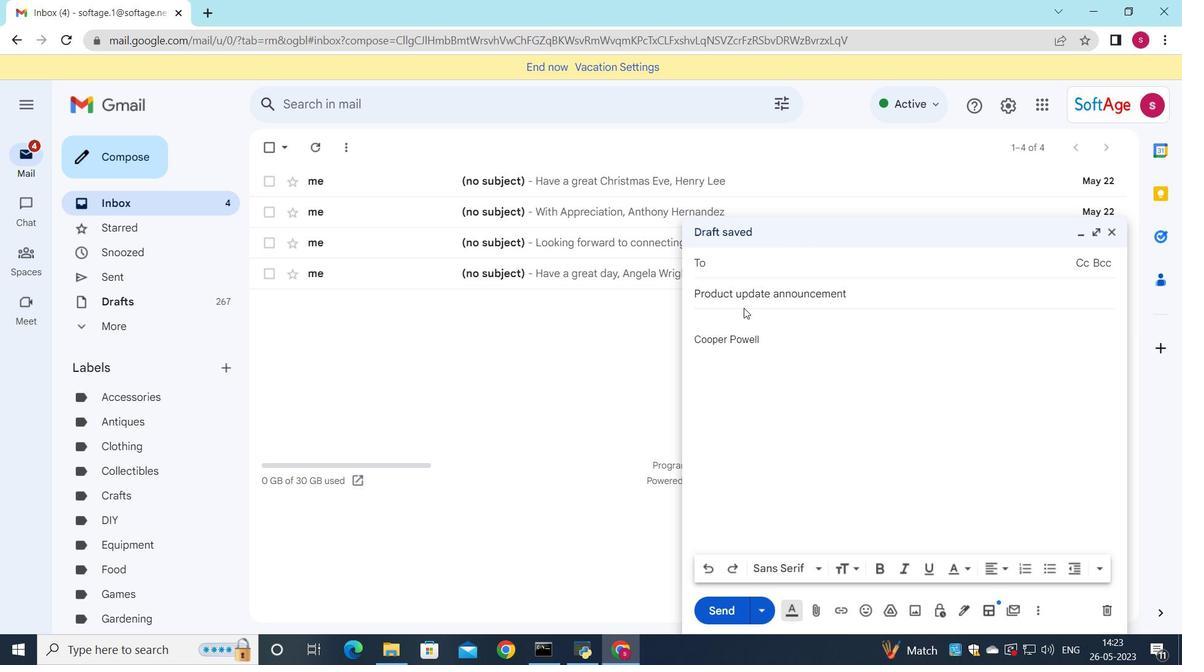 
Action: Key pressed sof
Screenshot: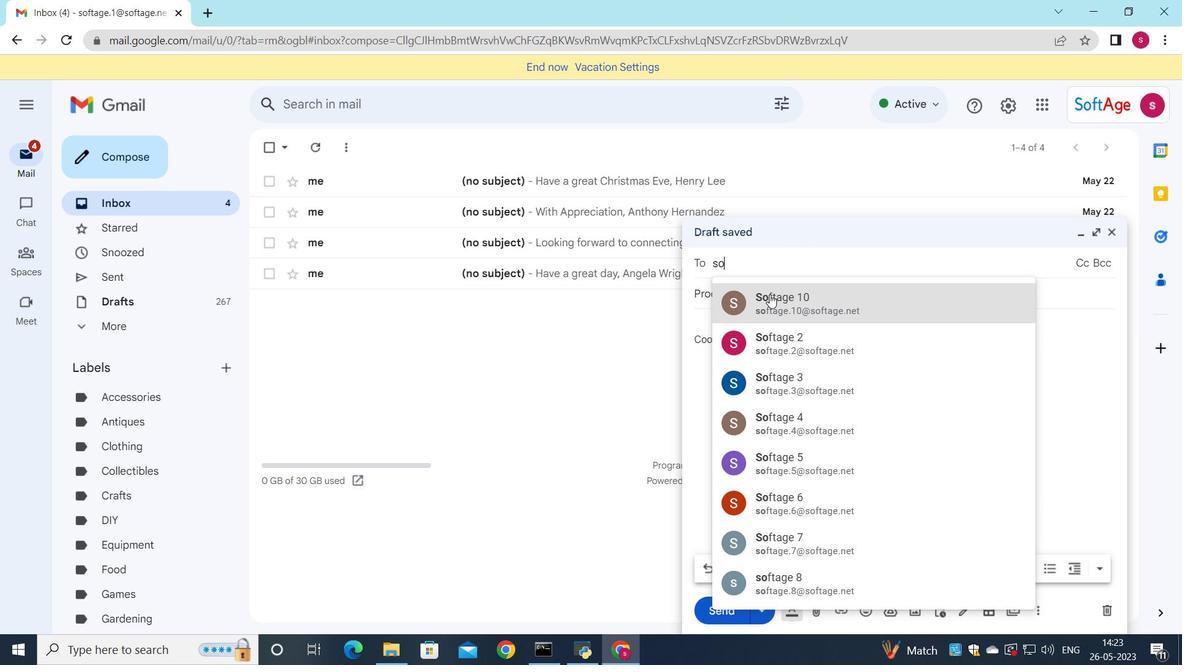 
Action: Mouse moved to (819, 501)
Screenshot: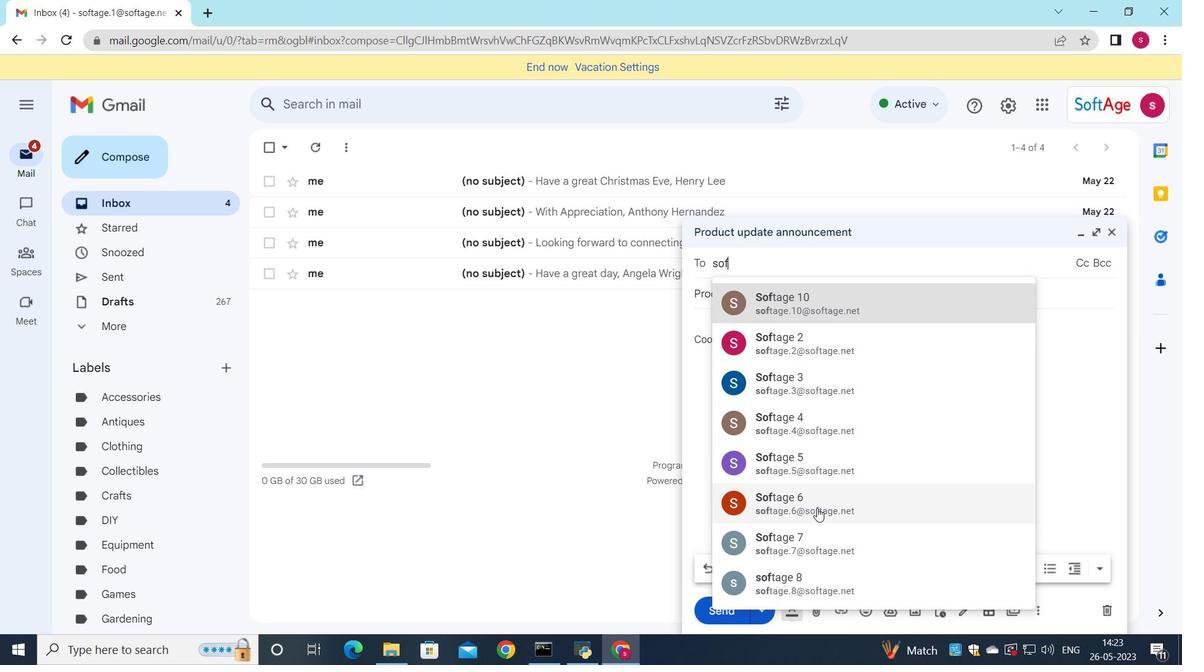 
Action: Mouse pressed left at (819, 501)
Screenshot: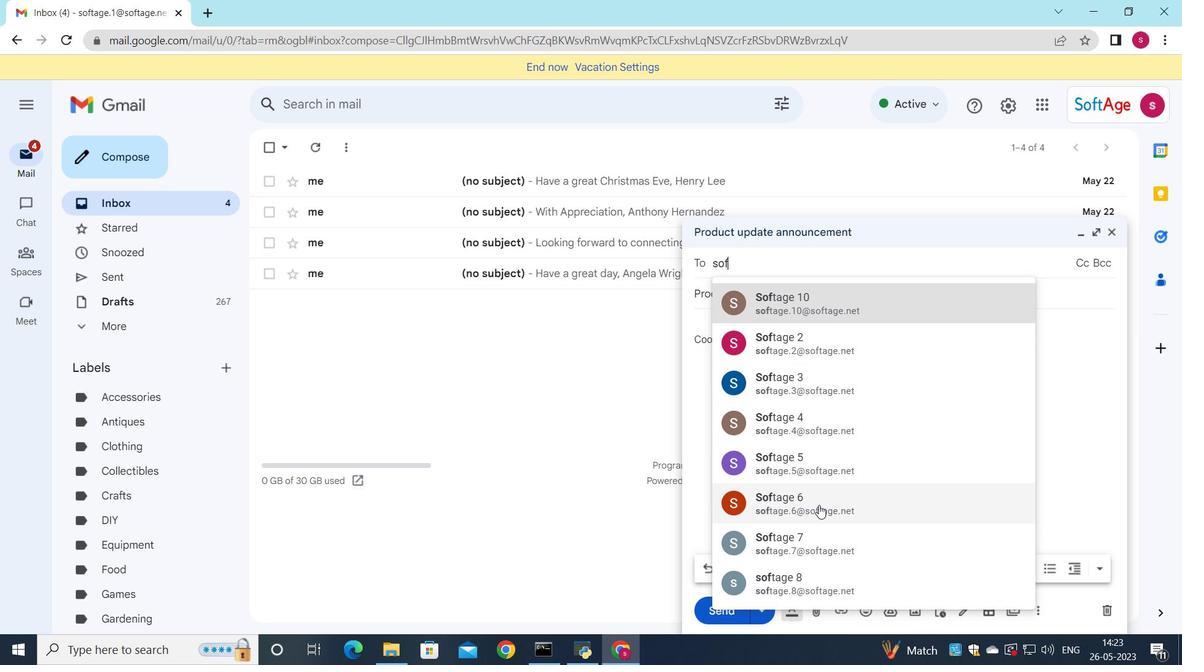 
Action: Mouse moved to (818, 330)
Screenshot: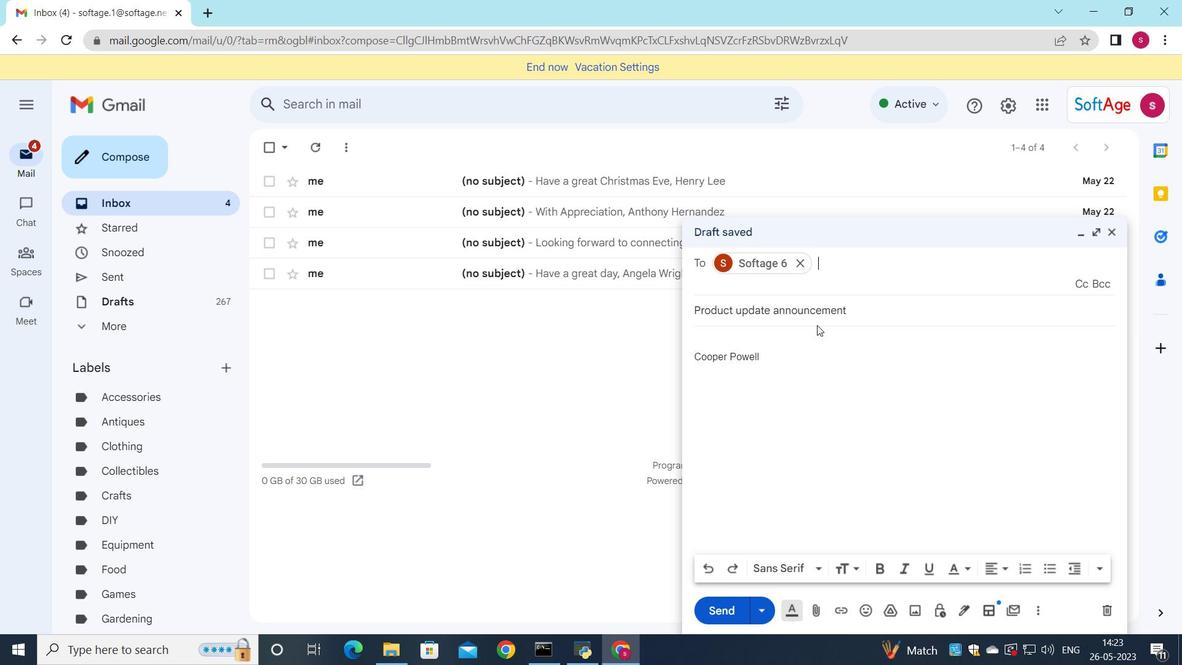 
Action: Key pressed a<Key.backspace>s
Screenshot: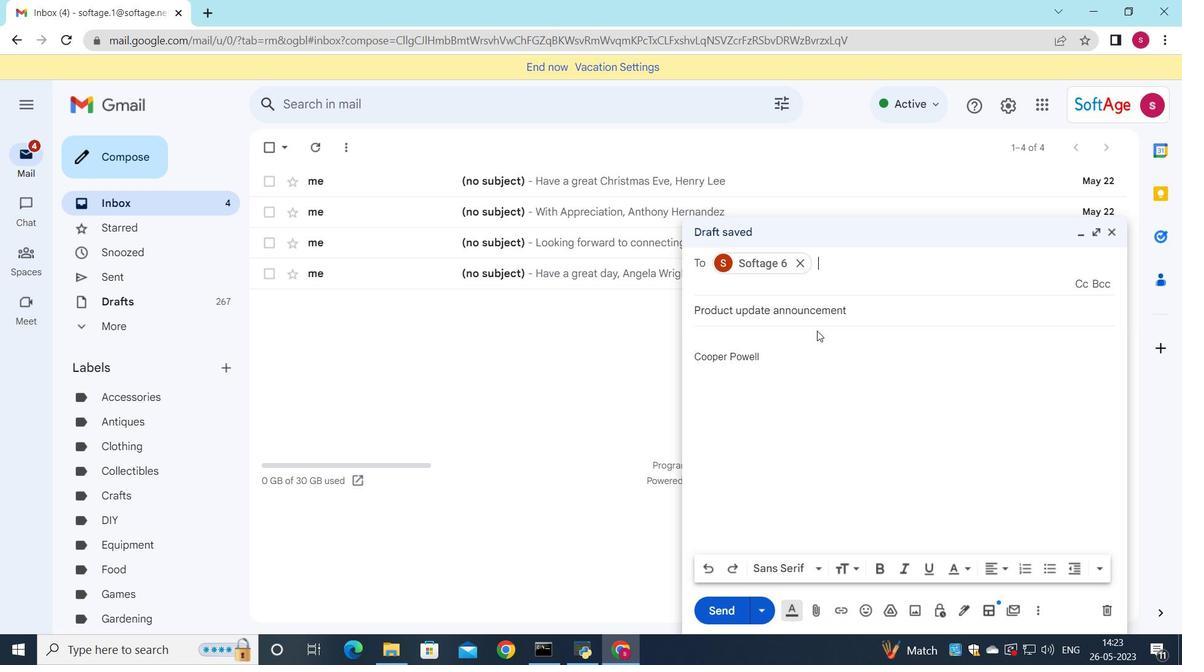 
Action: Mouse moved to (911, 520)
Screenshot: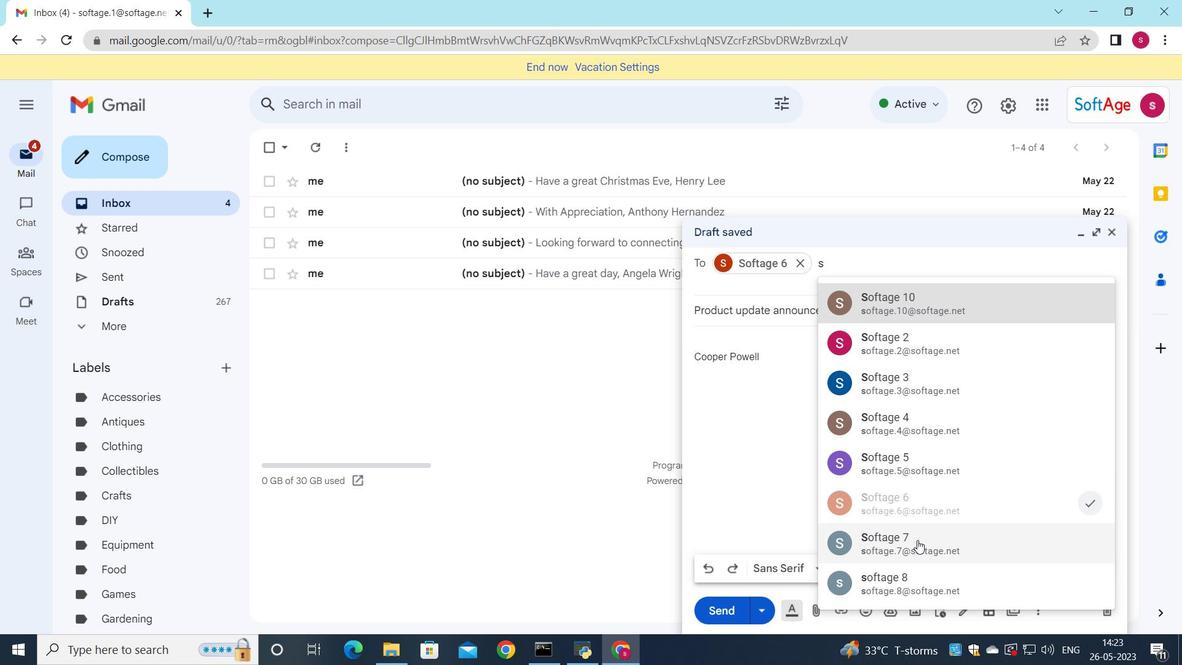 
Action: Mouse pressed left at (911, 520)
Screenshot: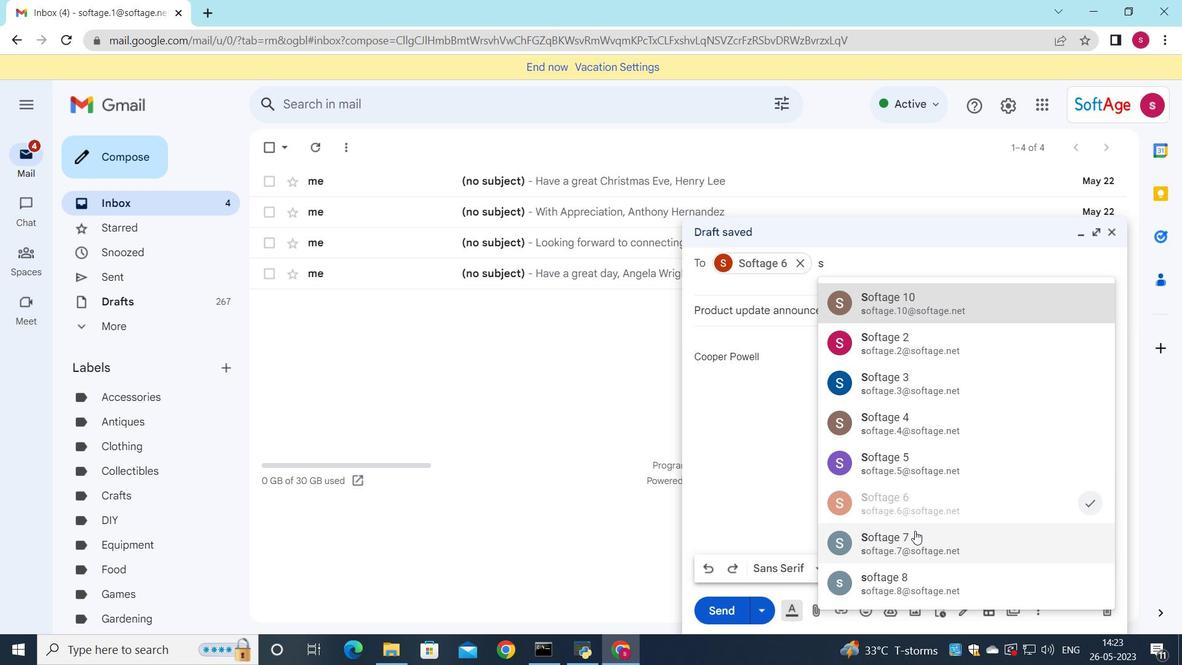 
Action: Mouse moved to (910, 540)
Screenshot: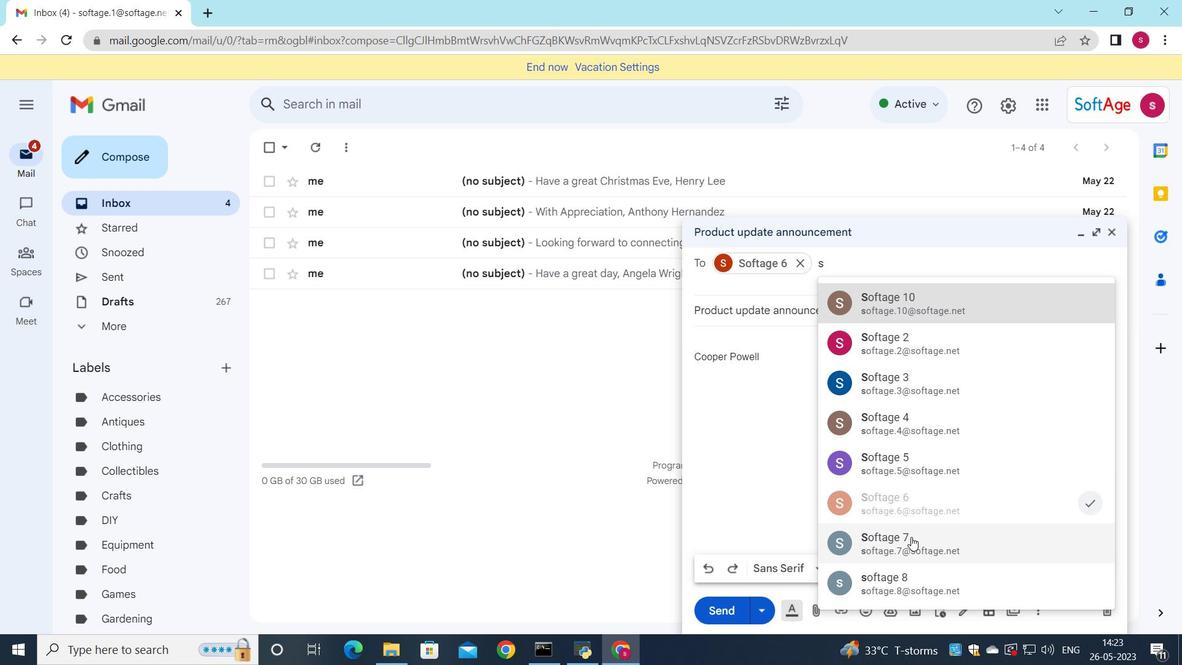
Action: Mouse pressed left at (910, 540)
Screenshot: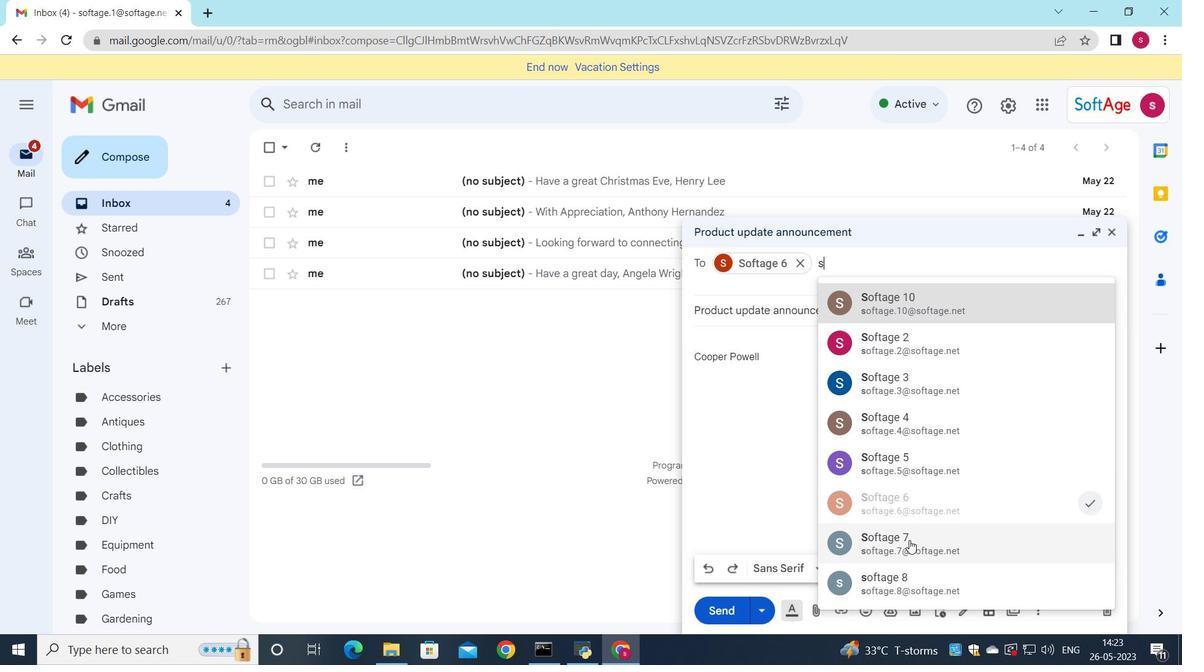 
Action: Mouse moved to (694, 330)
Screenshot: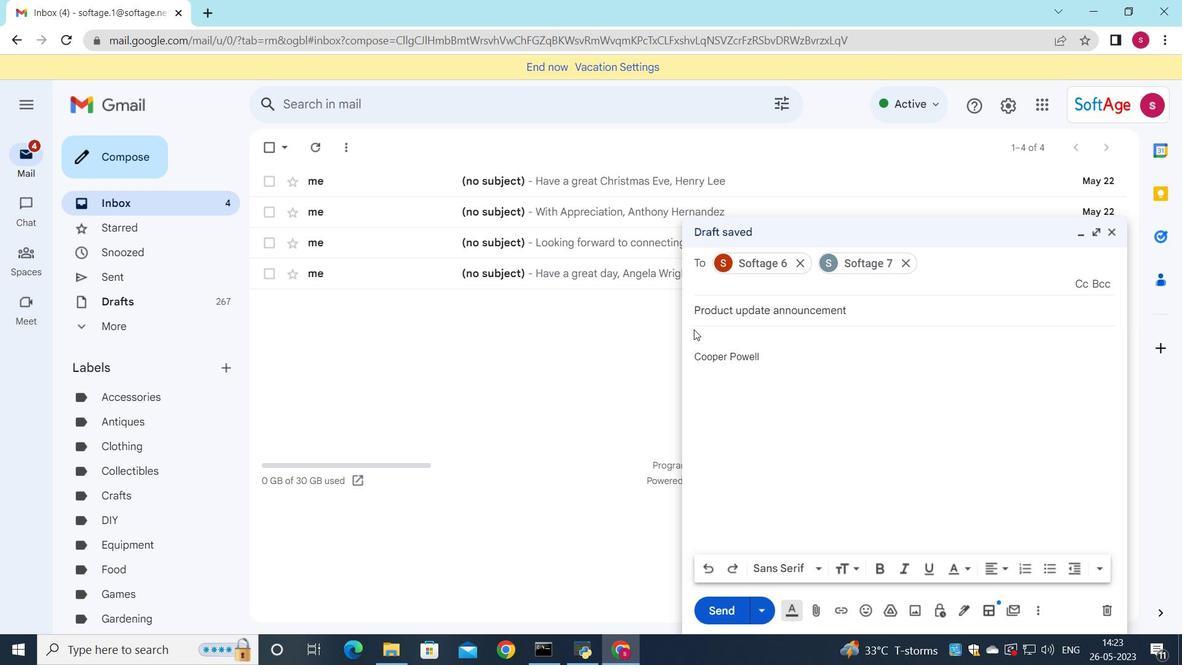 
Action: Mouse pressed left at (694, 330)
Screenshot: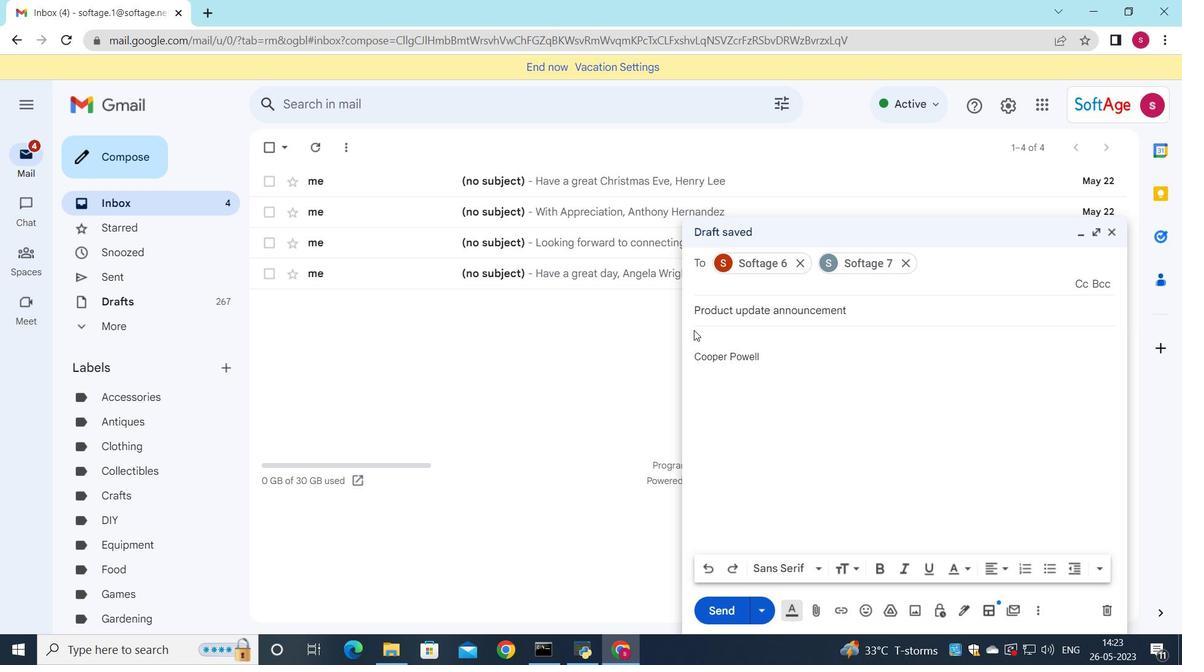 
Action: Mouse moved to (794, 346)
Screenshot: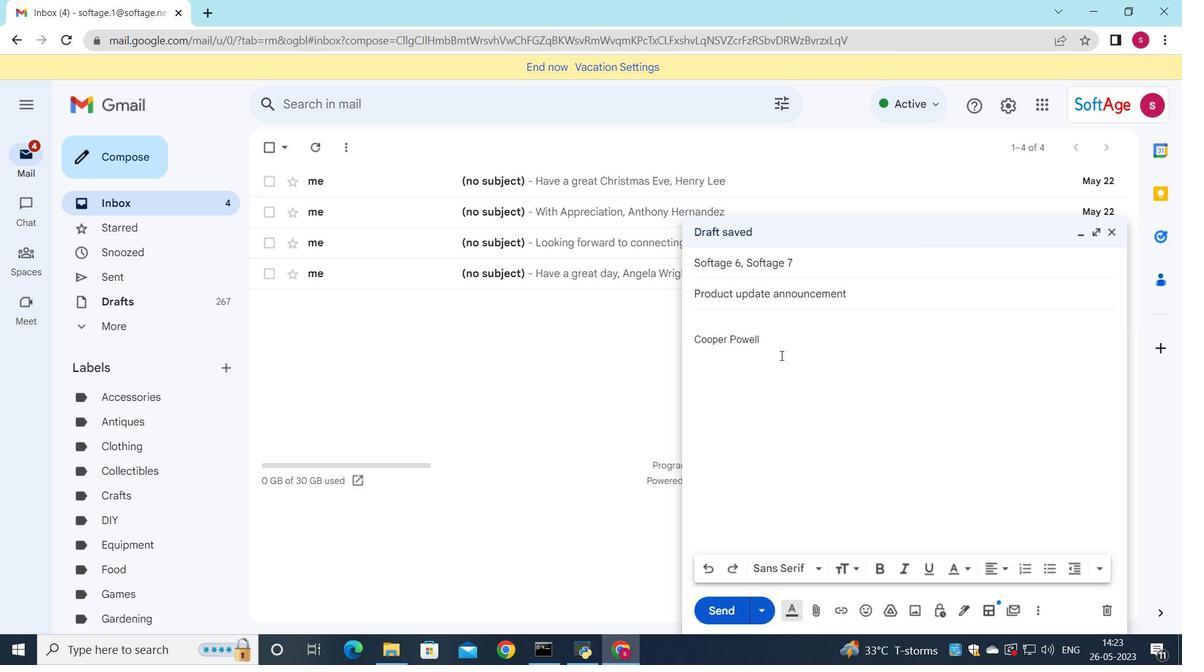 
Action: Key pressed <Key.shift>I<Key.space>will<Key.space>be<Key.space>unavailable<Key.space>during<Key.space>this<Key.space>time
Screenshot: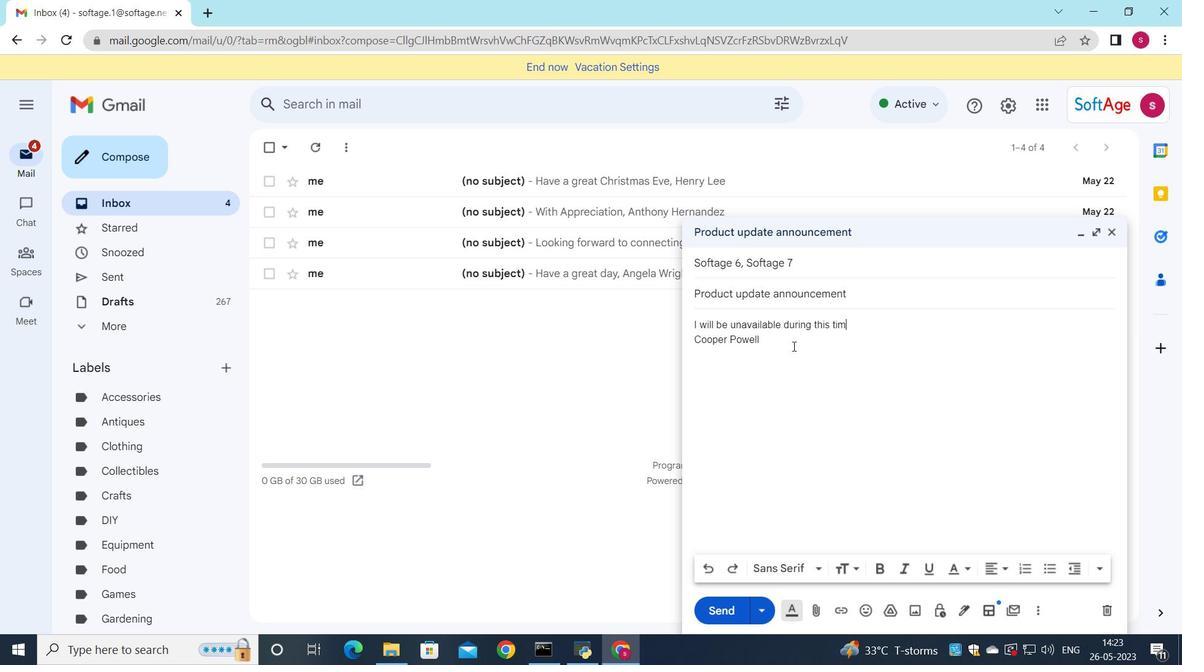
Action: Mouse moved to (881, 290)
Screenshot: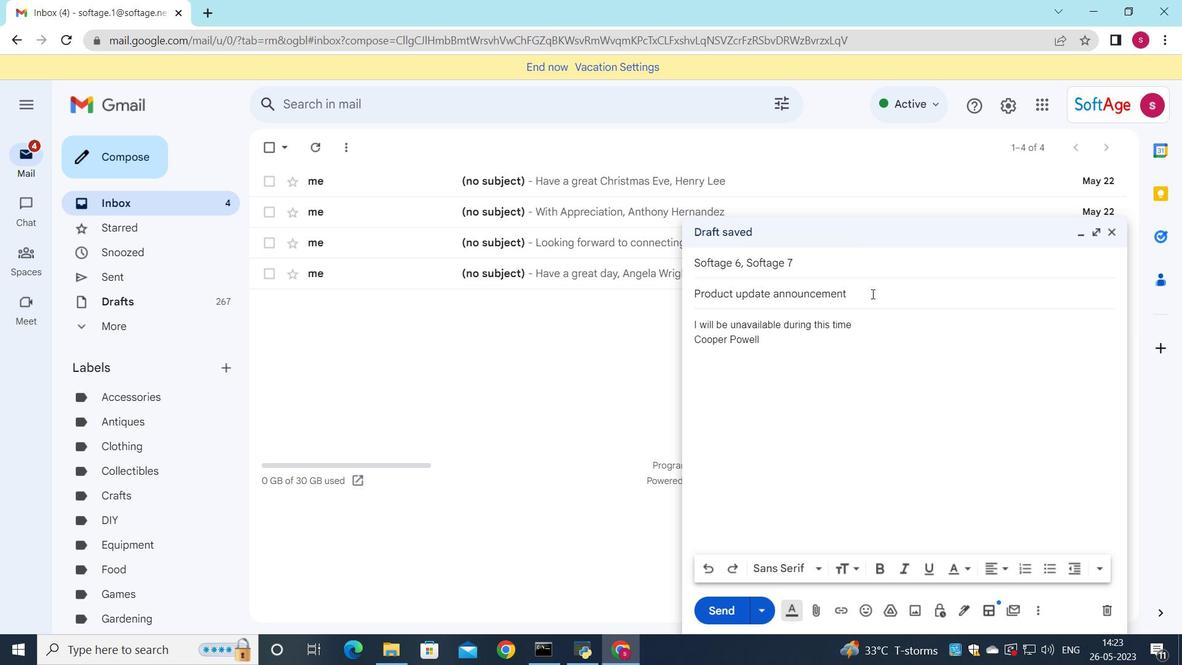 
Action: Key pressed .
Screenshot: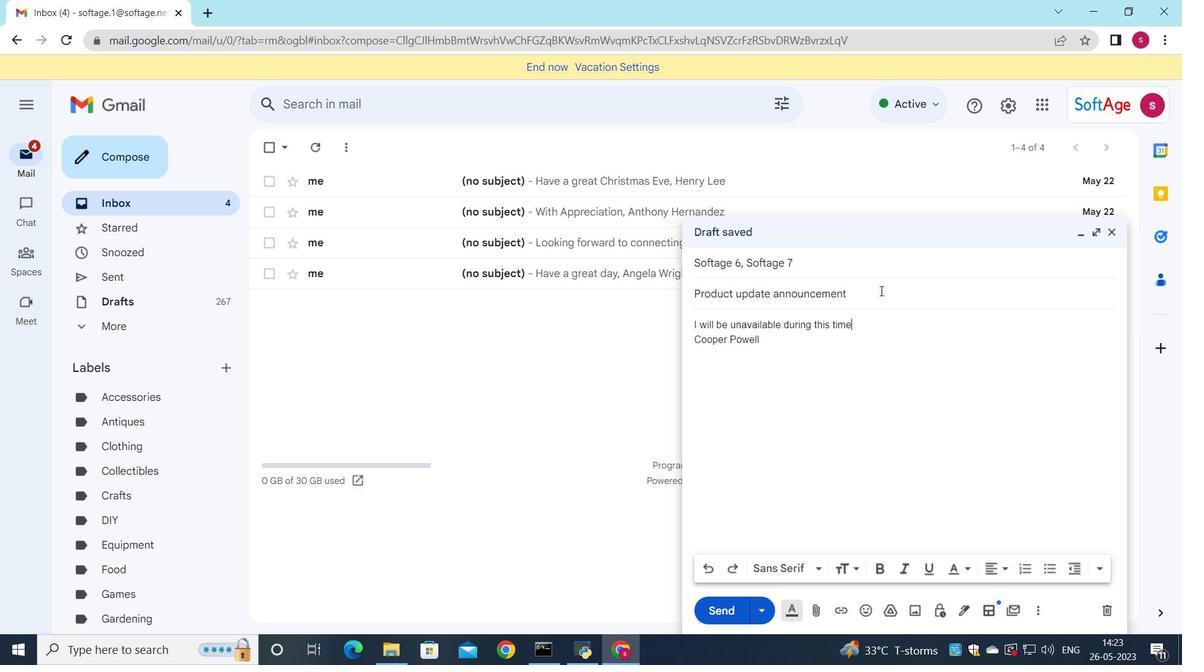 
Action: Mouse moved to (818, 607)
Screenshot: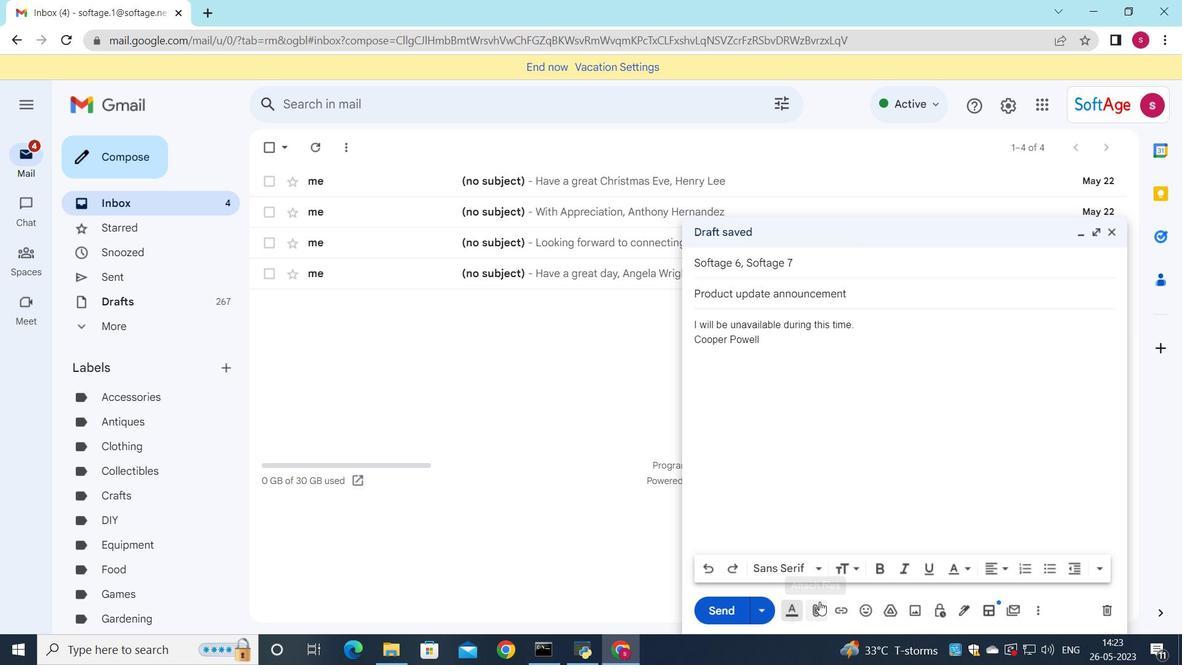 
Action: Mouse pressed left at (818, 607)
Screenshot: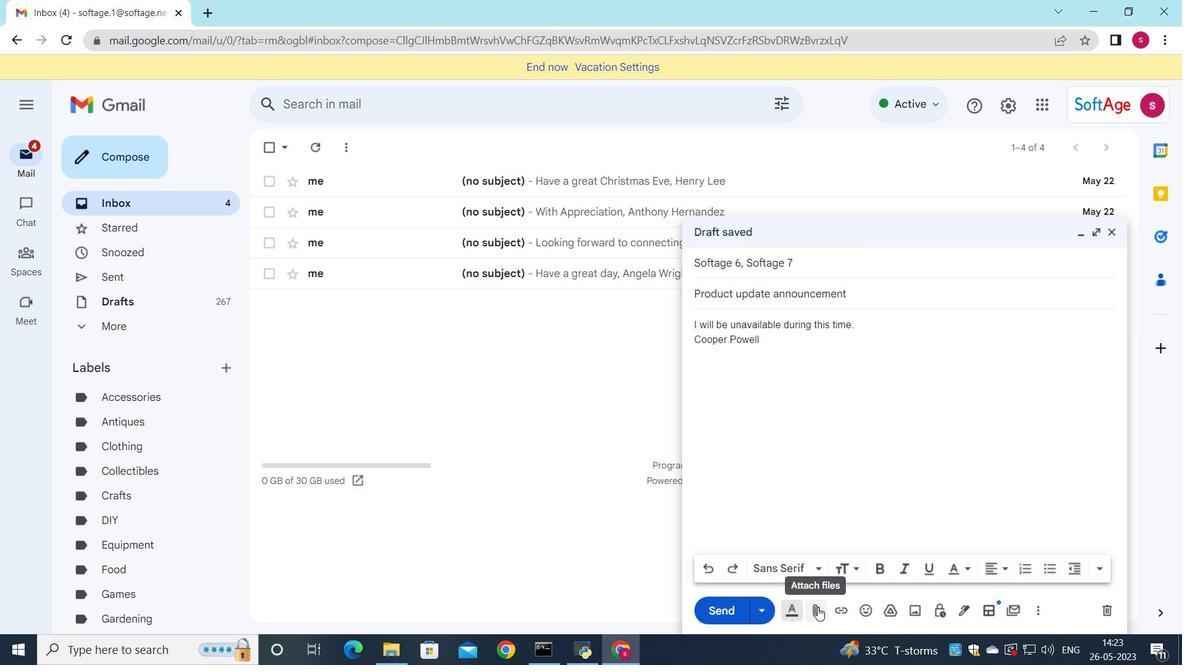 
Action: Mouse moved to (173, 120)
Screenshot: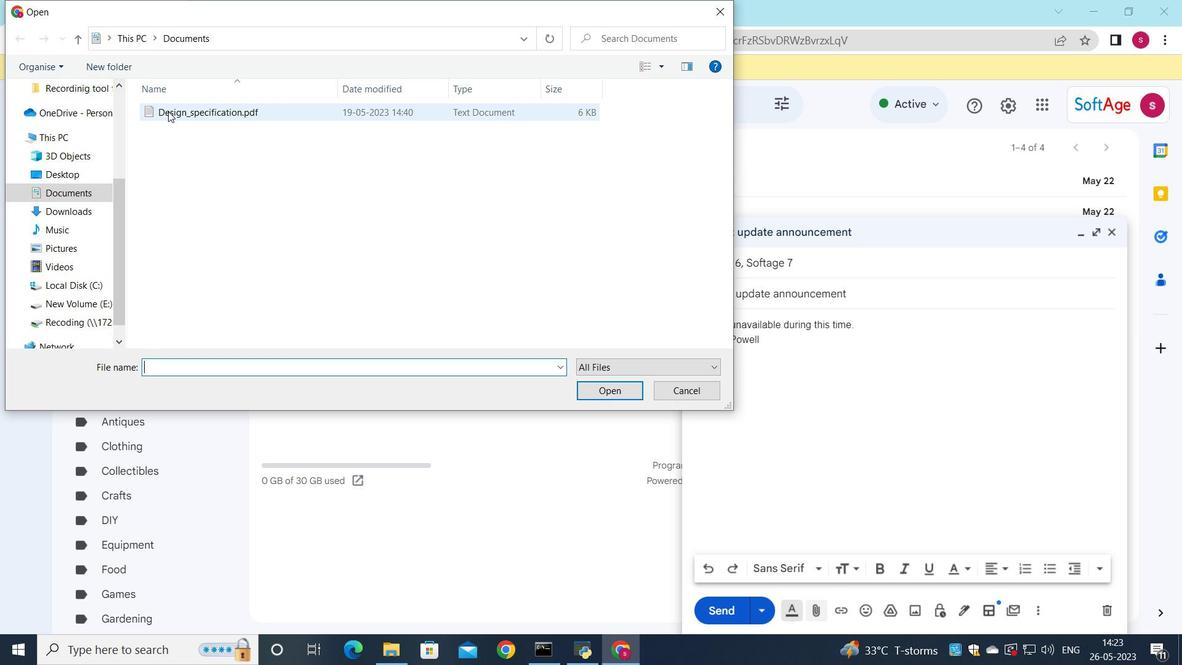 
Action: Mouse pressed left at (173, 120)
Screenshot: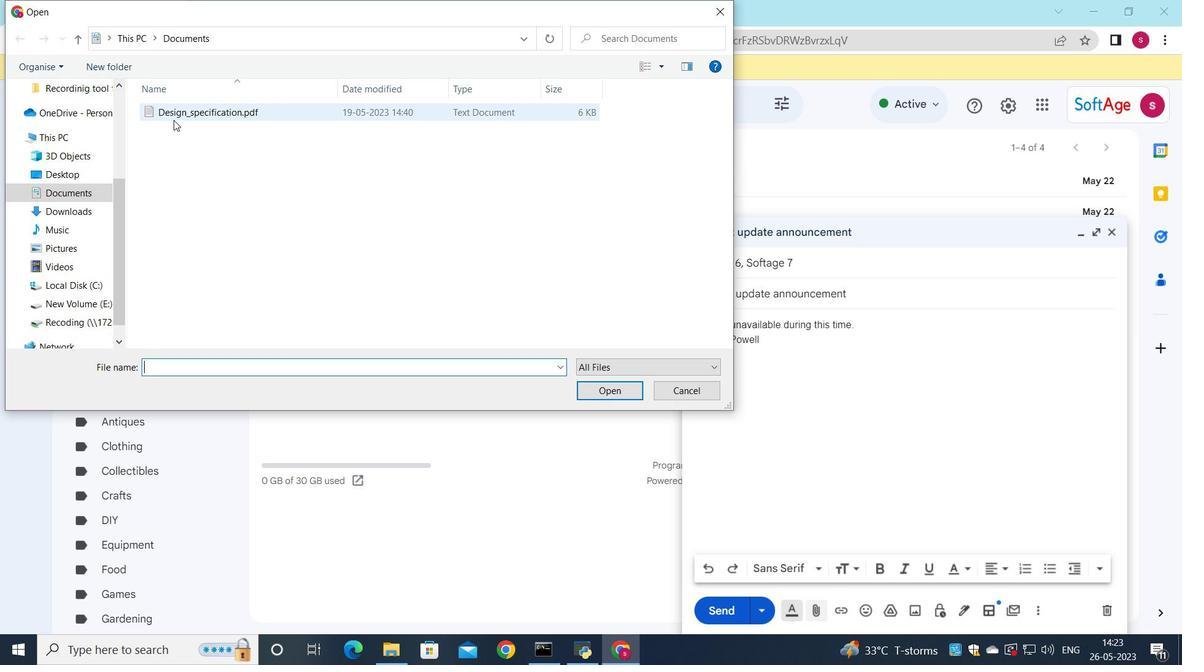 
Action: Mouse moved to (215, 114)
Screenshot: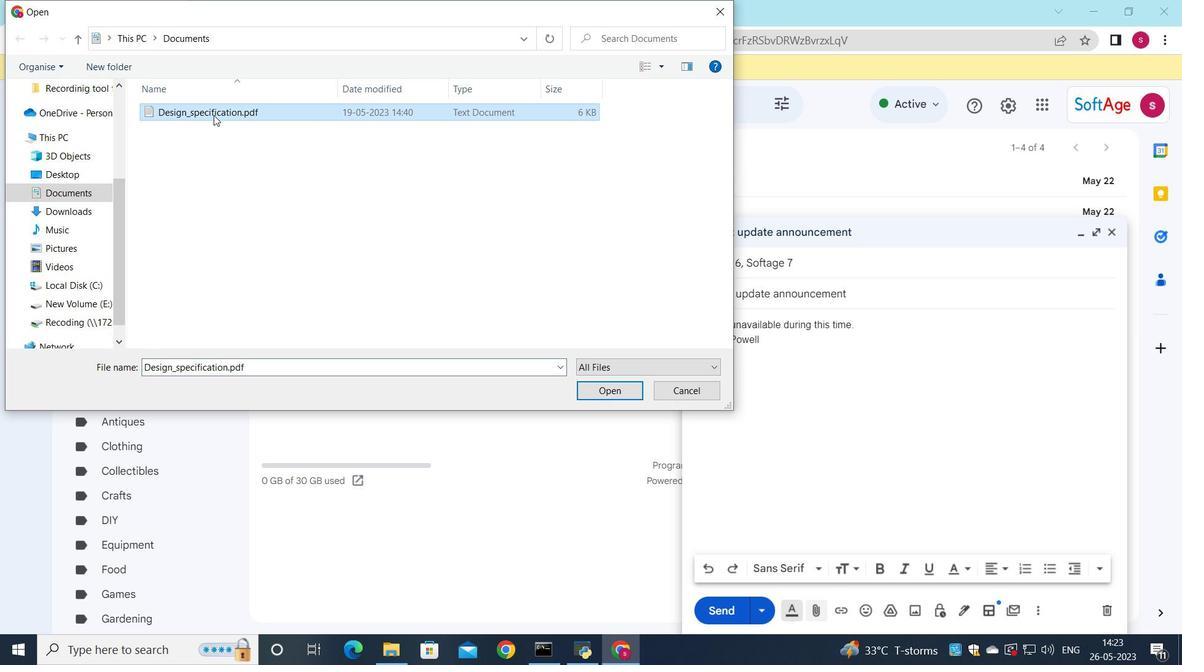 
Action: Mouse pressed left at (215, 114)
Screenshot: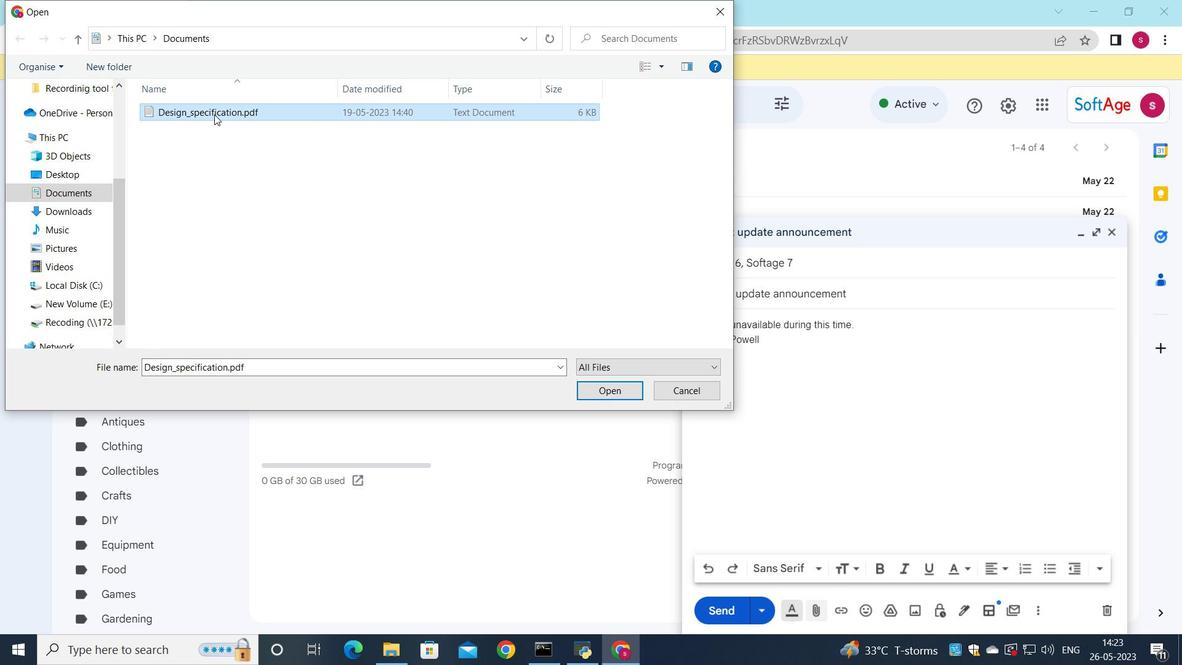 
Action: Mouse moved to (398, 158)
Screenshot: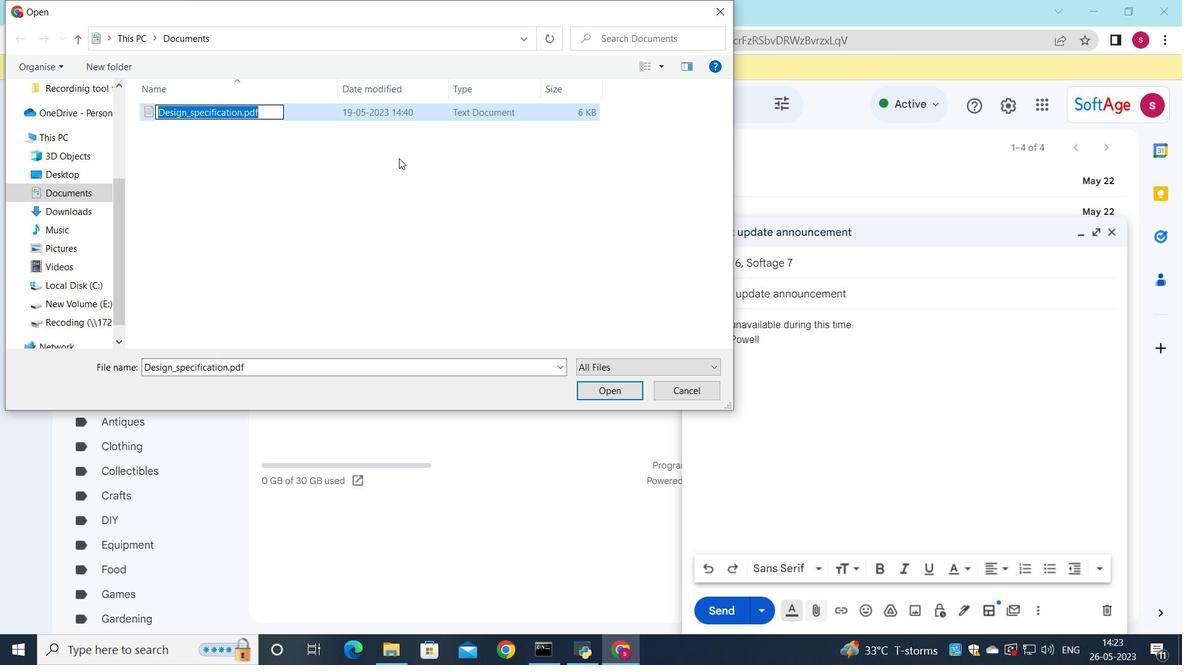 
Action: Key pressed <Key.shift>Quality<Key.shift><Key.shift><Key.shift><Key.shift><Key.shift><Key.shift>_assurance<Key.shift><Key.shift><Key.shift><Key.shift><Key.shift><Key.shift><Key.shift><Key.shift><Key.shift><Key.shift><Key.shift><Key.shift>_plan.docx
Screenshot: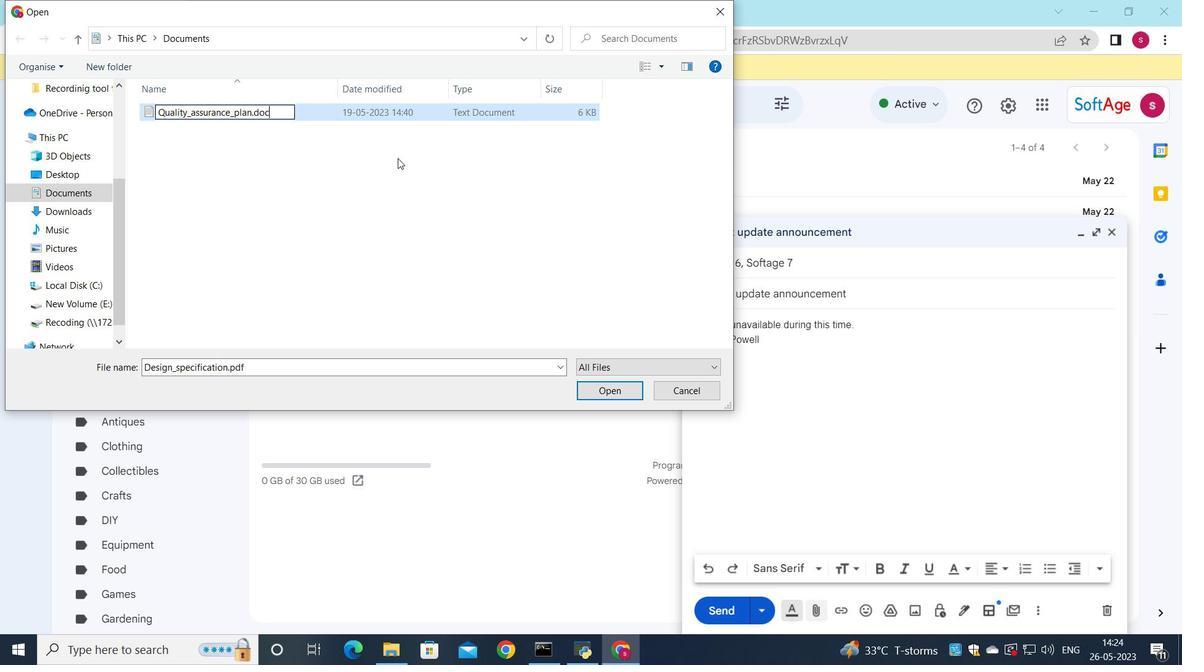 
Action: Mouse moved to (316, 113)
Screenshot: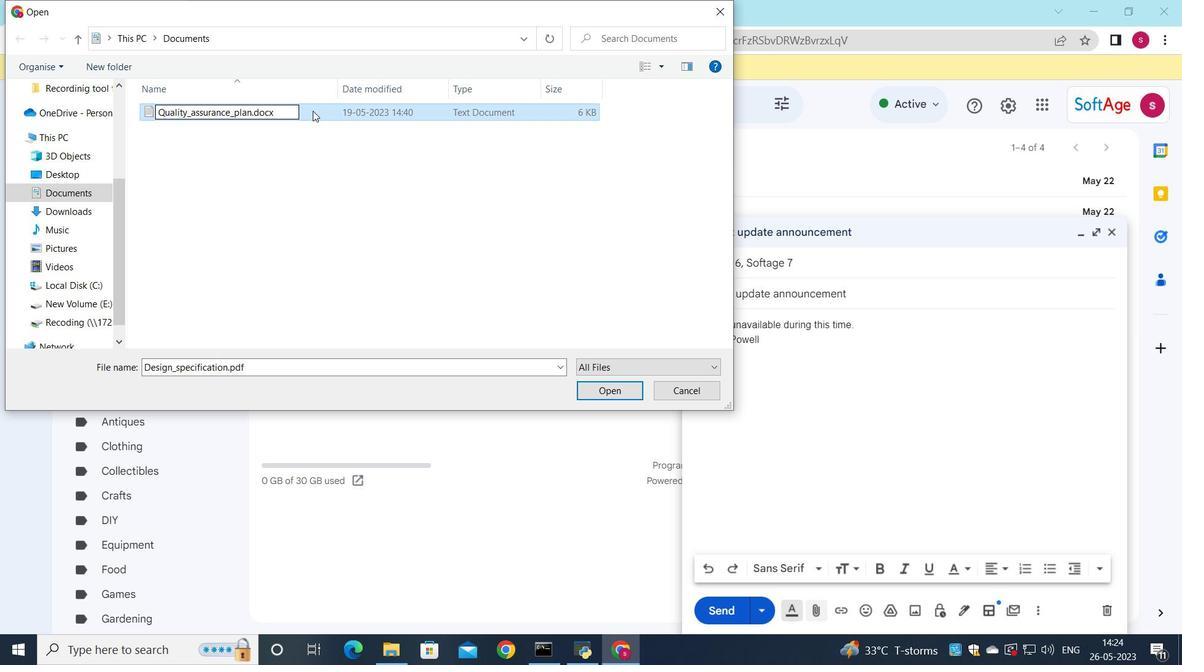 
Action: Mouse pressed left at (316, 113)
Screenshot: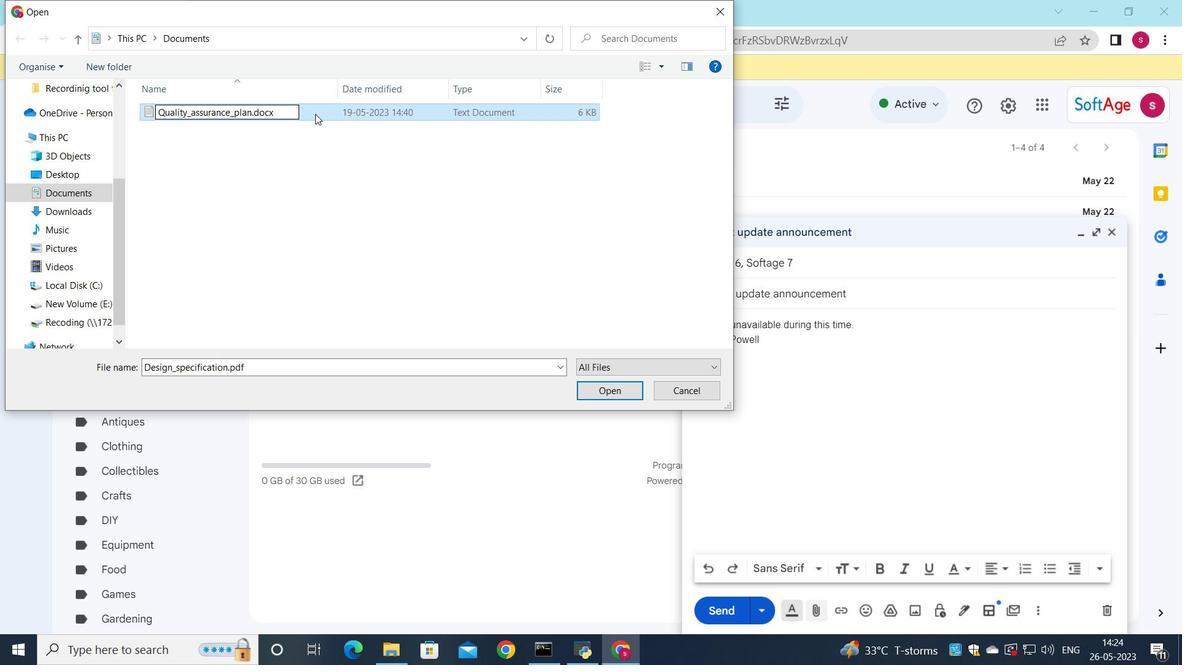 
Action: Mouse moved to (615, 391)
Screenshot: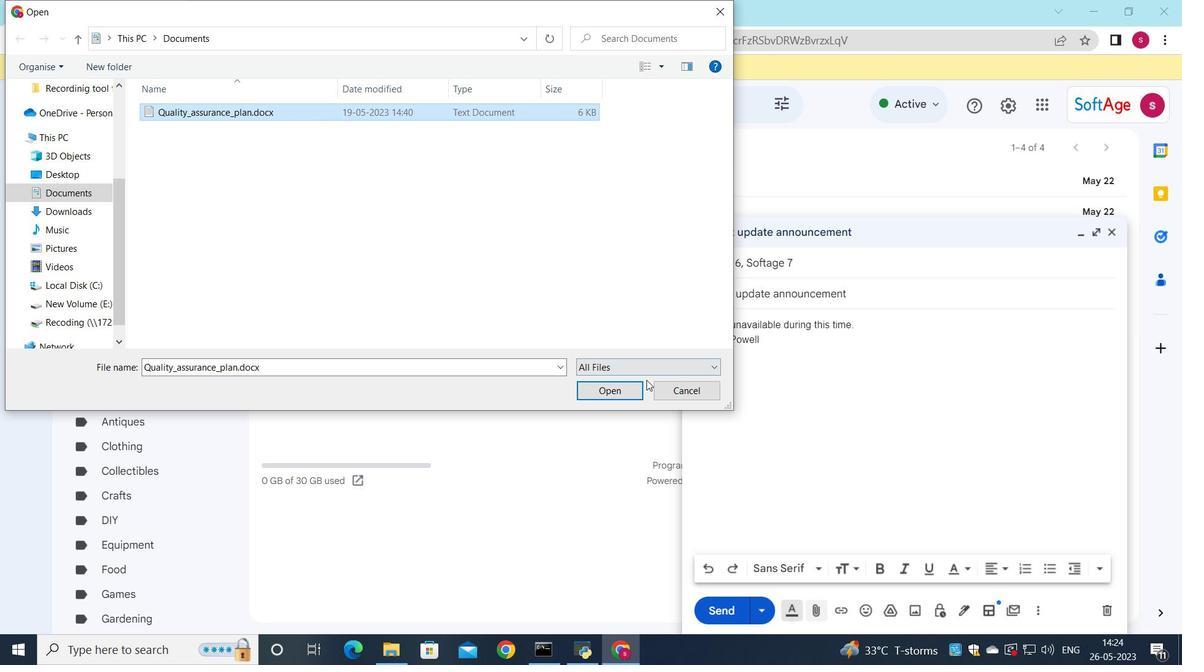 
Action: Mouse pressed left at (615, 391)
Screenshot: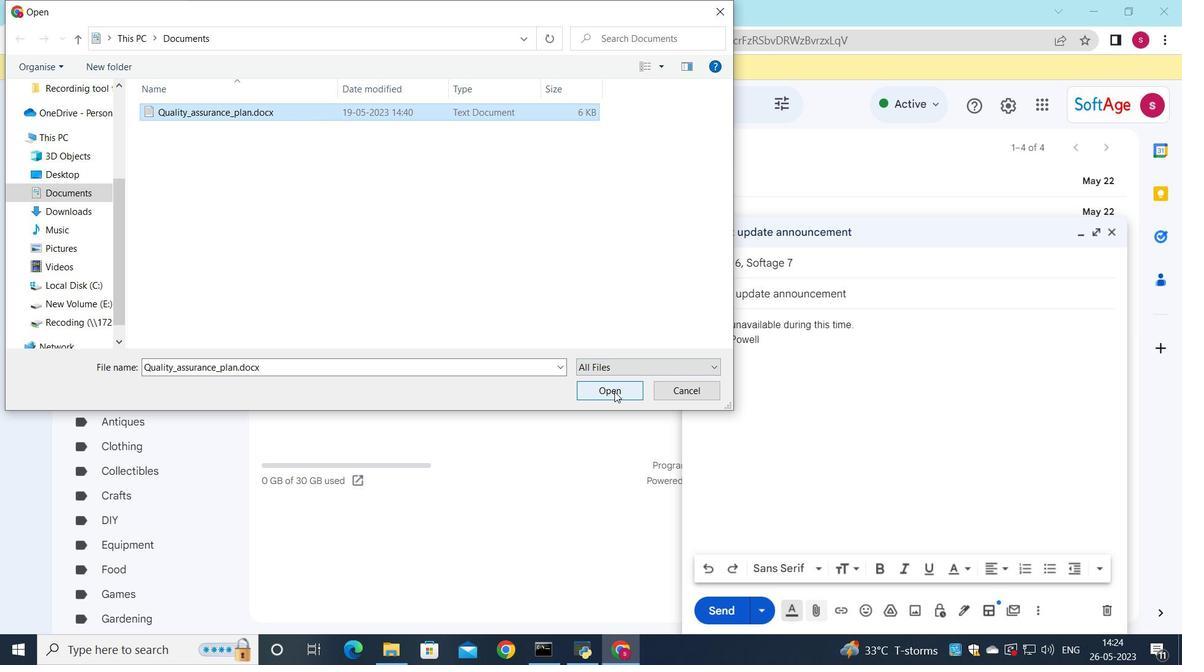 
Action: Mouse moved to (724, 609)
Screenshot: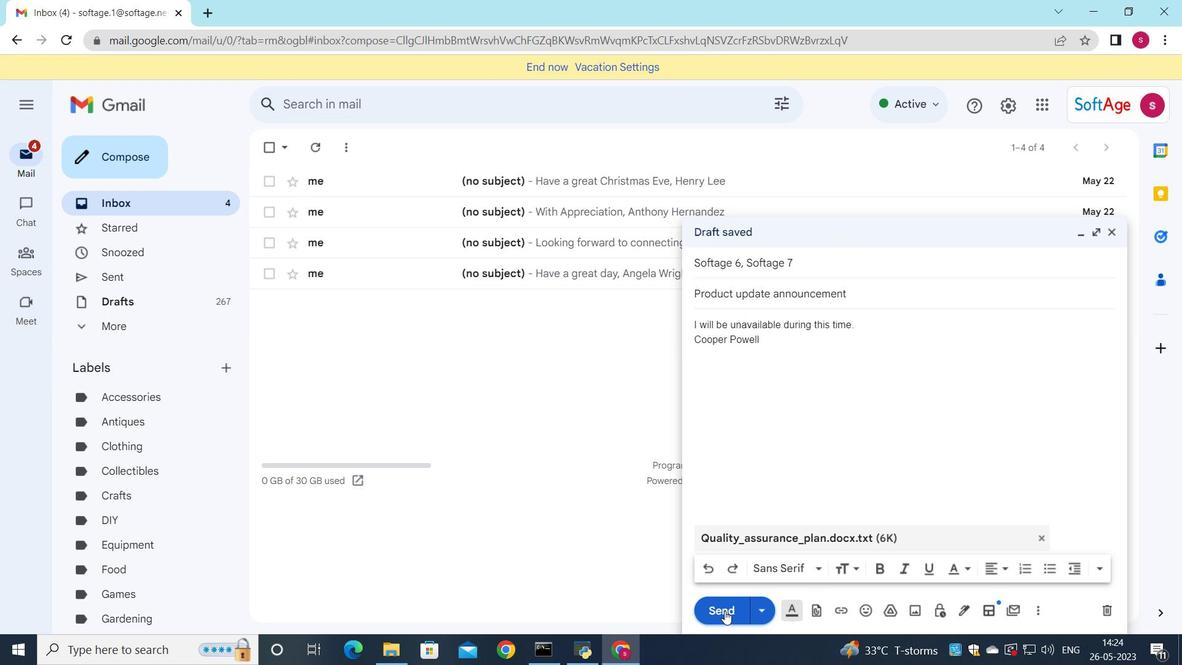 
Action: Mouse pressed left at (724, 609)
Screenshot: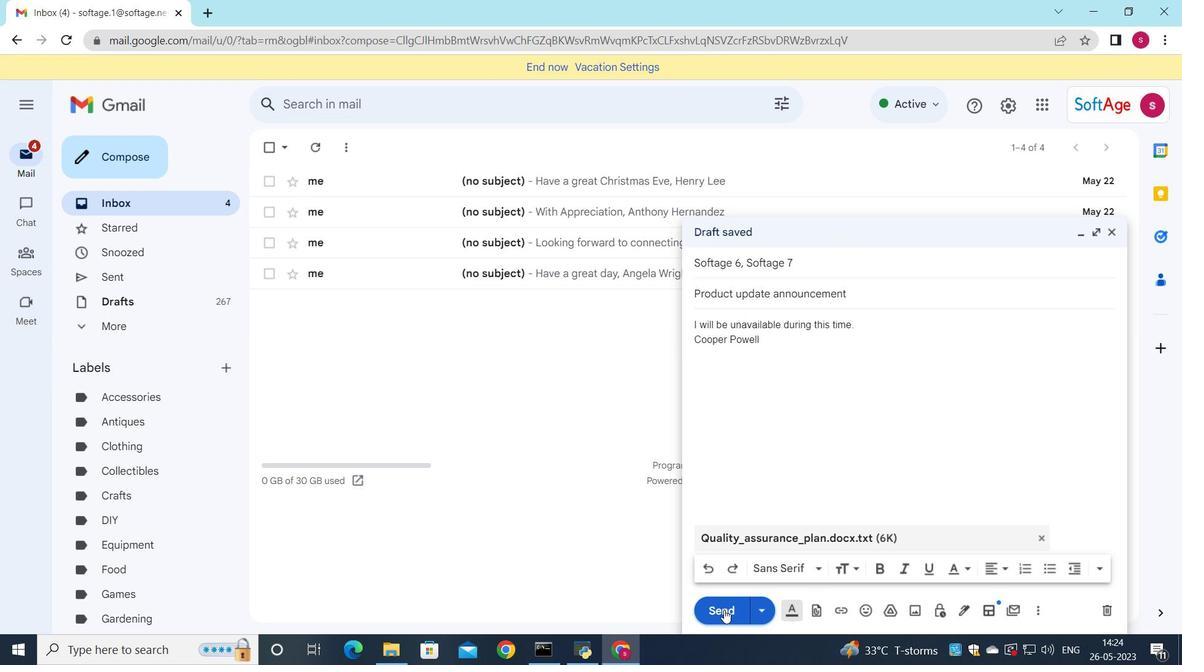
Action: Mouse moved to (141, 271)
Screenshot: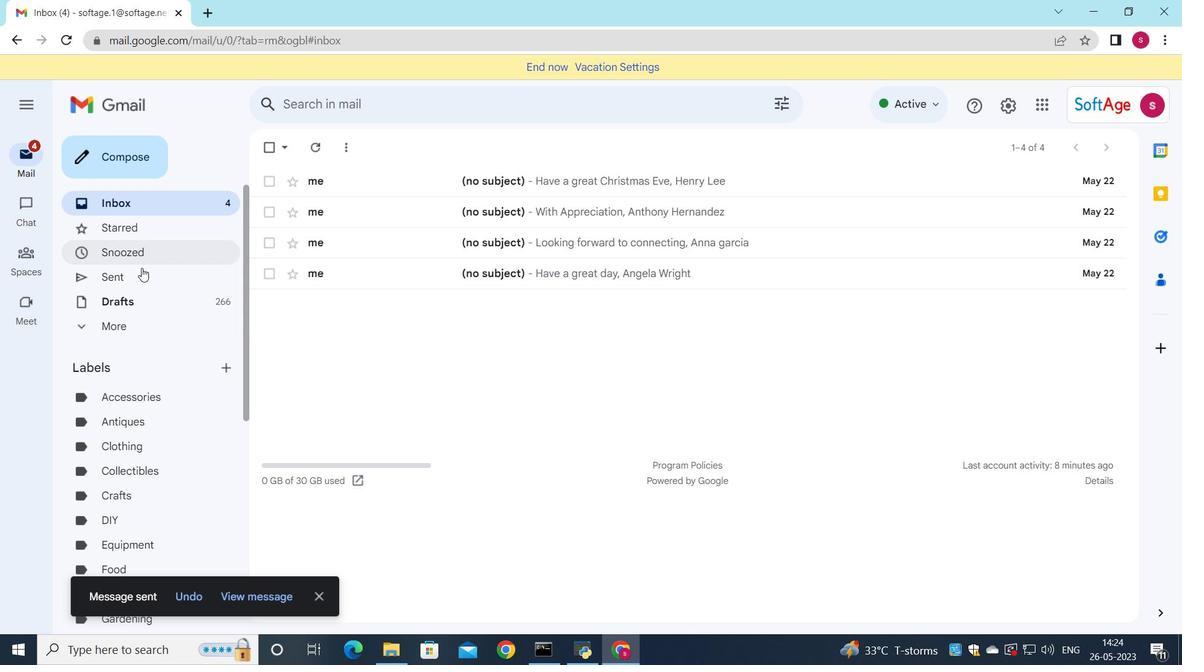 
Action: Mouse pressed left at (141, 271)
Screenshot: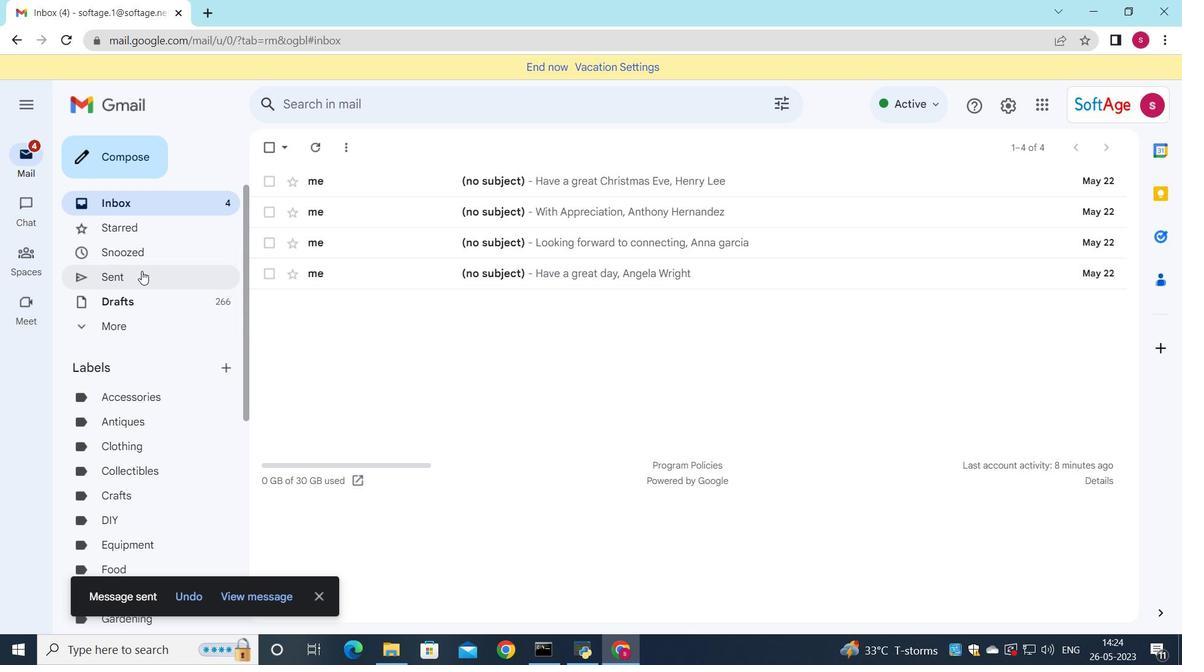 
Action: Mouse moved to (161, 273)
Screenshot: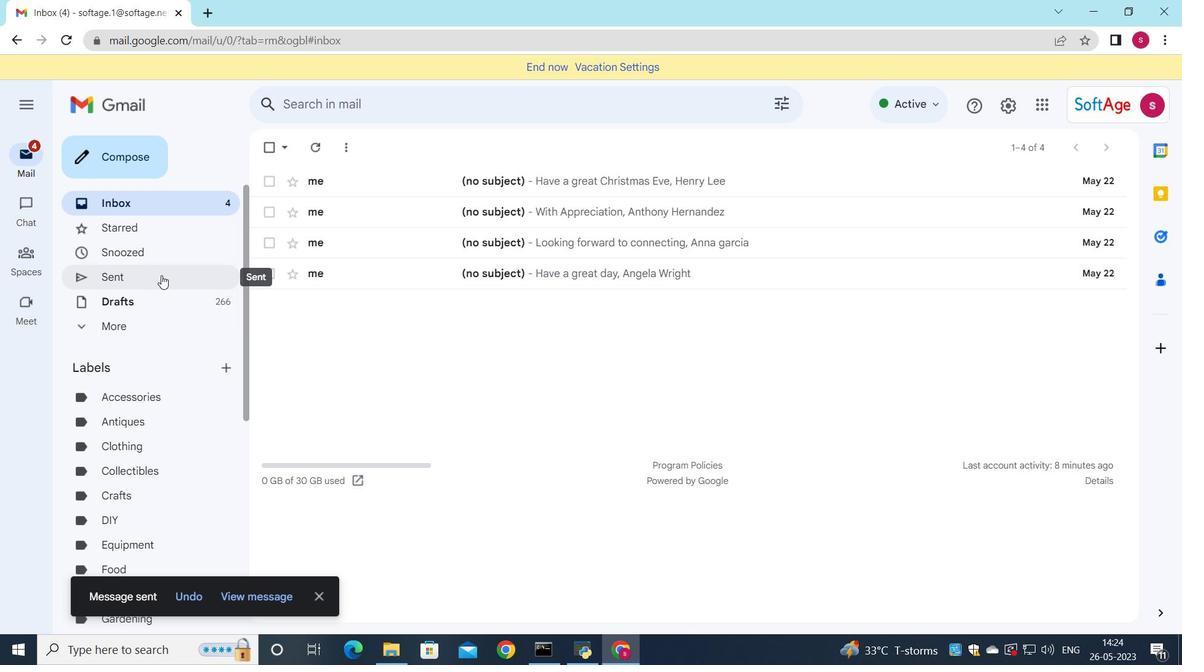 
Action: Mouse pressed left at (161, 273)
Screenshot: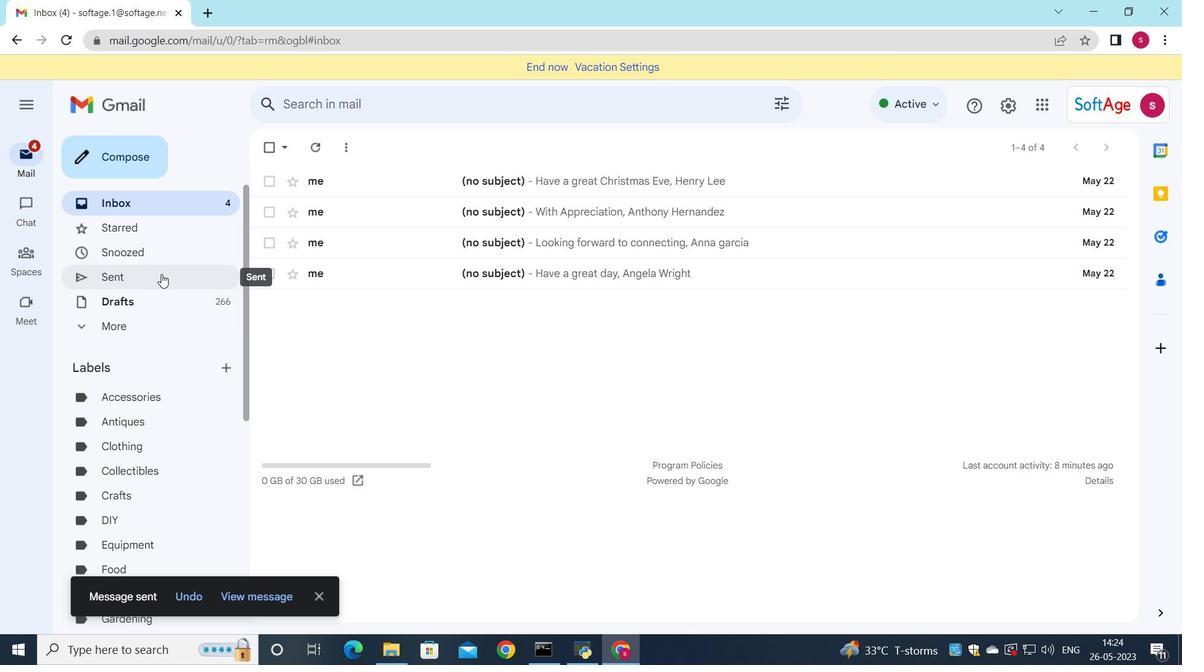 
Action: Mouse moved to (479, 227)
Screenshot: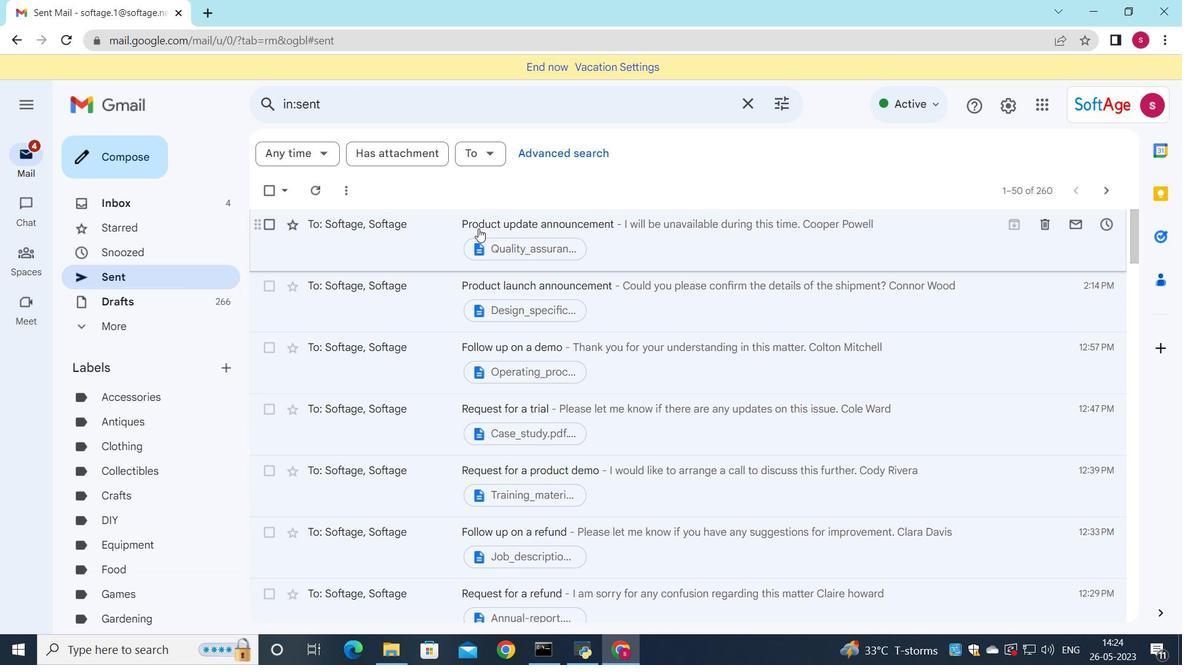 
Action: Mouse pressed left at (479, 227)
Screenshot: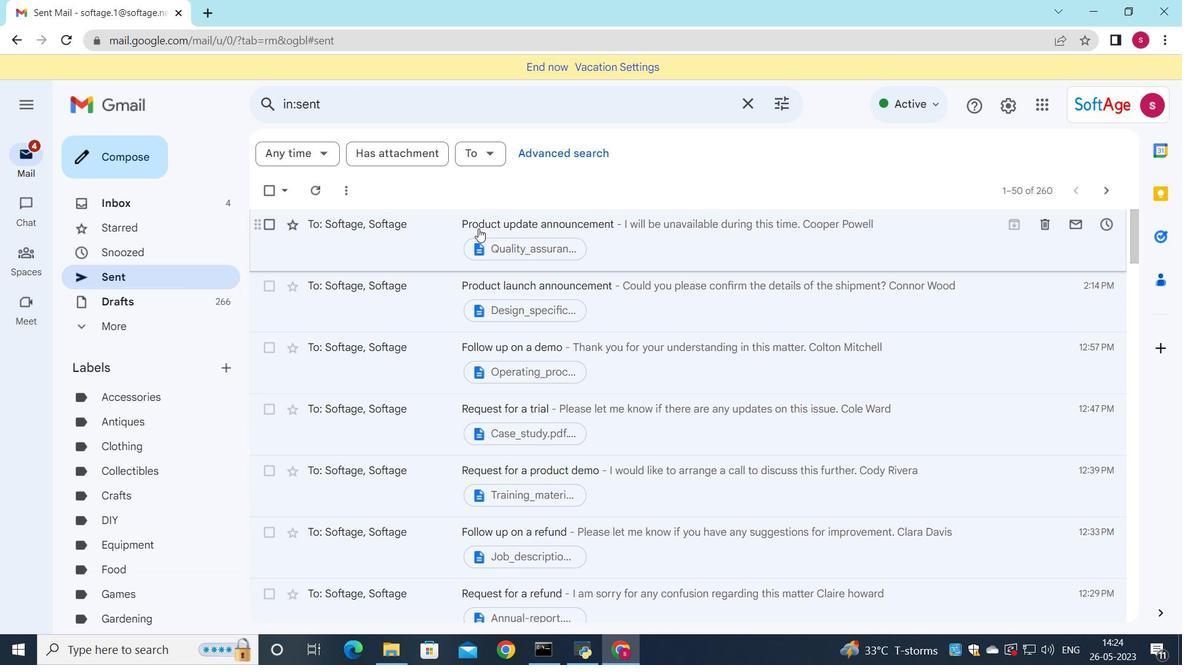 
Action: Mouse moved to (479, 227)
Screenshot: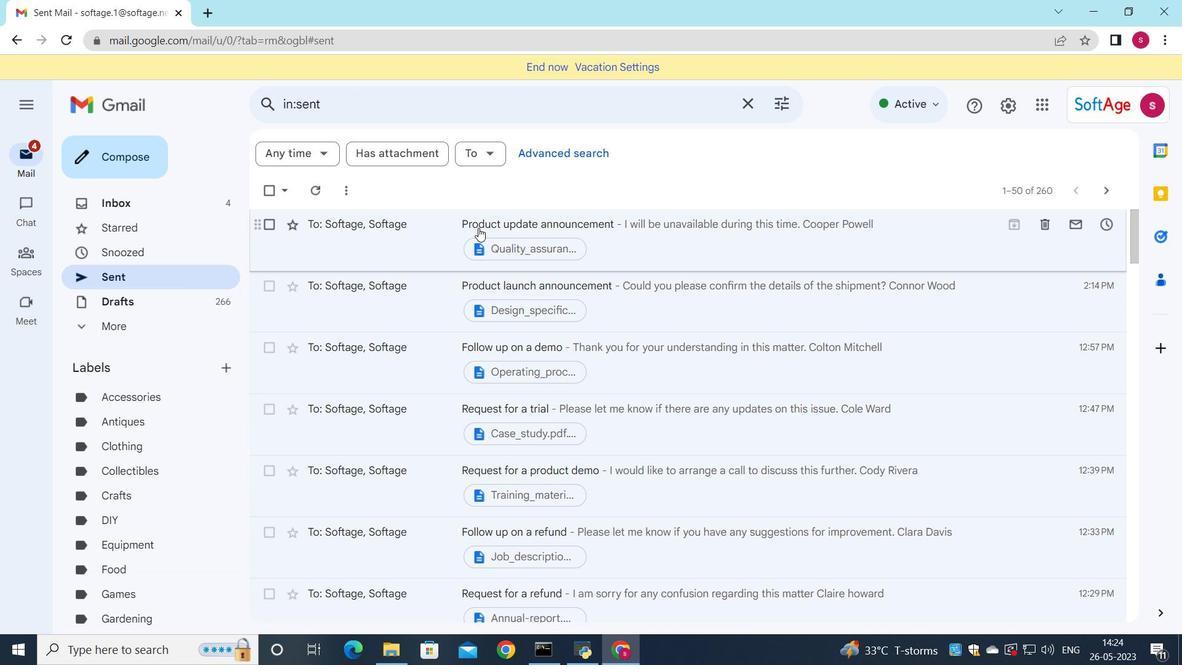 
